 Task: Create new invoice with Date Opened :30-Apr-23, Select Customer: Roadrunner, Terms: Payment Term 2. Make invoice entry for item-1 with Date: 30-Apr-23, Description: Fritos Jalepeno Cheddar Dip_x000D_
, Action: Material, Income Account: Income:Sales, Quantity: 2, Unit Price: 9.8, Discount %: 7. Make entry for item-2 with Date: 30-Apr-23, Description: Ferrero Nutella , Action: Material, Income Account: Income:Sales, Quantity: 3, Unit Price: 8.8, Discount %: 8. Make entry for item-3 with Date: 30-Apr-23, Description: HEATH Milk Chocolate English Toffee Pint_x000D_
, Action: Material, Income Account: Income:Sales, Quantity: 1, Unit Price: 9.8, Discount %: 10. Write Notes: 'Looking forward to serving you again.'. Post Invoice with Post Date: 30-Apr-23, Post to Accounts: Assets:Accounts Receivable. Pay / Process Payment with Transaction Date: 15-May-23, Amount: 51.336, Transfer Account: Checking Account. Print Invoice, display notes by going to Option, then go to Display Tab and check 'Invoice Notes'.
Action: Mouse moved to (146, 27)
Screenshot: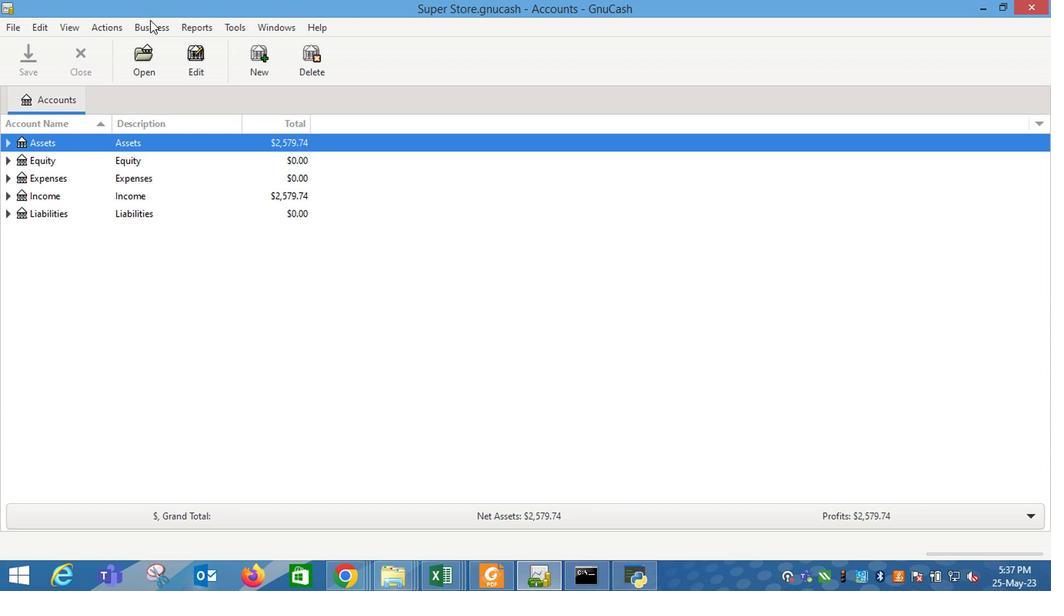 
Action: Mouse pressed left at (146, 27)
Screenshot: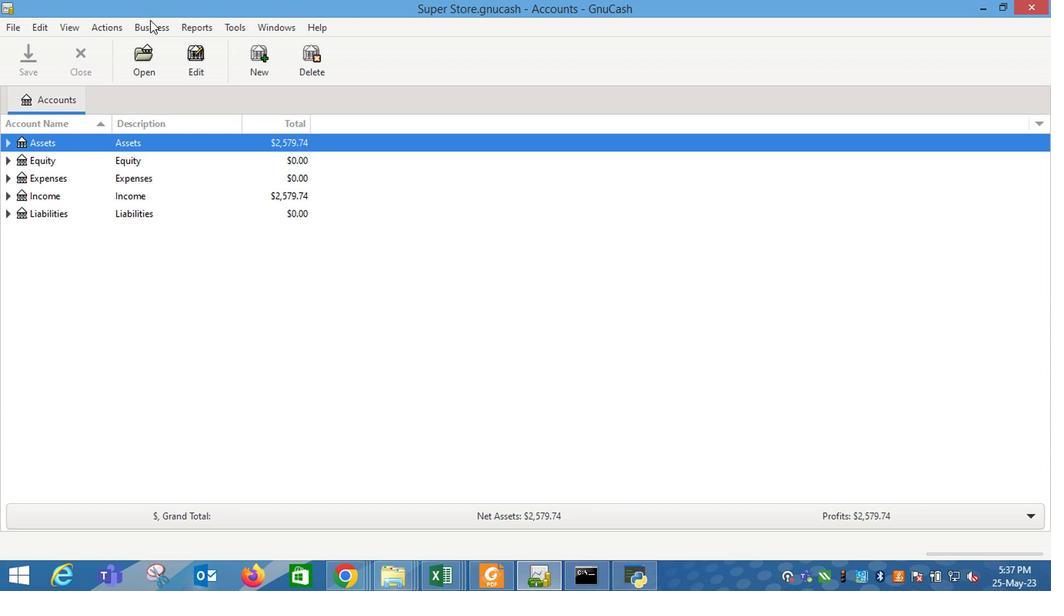 
Action: Mouse moved to (311, 108)
Screenshot: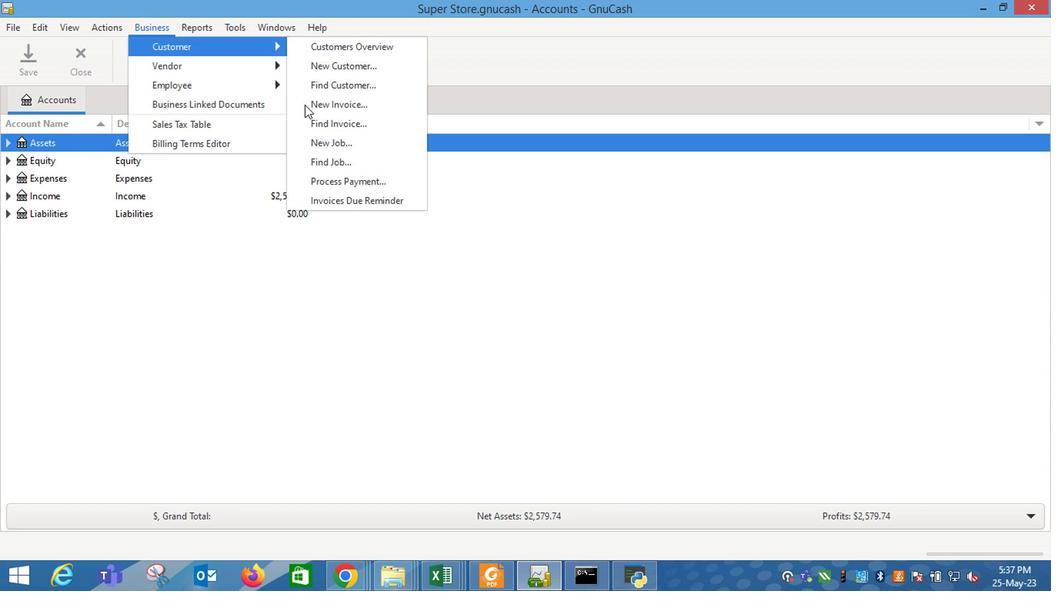 
Action: Mouse pressed left at (311, 108)
Screenshot: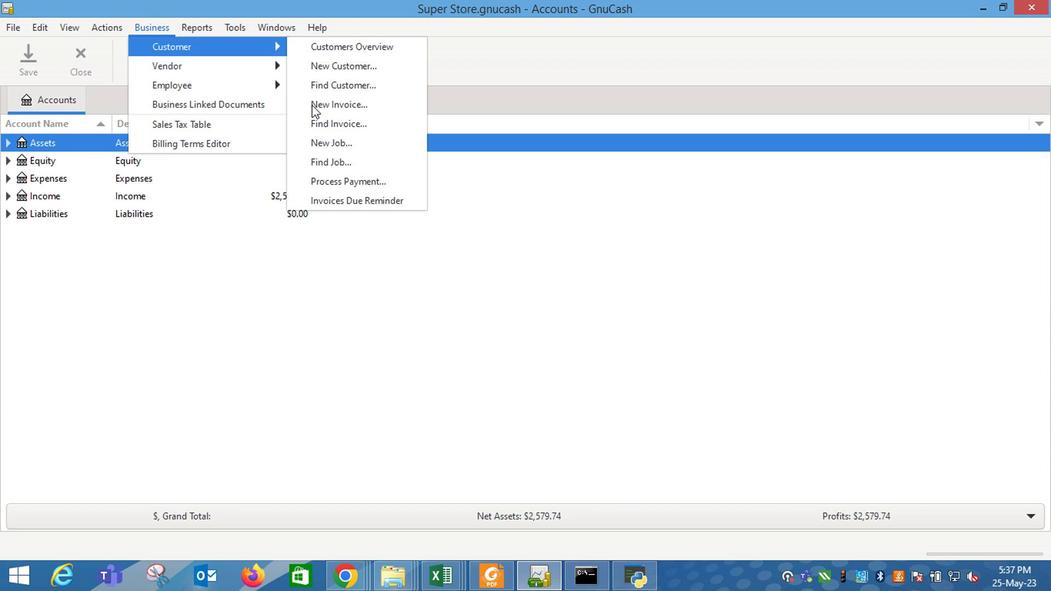 
Action: Mouse moved to (631, 237)
Screenshot: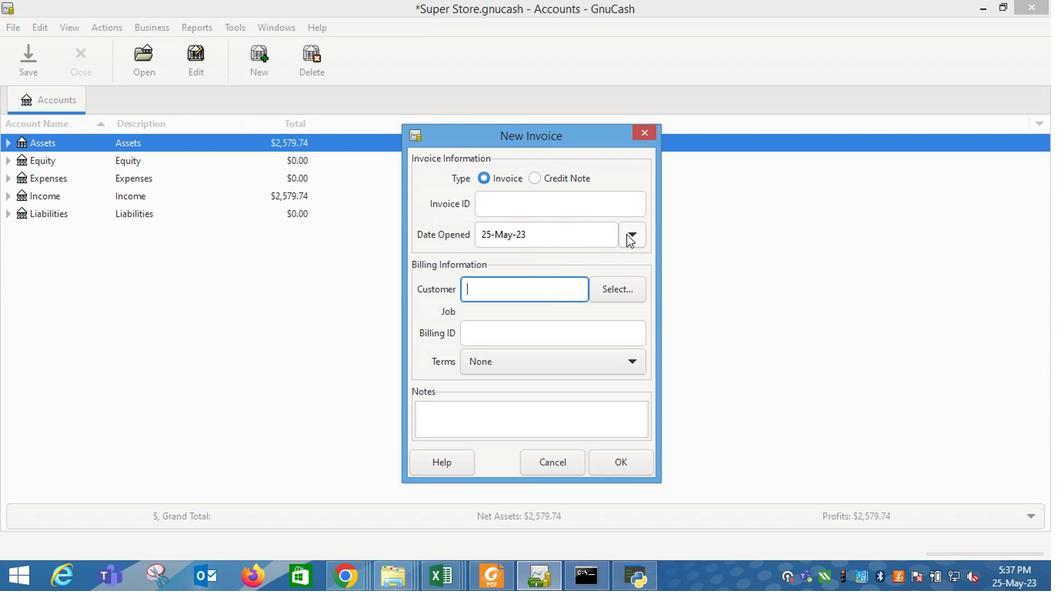 
Action: Mouse pressed left at (631, 237)
Screenshot: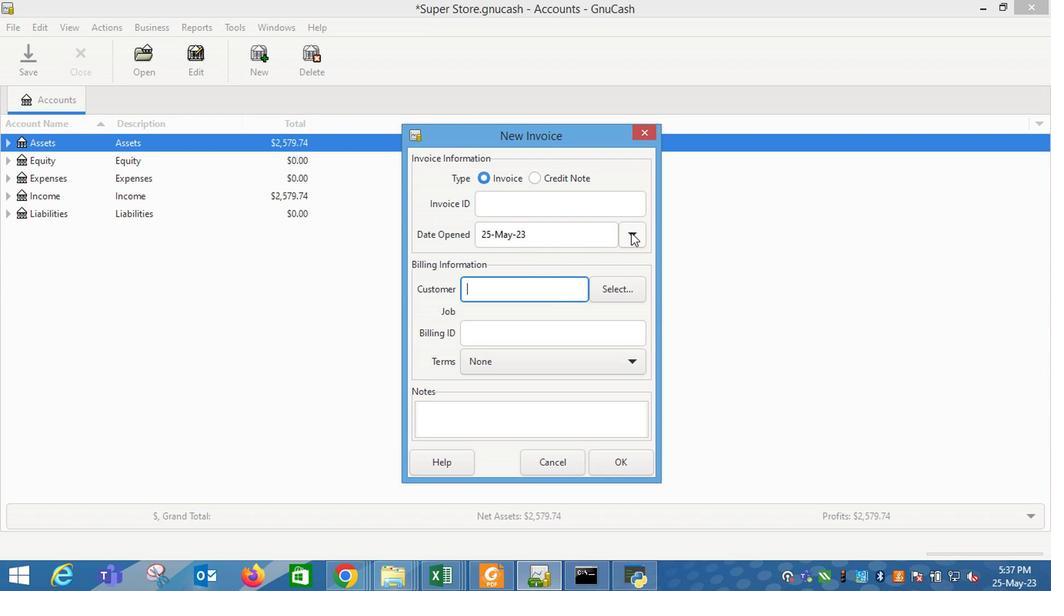 
Action: Mouse moved to (509, 262)
Screenshot: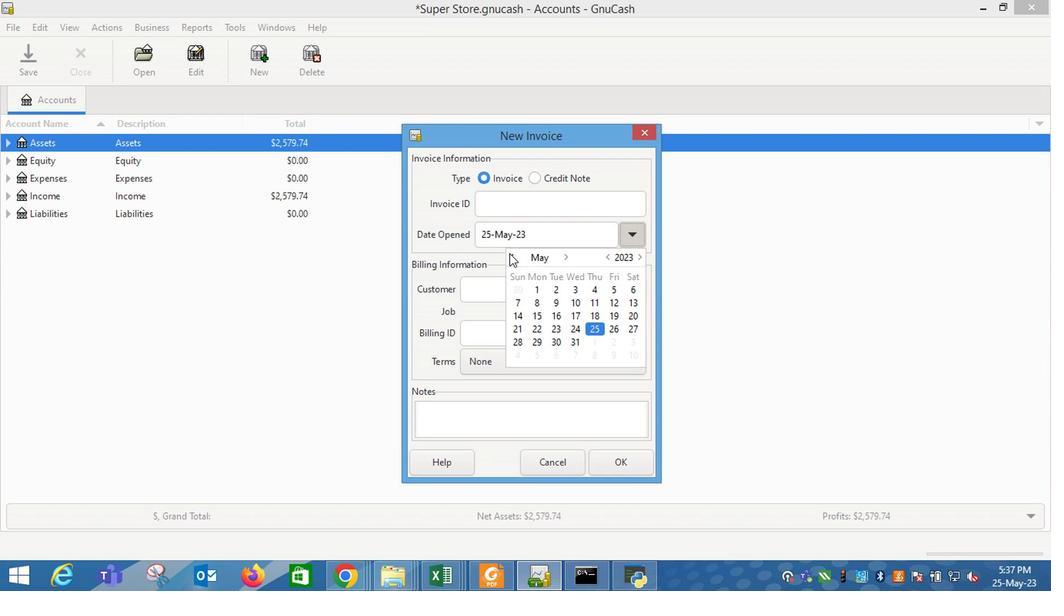 
Action: Mouse pressed left at (509, 262)
Screenshot: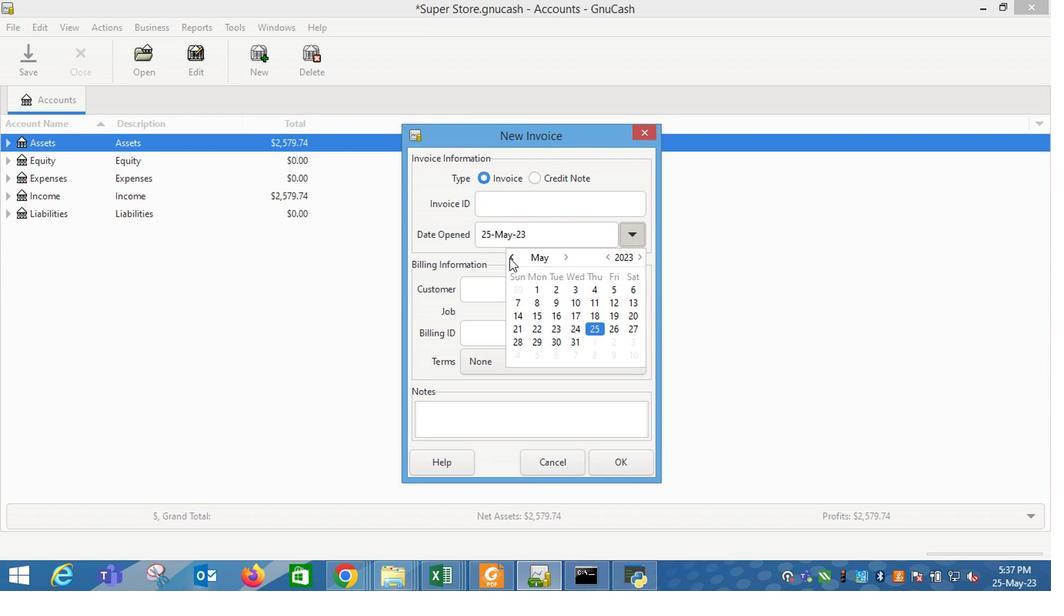 
Action: Mouse moved to (514, 361)
Screenshot: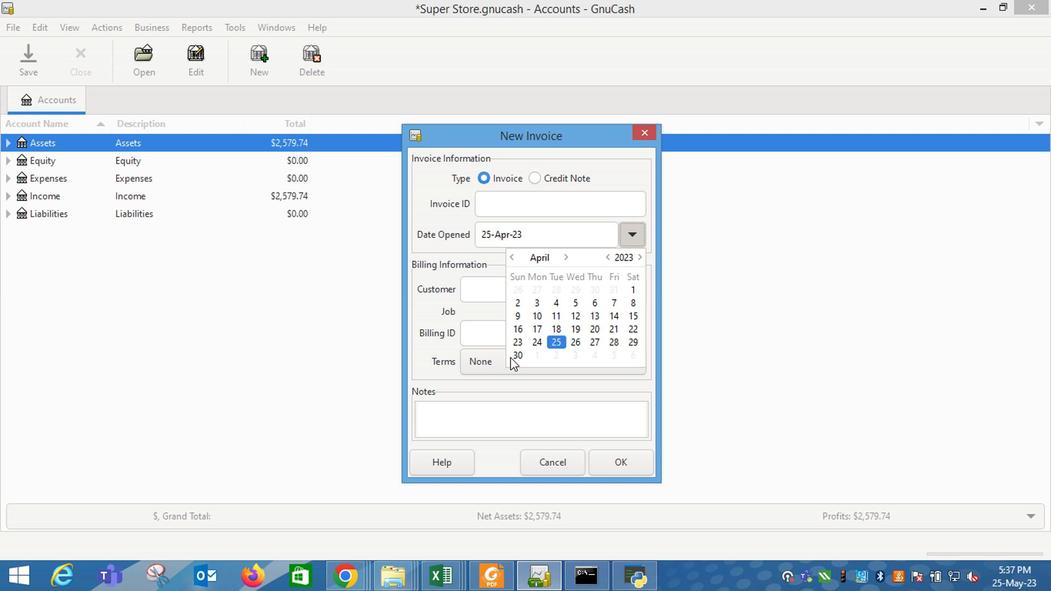 
Action: Mouse pressed left at (514, 361)
Screenshot: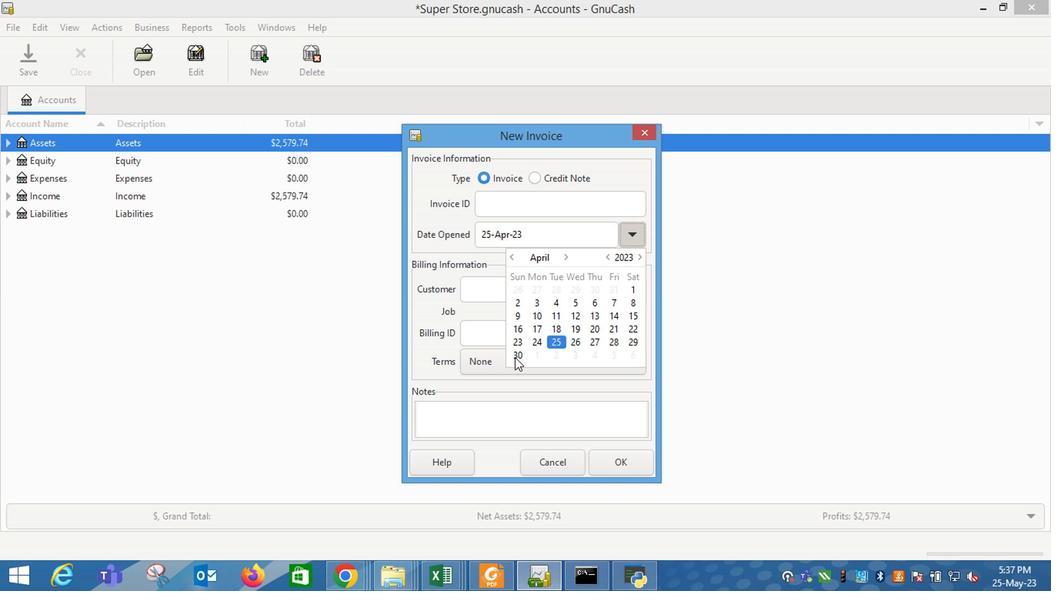 
Action: Mouse moved to (480, 302)
Screenshot: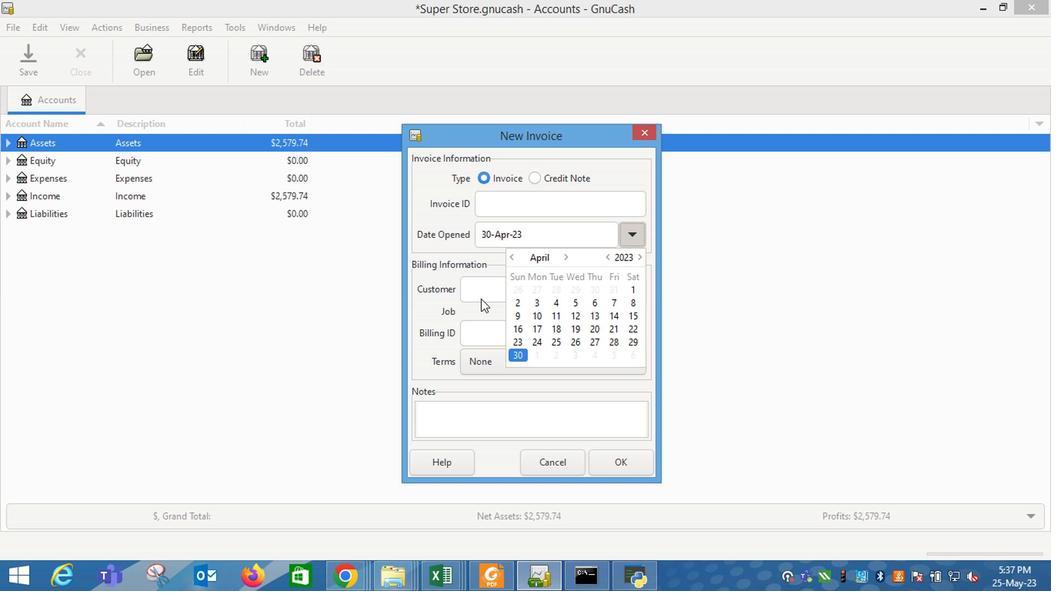 
Action: Mouse pressed left at (480, 302)
Screenshot: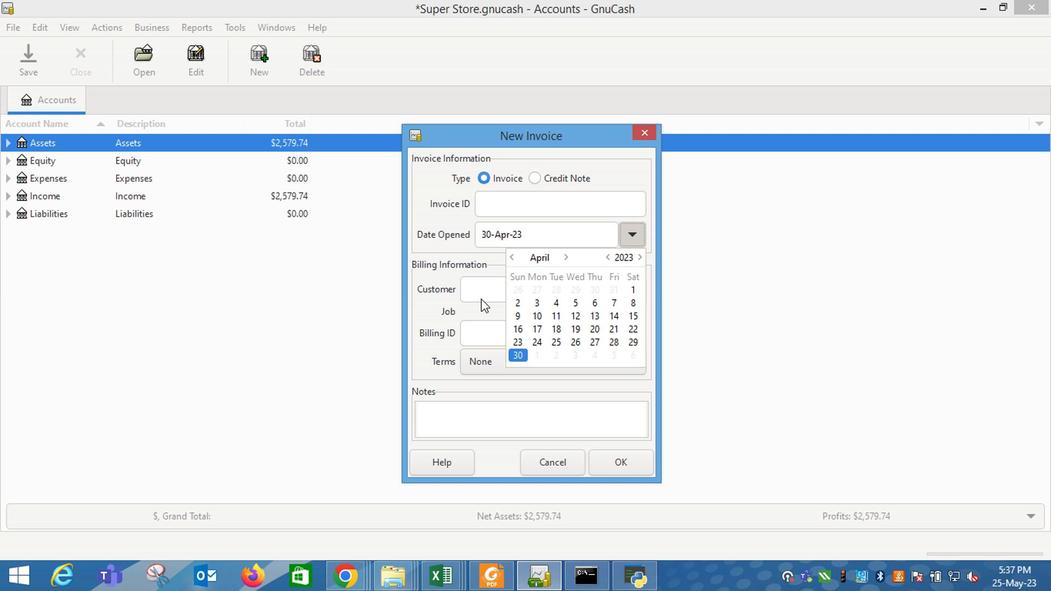 
Action: Mouse moved to (491, 298)
Screenshot: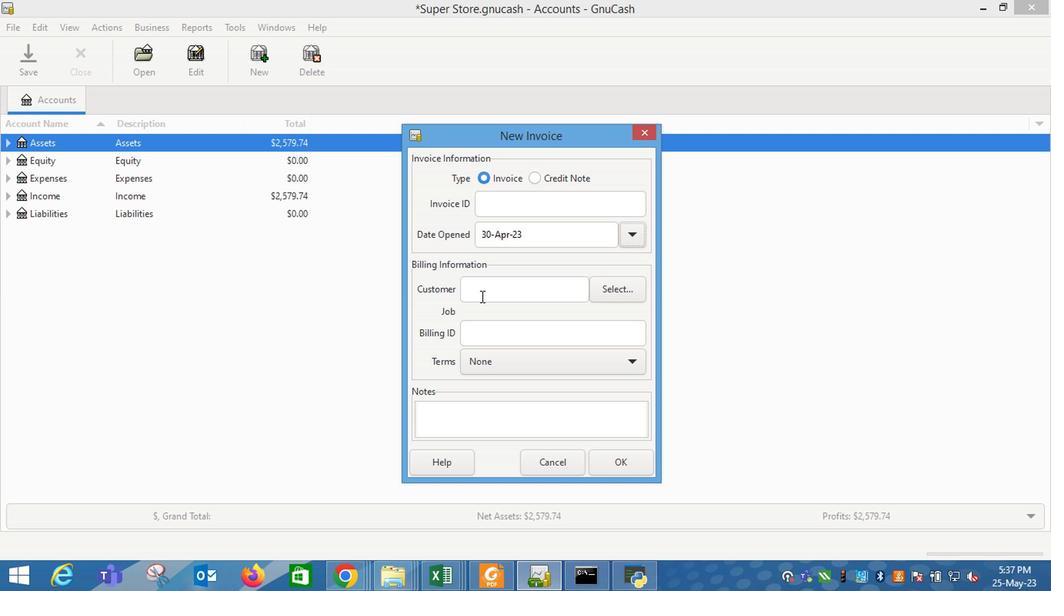
Action: Mouse pressed left at (491, 298)
Screenshot: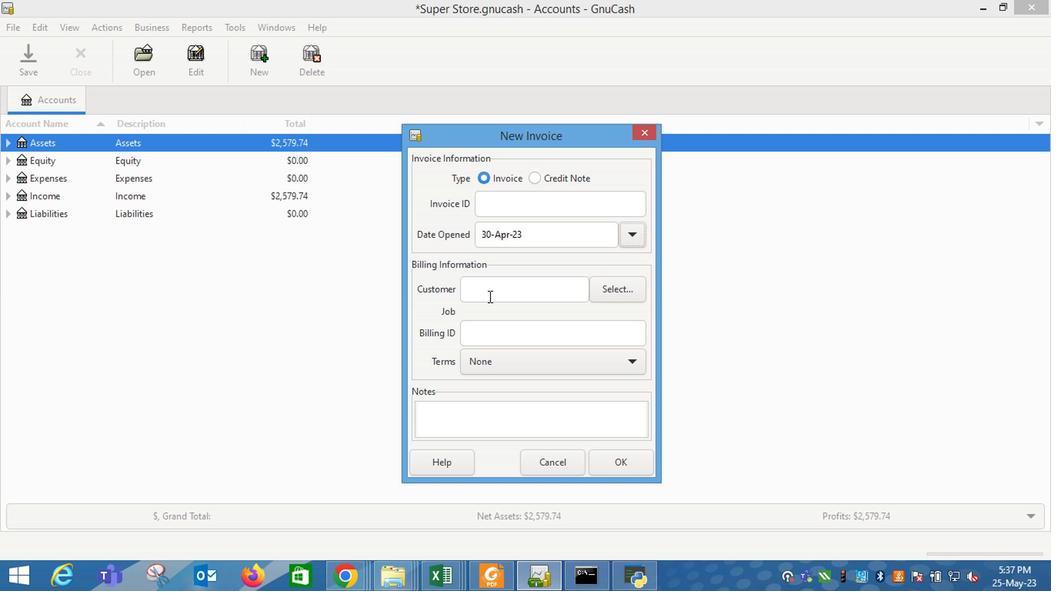 
Action: Key pressed road
Screenshot: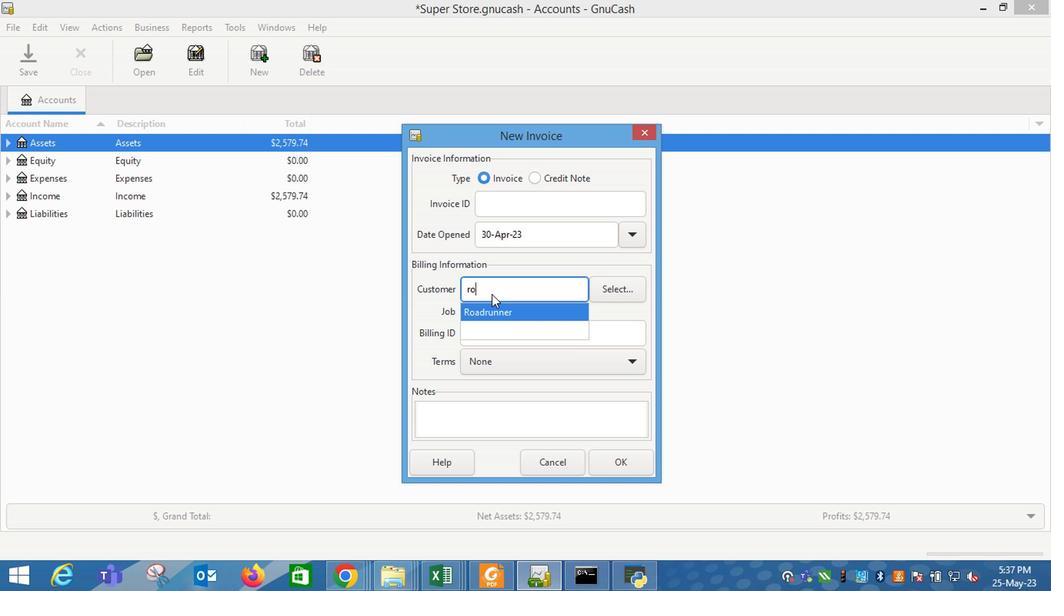 
Action: Mouse moved to (487, 313)
Screenshot: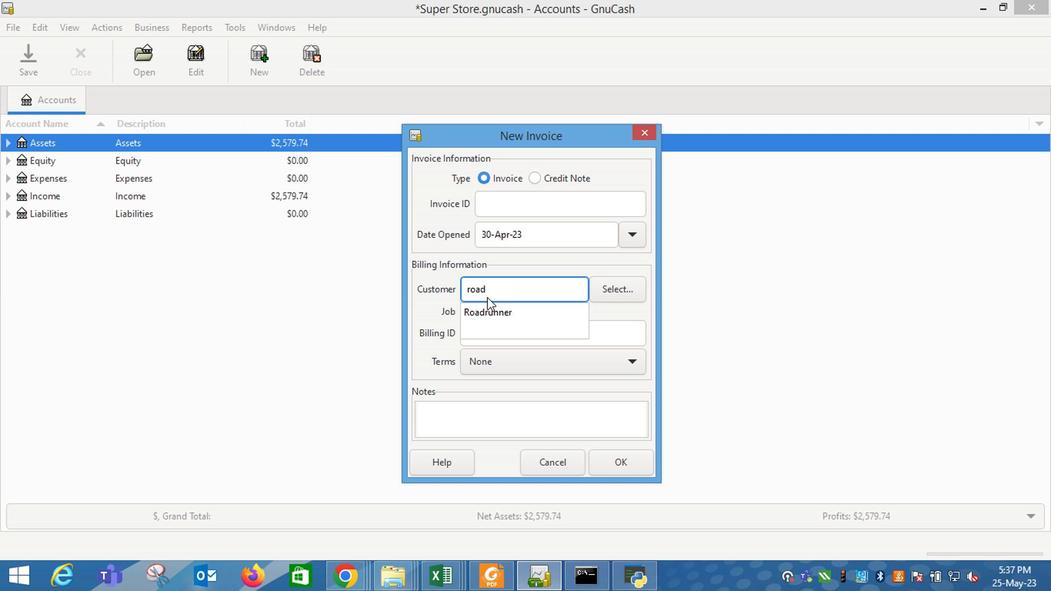 
Action: Mouse pressed left at (487, 313)
Screenshot: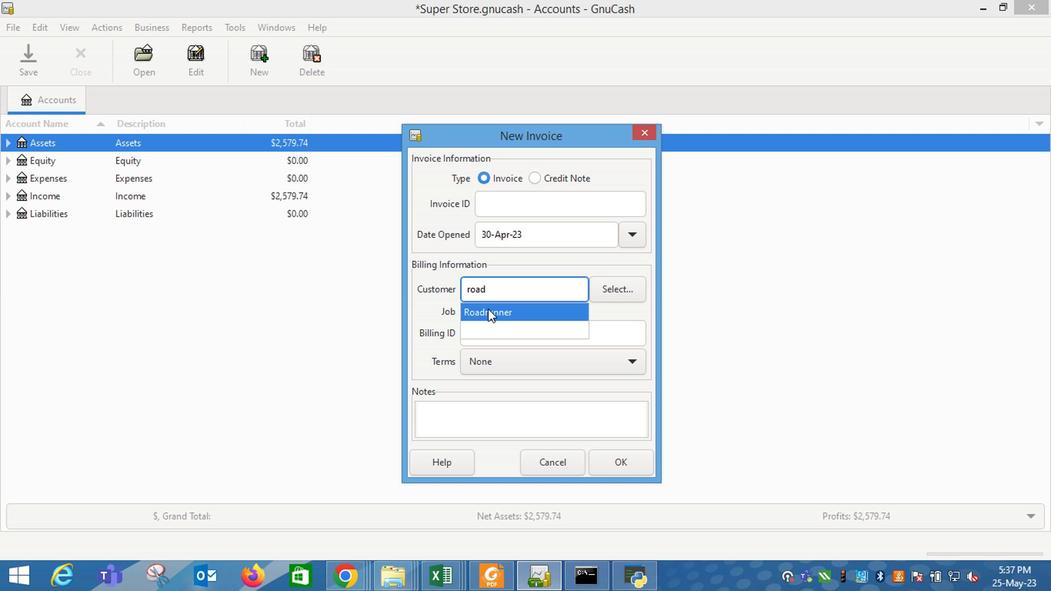 
Action: Mouse moved to (494, 377)
Screenshot: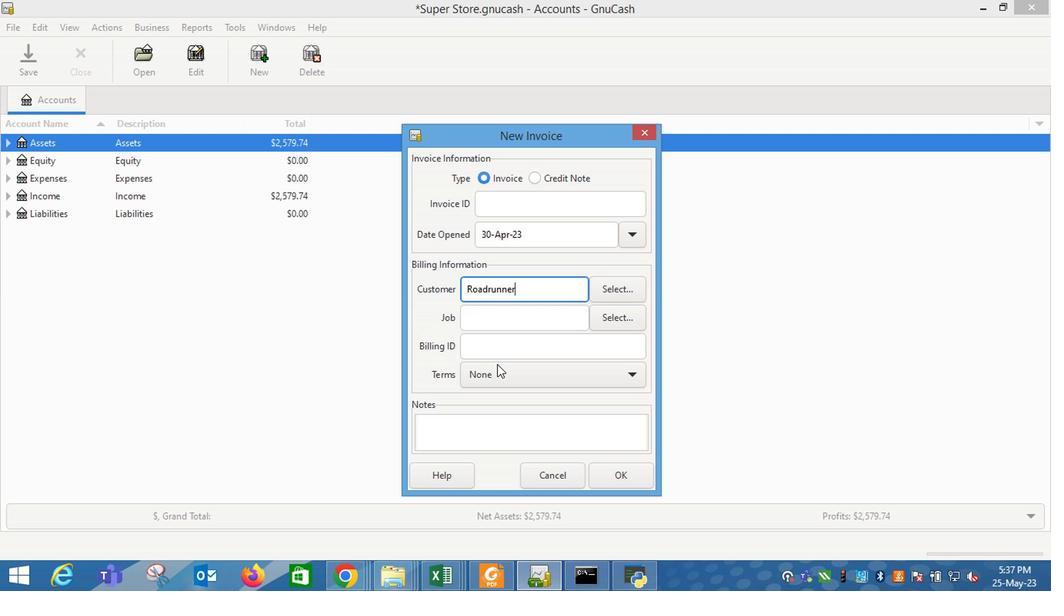 
Action: Mouse pressed left at (494, 377)
Screenshot: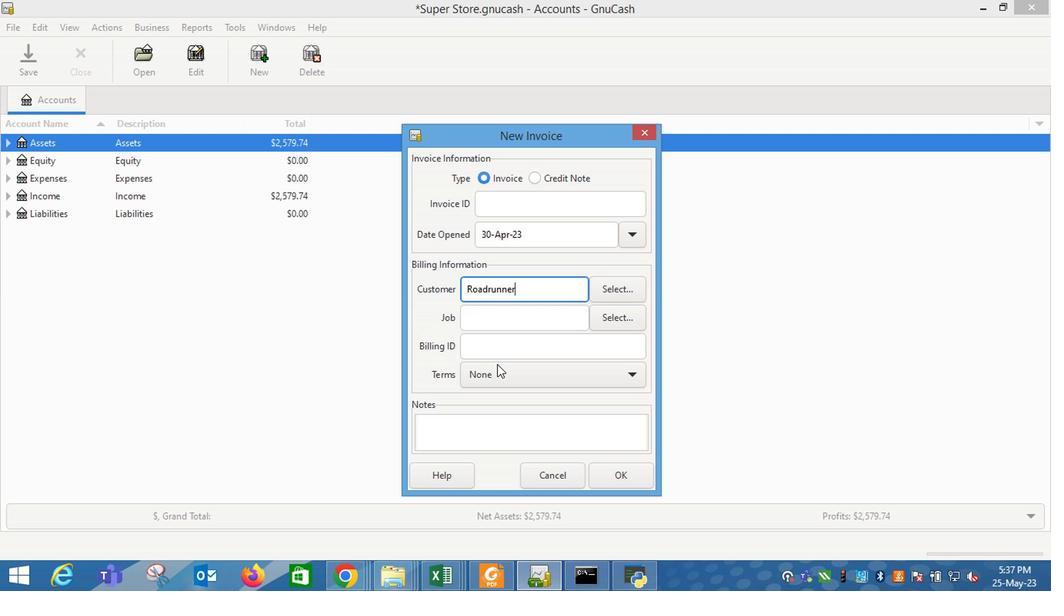 
Action: Mouse moved to (488, 427)
Screenshot: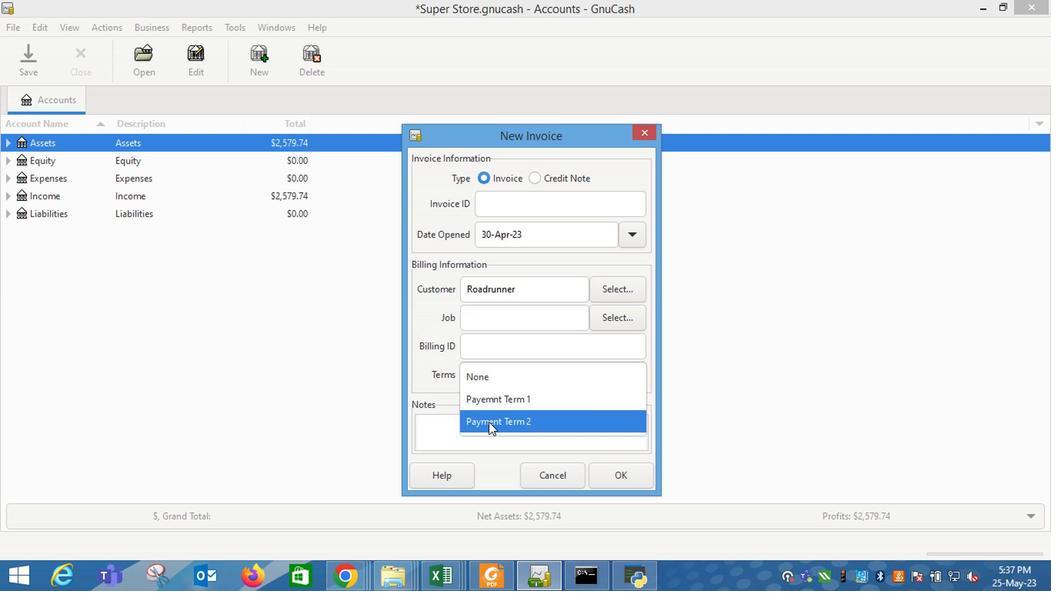 
Action: Mouse pressed left at (488, 427)
Screenshot: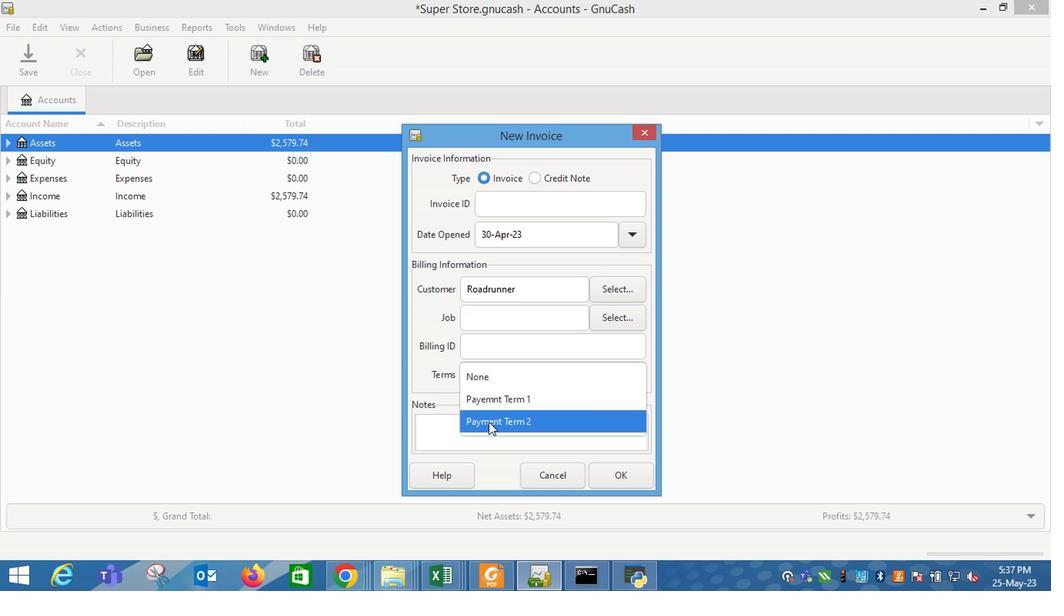 
Action: Mouse moved to (620, 484)
Screenshot: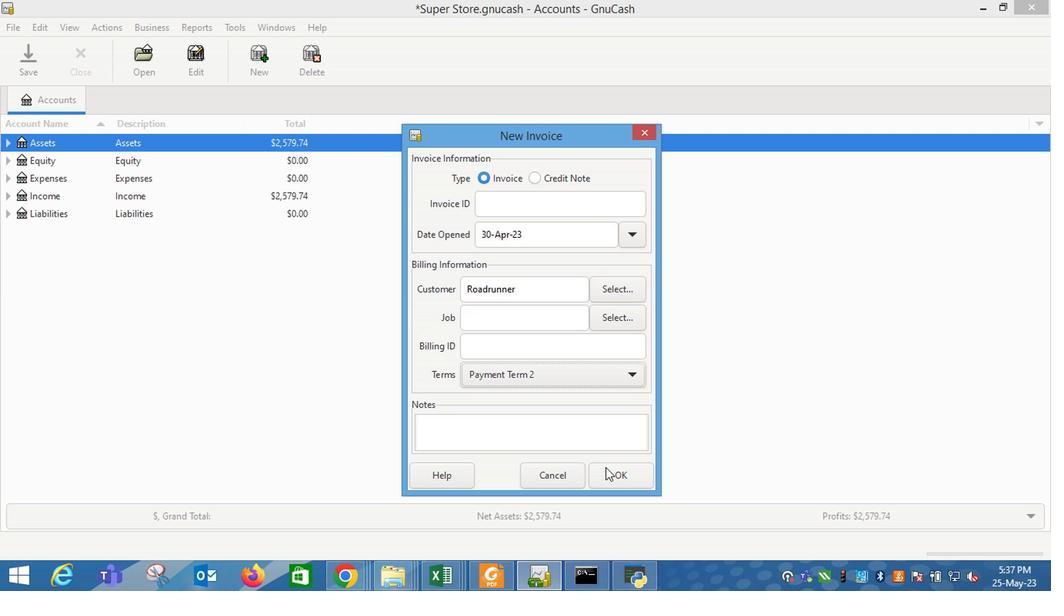 
Action: Mouse pressed left at (620, 484)
Screenshot: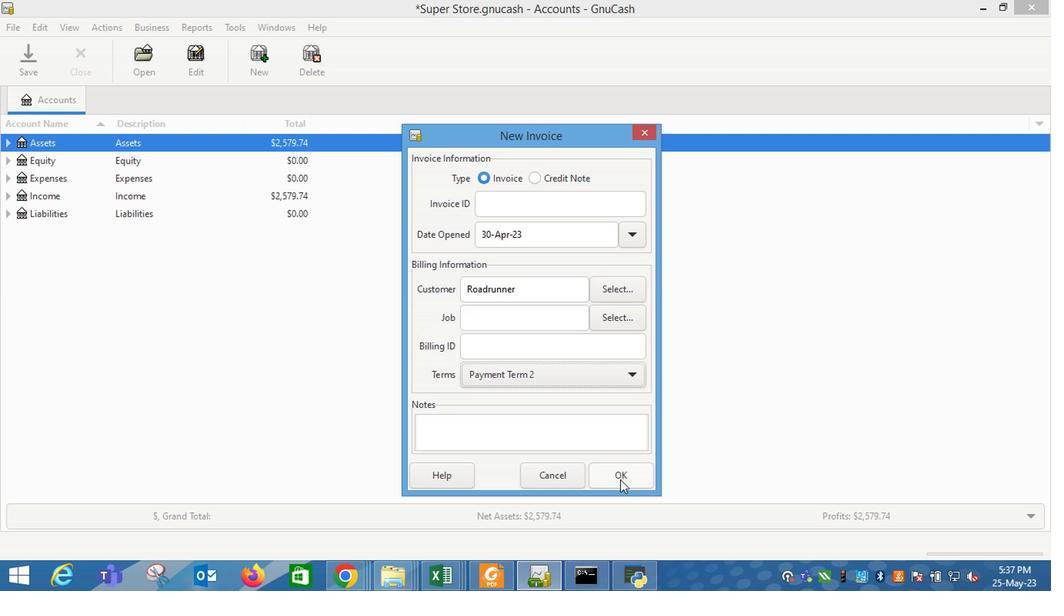 
Action: Mouse moved to (74, 308)
Screenshot: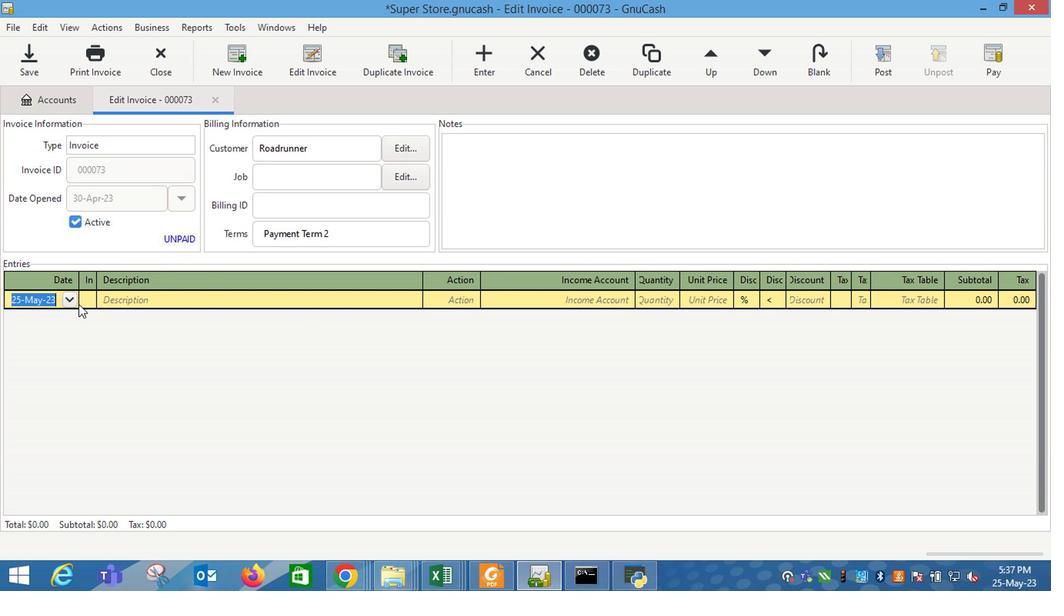 
Action: Mouse pressed left at (74, 308)
Screenshot: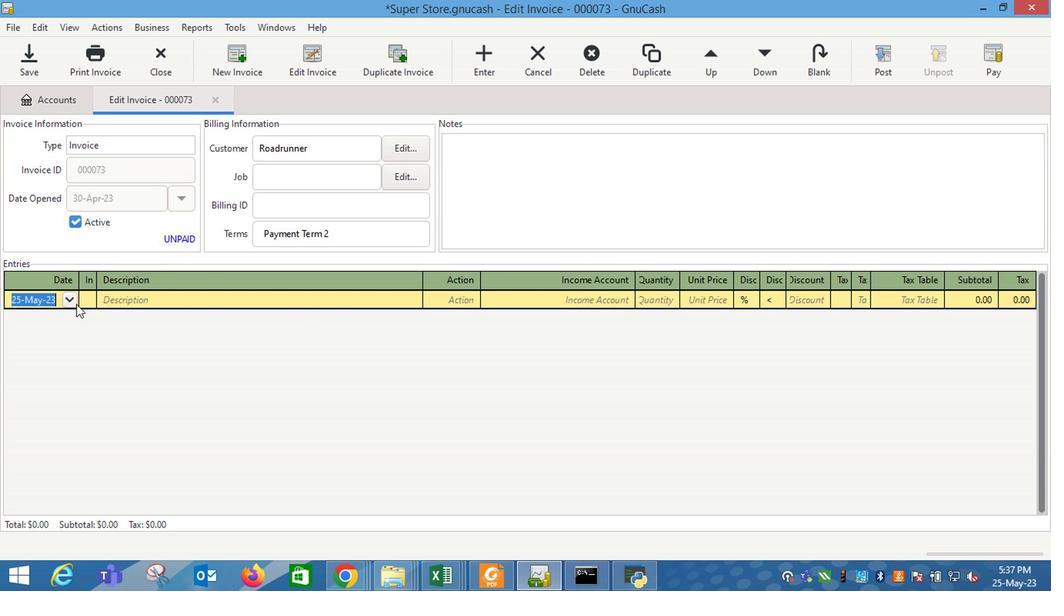 
Action: Mouse moved to (9, 324)
Screenshot: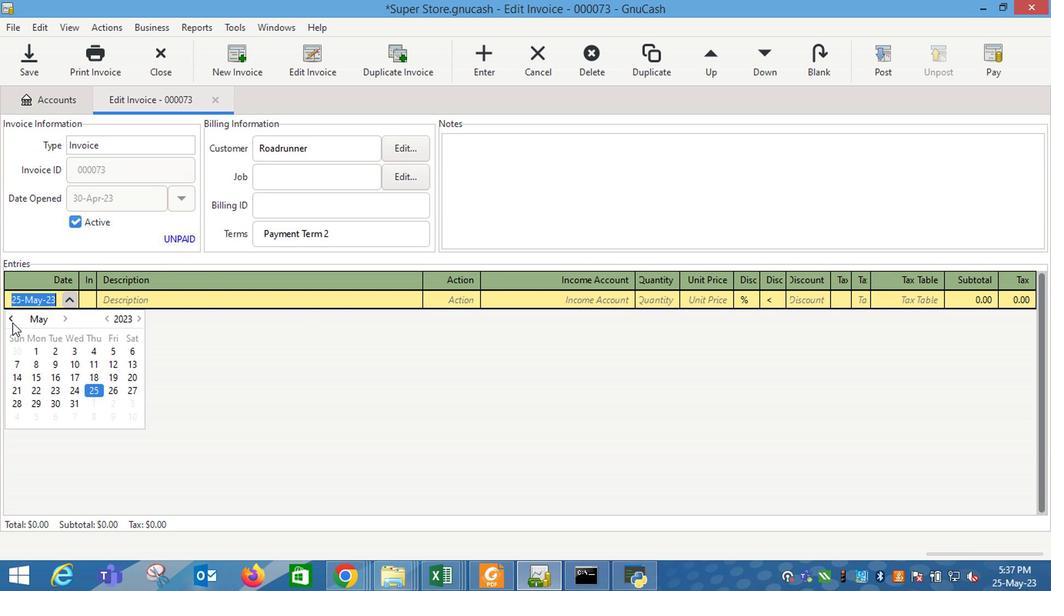 
Action: Mouse pressed left at (9, 324)
Screenshot: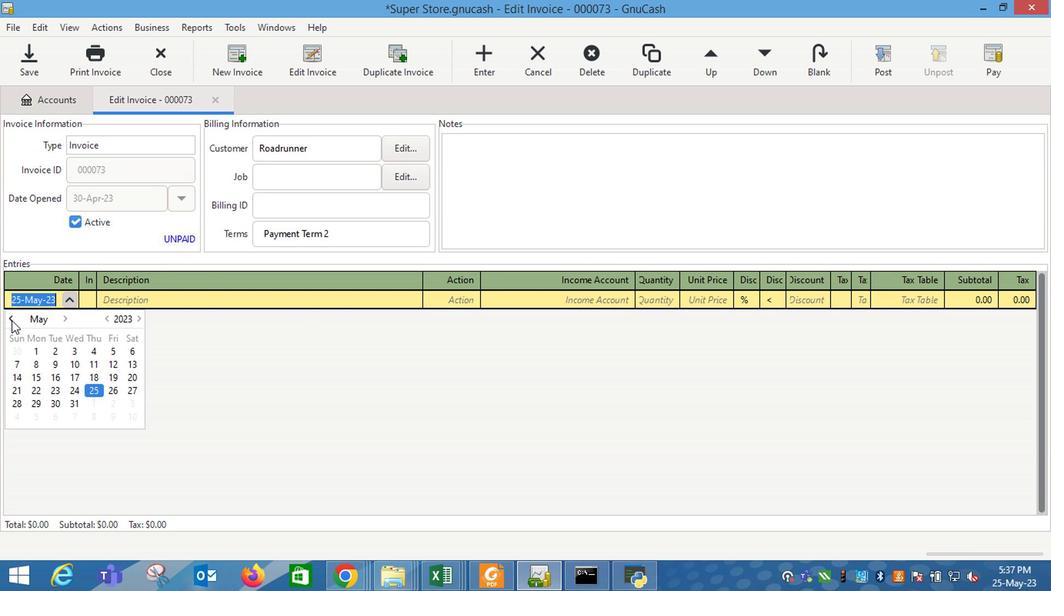 
Action: Mouse moved to (9, 421)
Screenshot: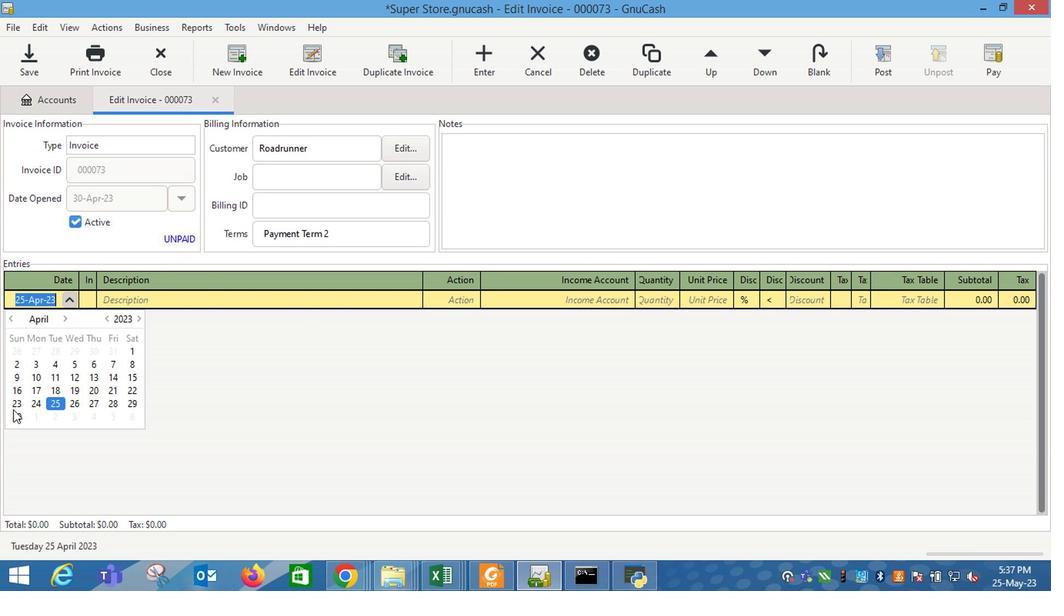 
Action: Mouse pressed left at (9, 421)
Screenshot: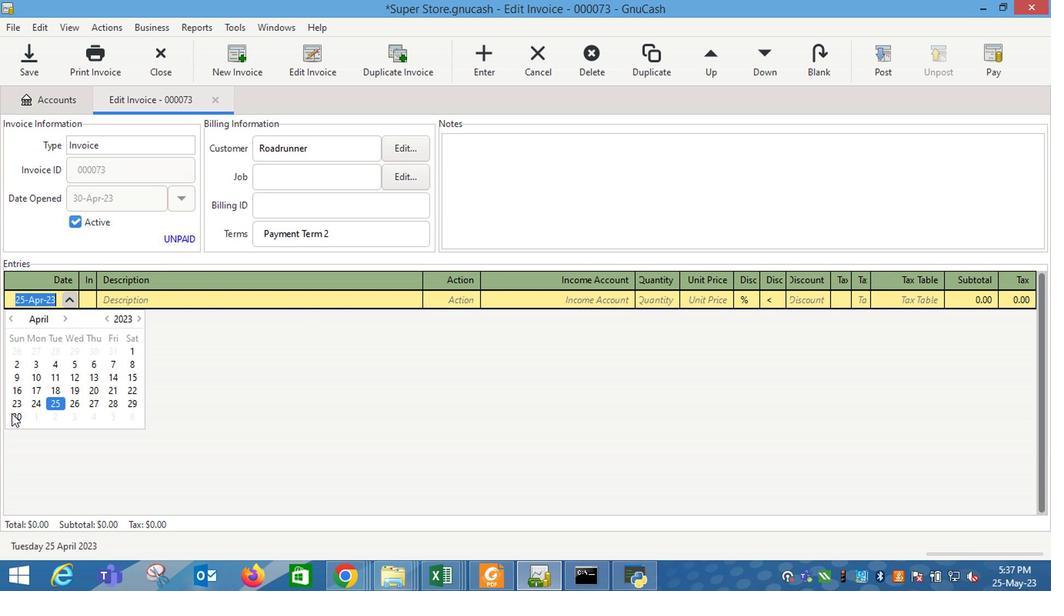 
Action: Key pressed <Key.tab><Key.shift_r>Fritos<Key.space><Key.shift_r>Jalepeno<Key.space><Key.shift_r>Cheddar<Key.space><Key.shift_r>Dip<Key.tab>
Screenshot: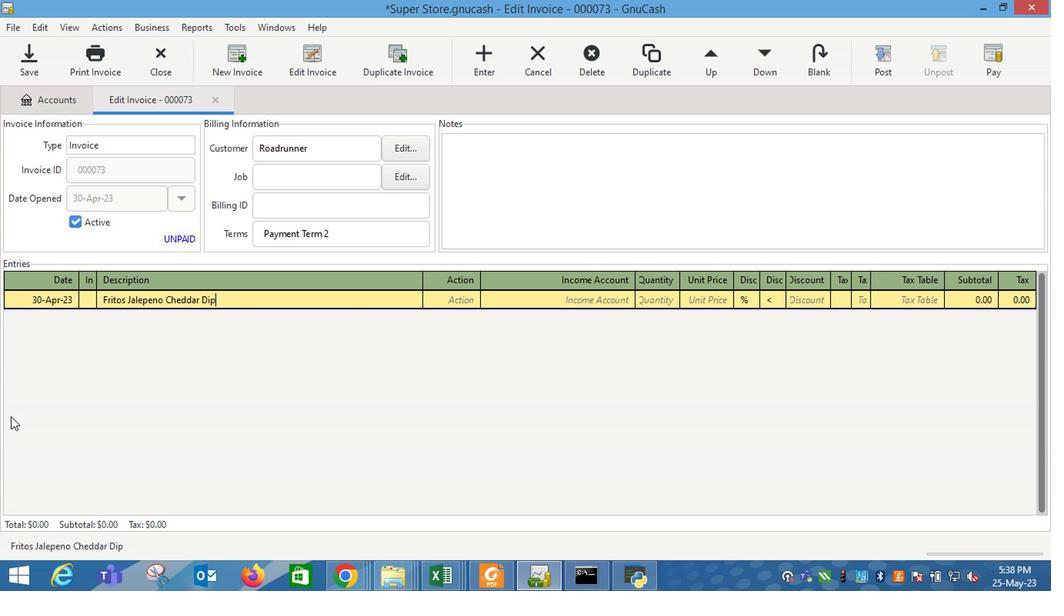 
Action: Mouse moved to (468, 305)
Screenshot: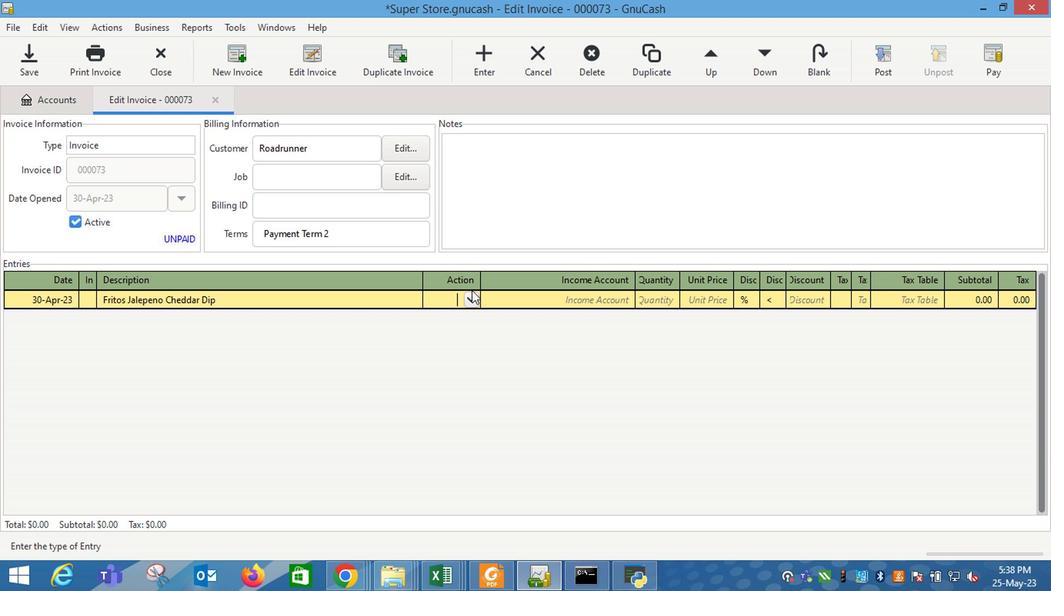 
Action: Mouse pressed left at (468, 305)
Screenshot: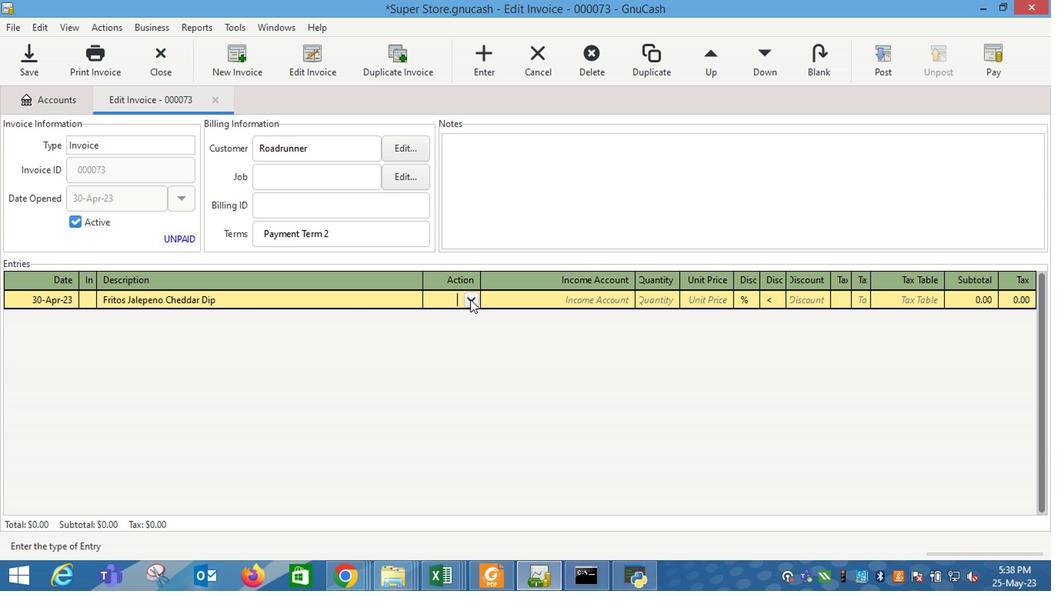 
Action: Mouse moved to (446, 343)
Screenshot: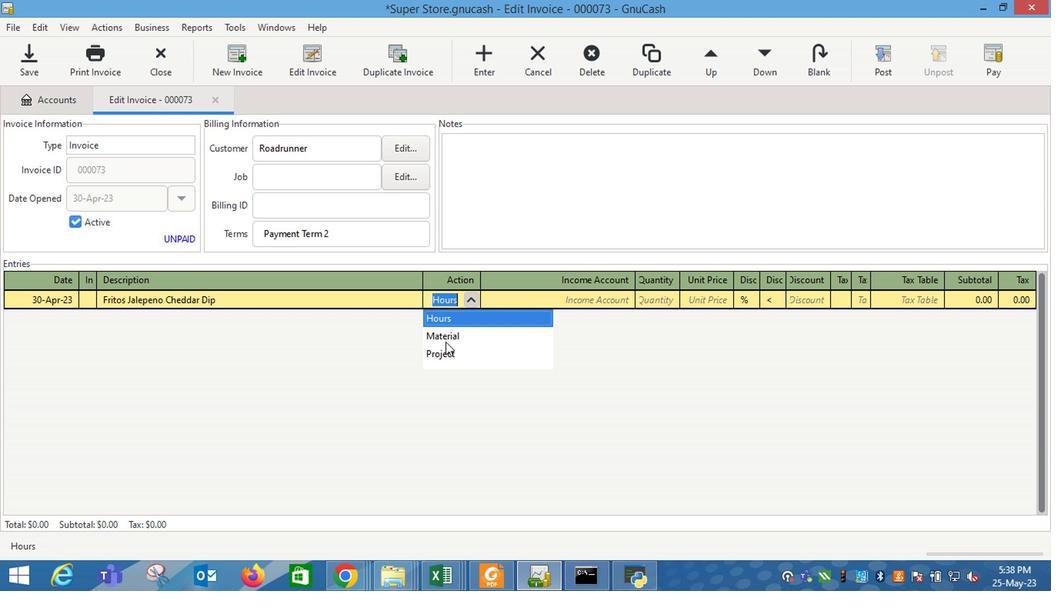 
Action: Mouse pressed left at (446, 343)
Screenshot: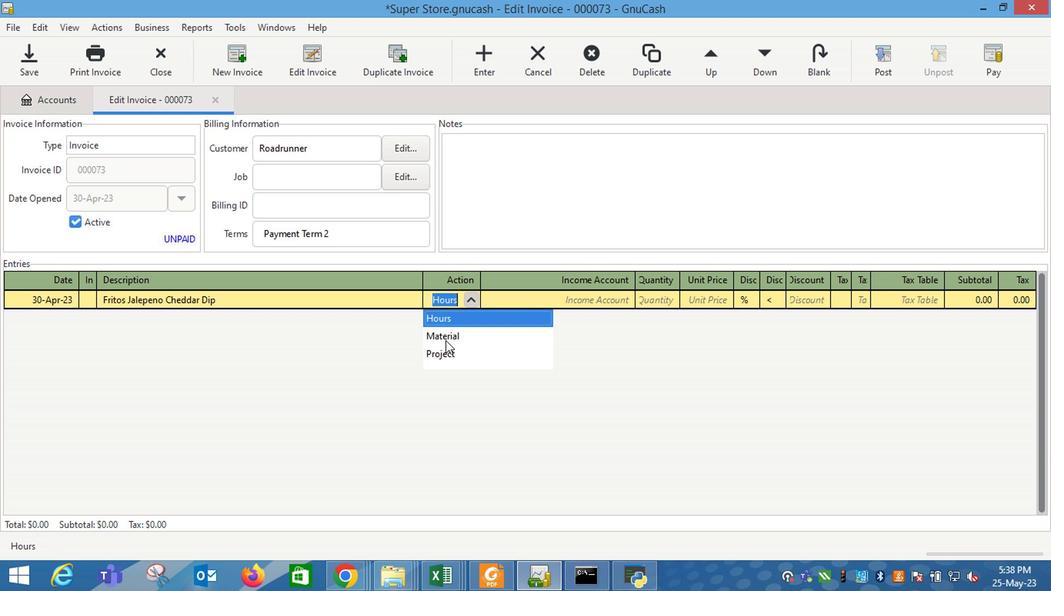 
Action: Mouse moved to (506, 325)
Screenshot: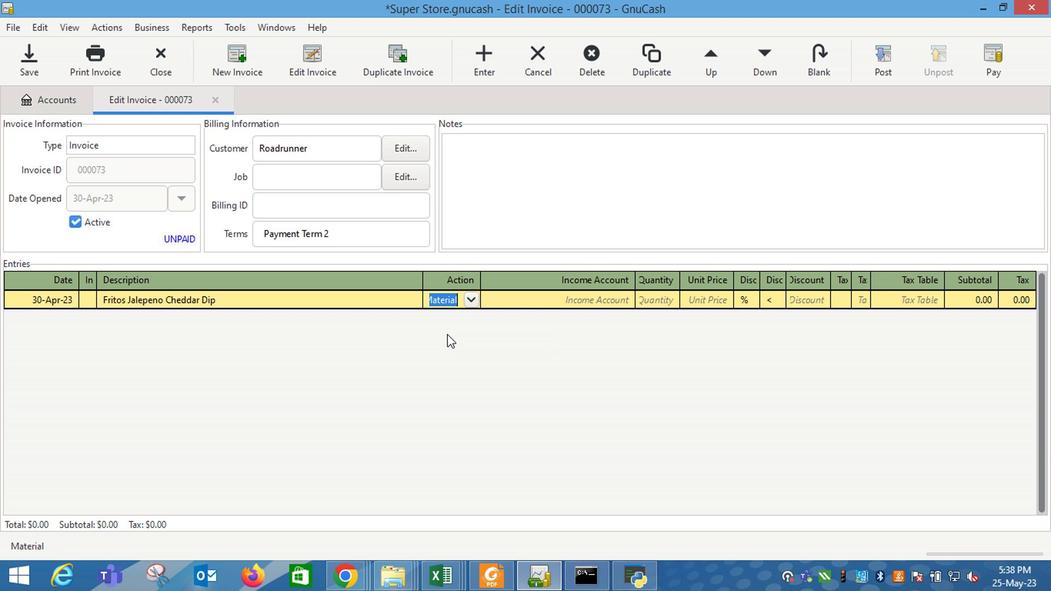 
Action: Key pressed <Key.tab>
Screenshot: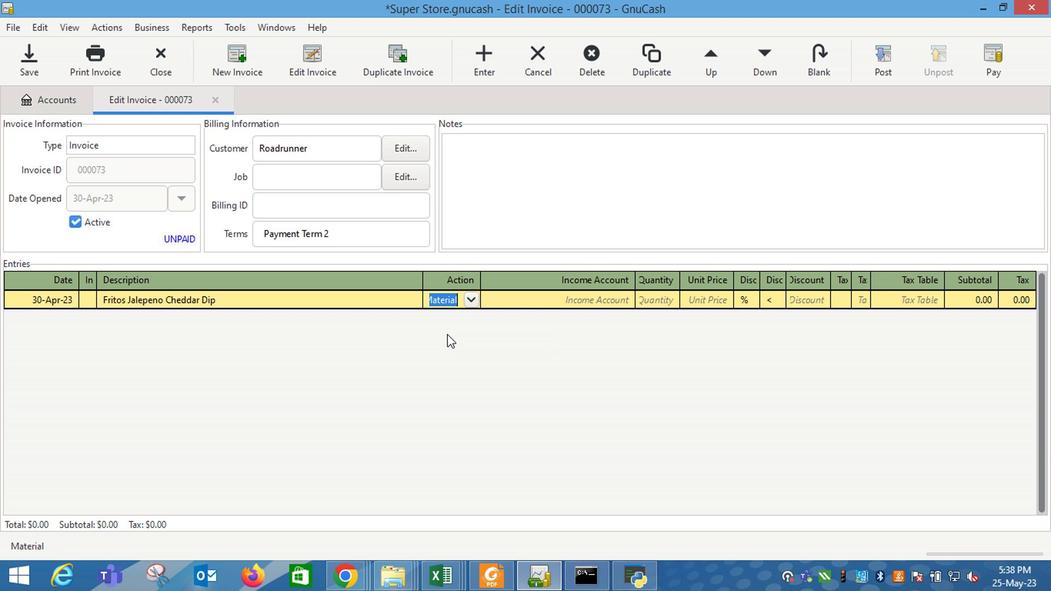 
Action: Mouse moved to (622, 300)
Screenshot: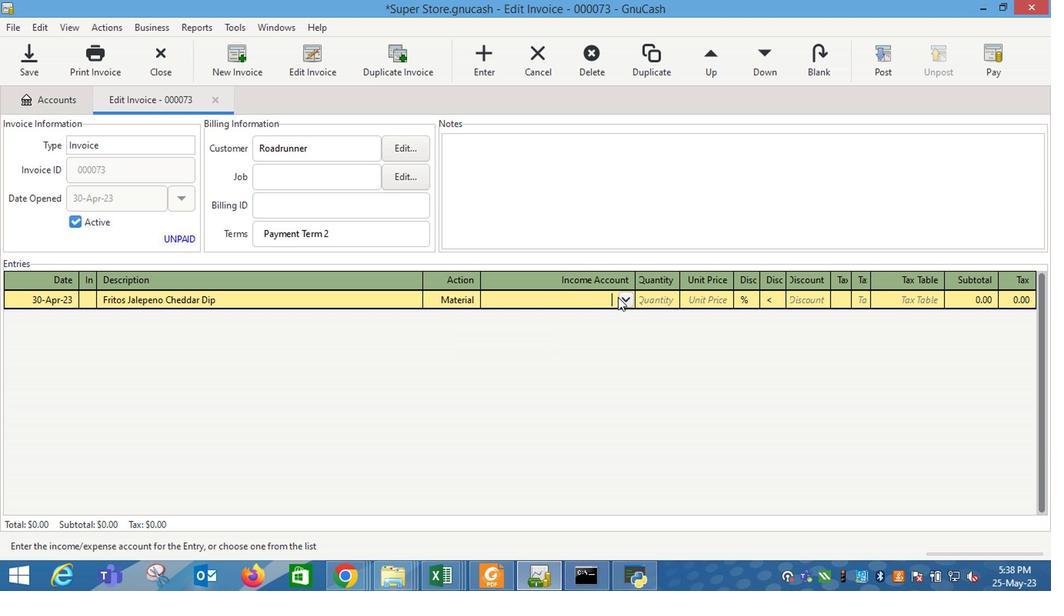 
Action: Mouse pressed left at (622, 300)
Screenshot: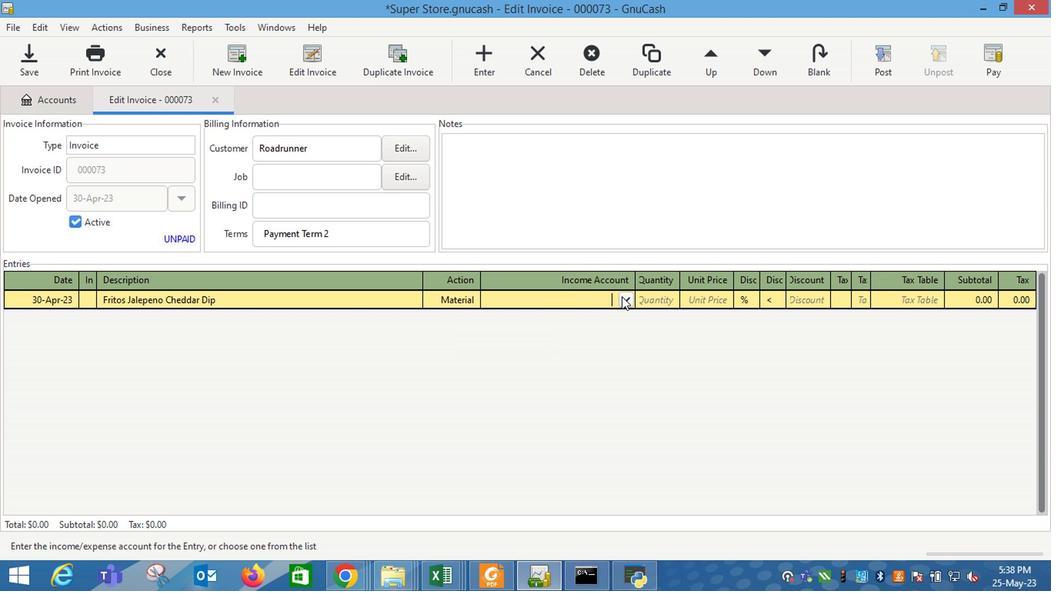 
Action: Mouse moved to (552, 374)
Screenshot: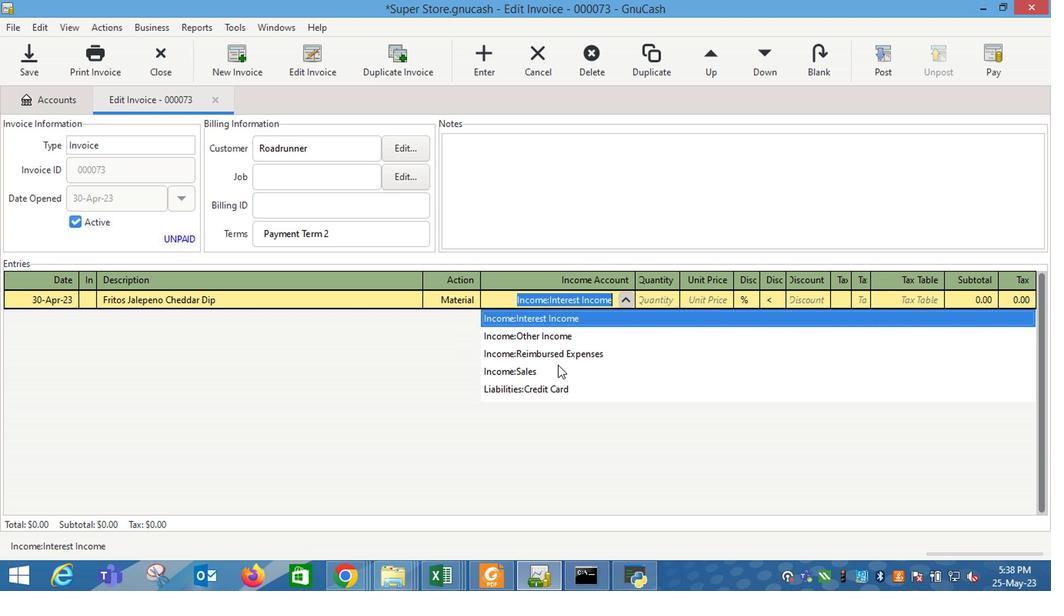 
Action: Mouse pressed left at (552, 374)
Screenshot: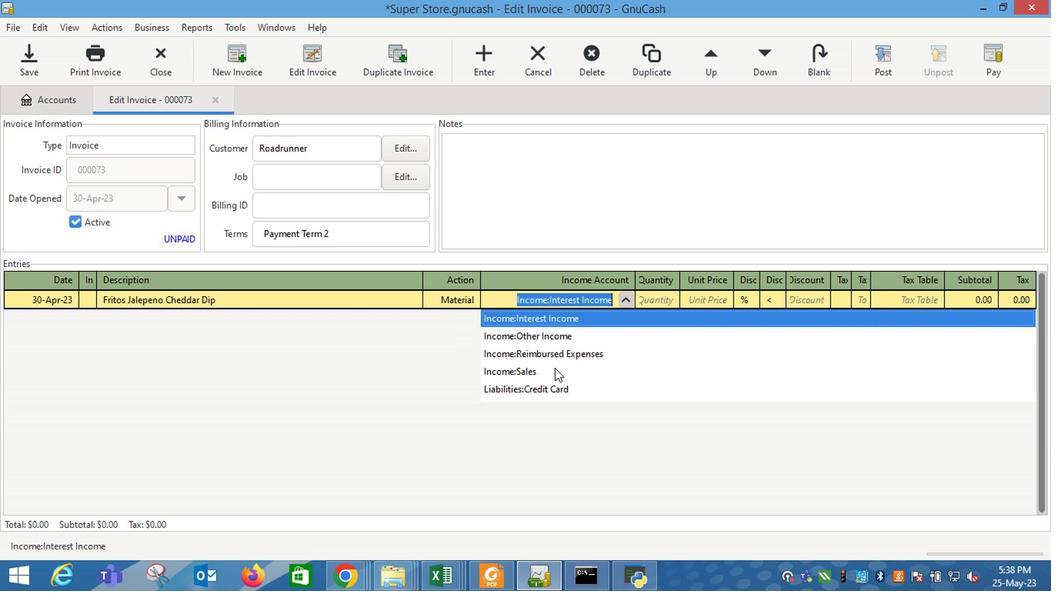 
Action: Key pressed <Key.tab>2<Key.tab>9.8<Key.tab>
Screenshot: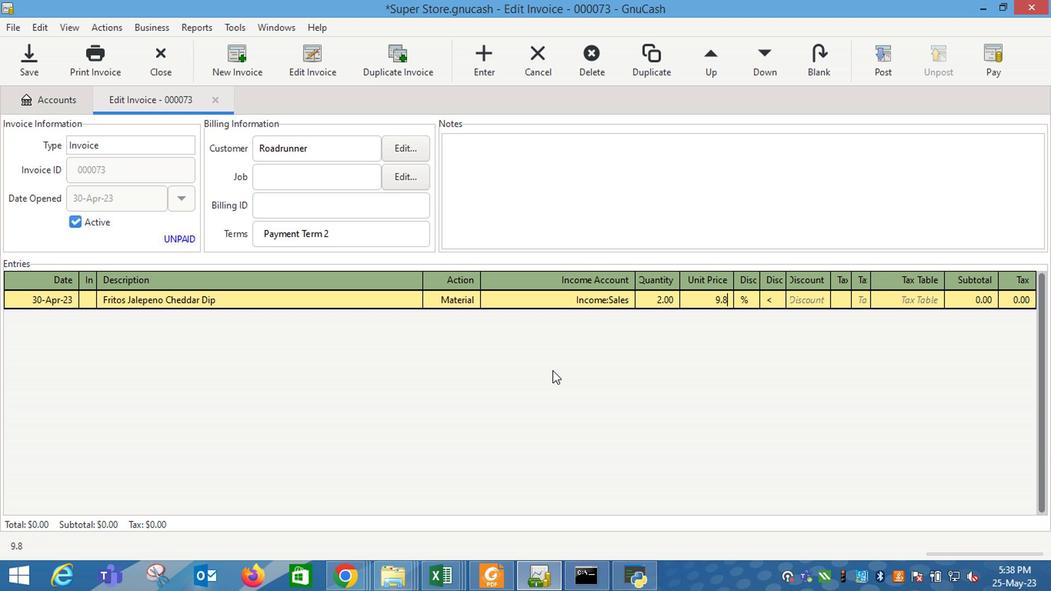 
Action: Mouse moved to (769, 304)
Screenshot: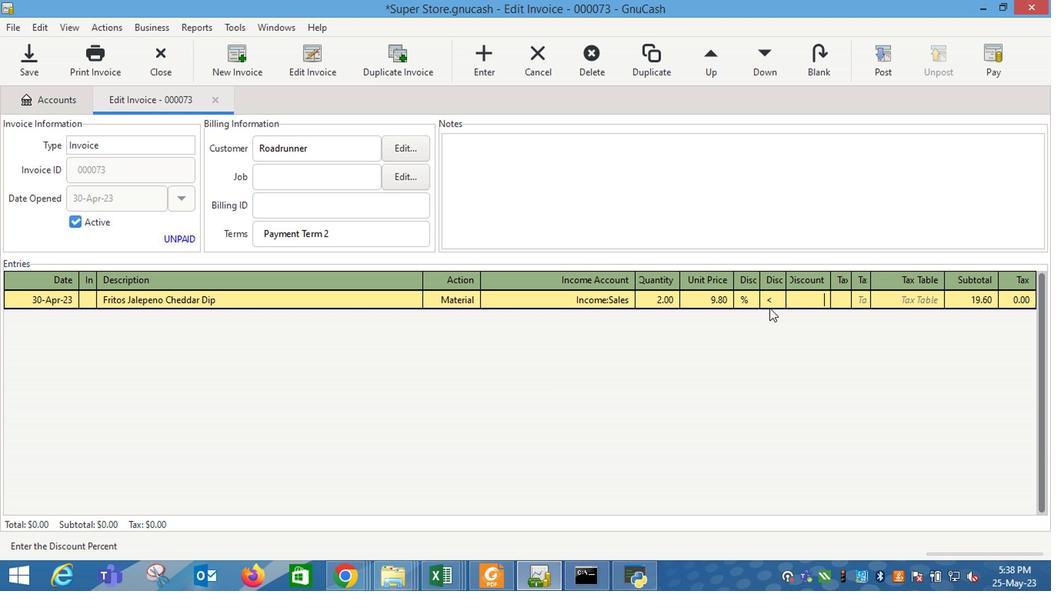 
Action: Mouse pressed left at (769, 304)
Screenshot: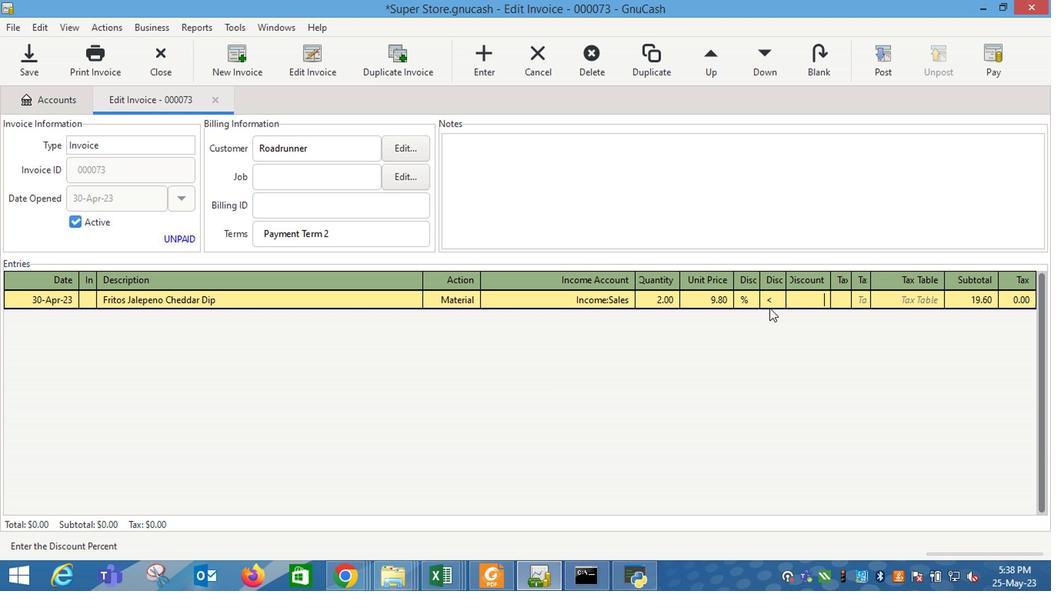
Action: Mouse moved to (797, 307)
Screenshot: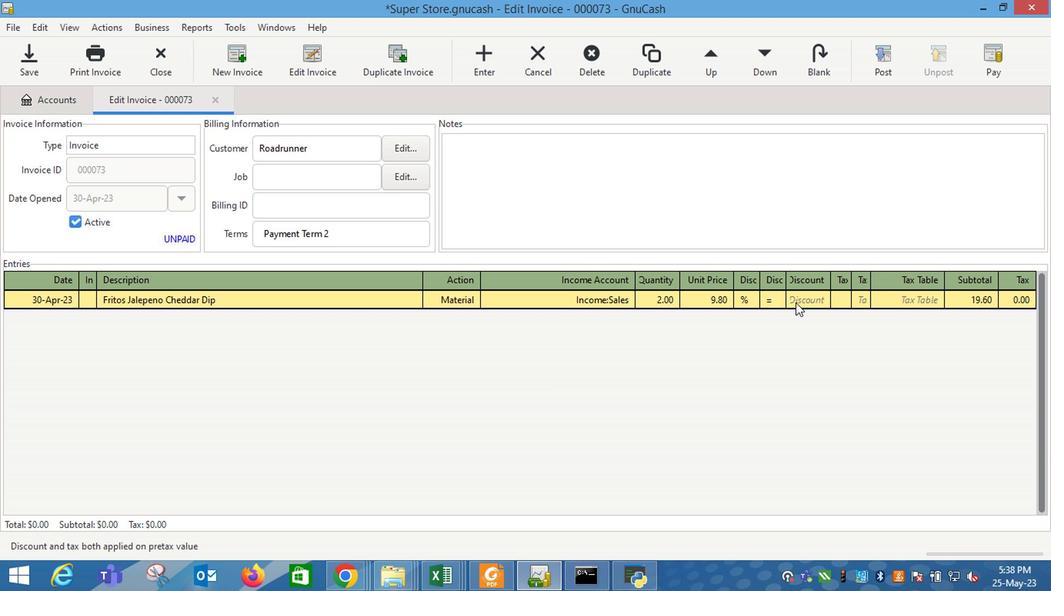
Action: Mouse pressed left at (797, 307)
Screenshot: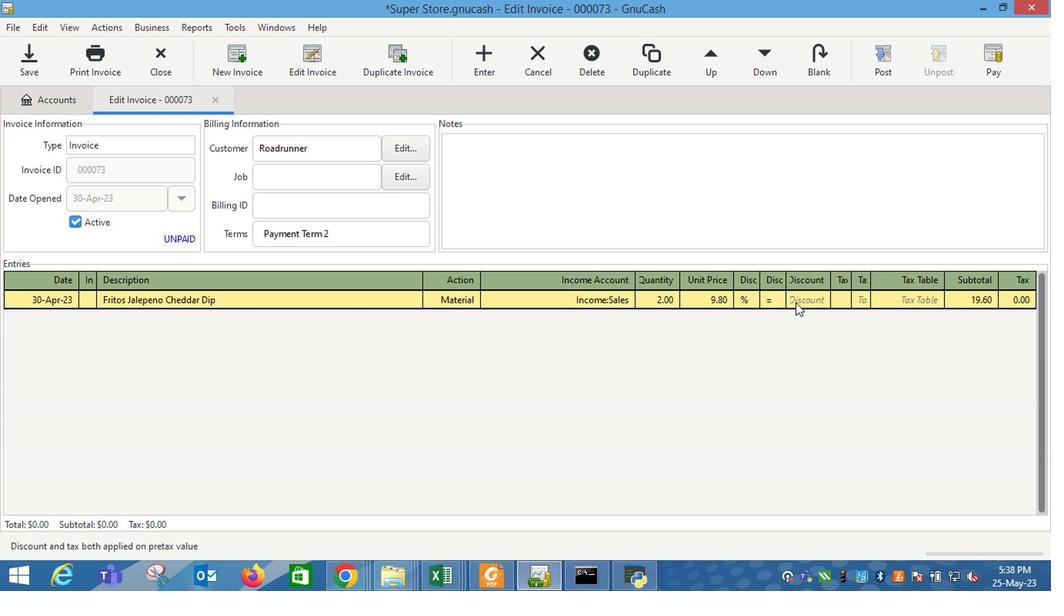 
Action: Key pressed 7<Key.enter>
Screenshot: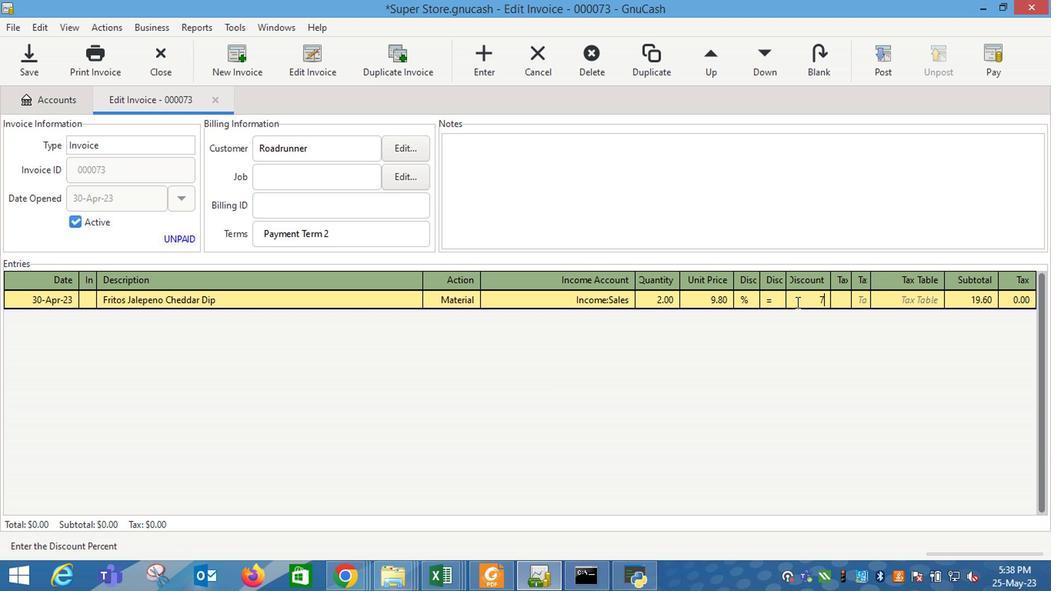 
Action: Mouse moved to (190, 321)
Screenshot: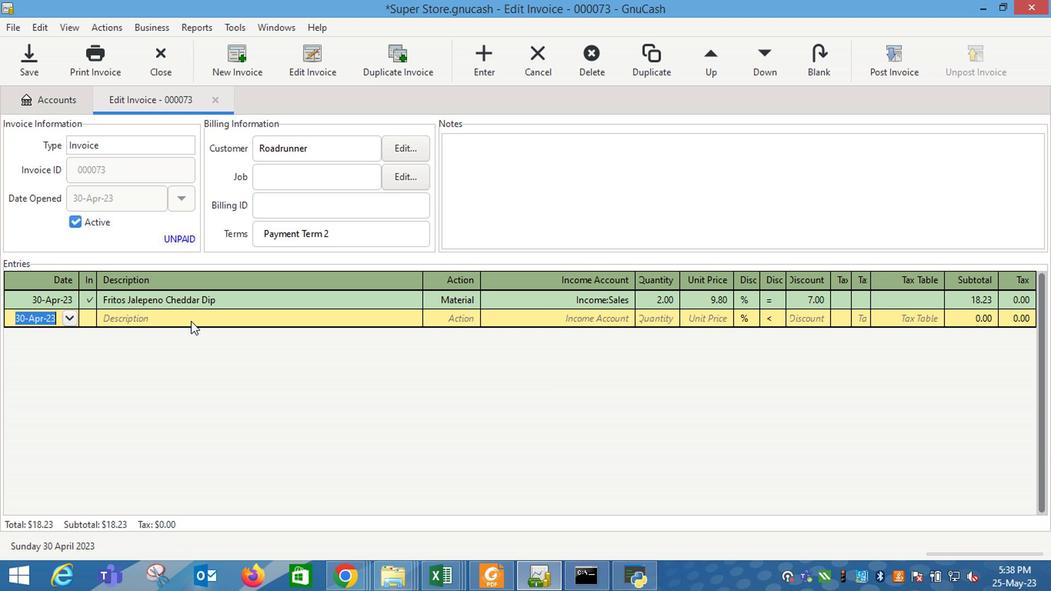 
Action: Mouse pressed left at (190, 321)
Screenshot: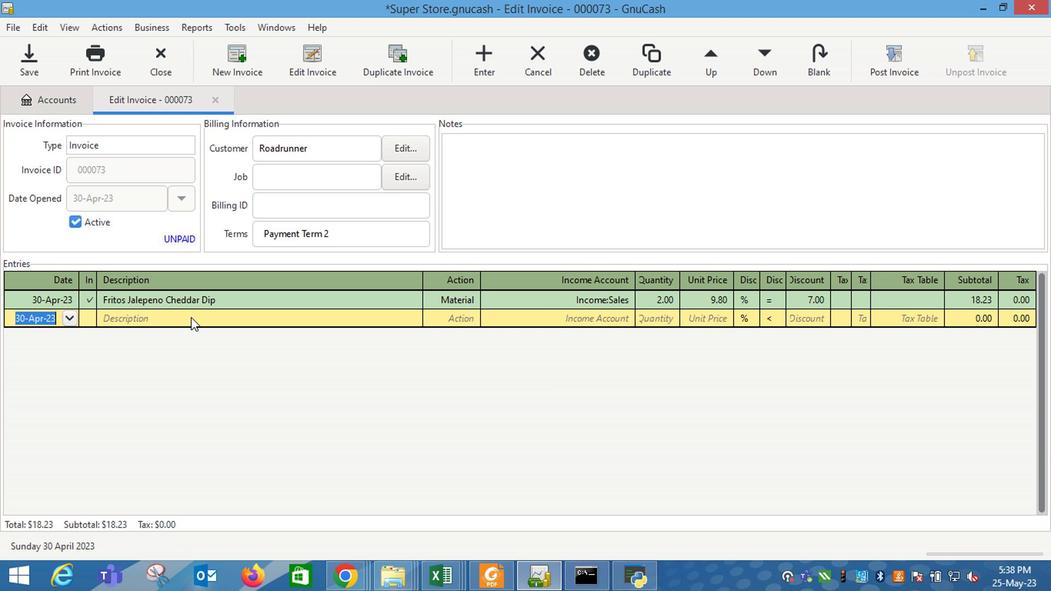 
Action: Mouse moved to (190, 320)
Screenshot: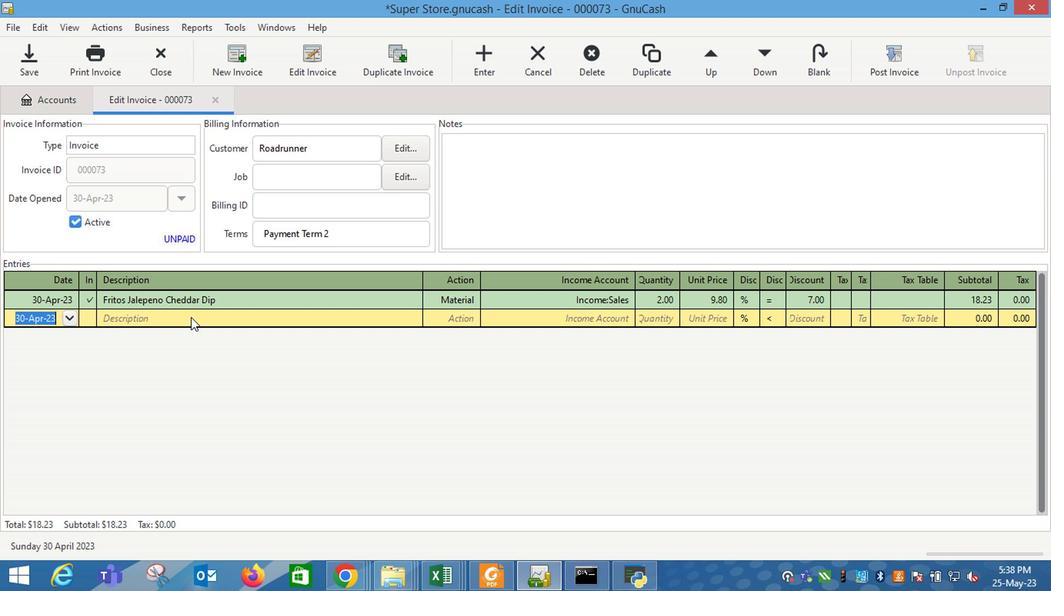 
Action: Key pressed <Key.shift_r>Ferrero<Key.space><Key.shift_r>Nutella<Key.tab>
Screenshot: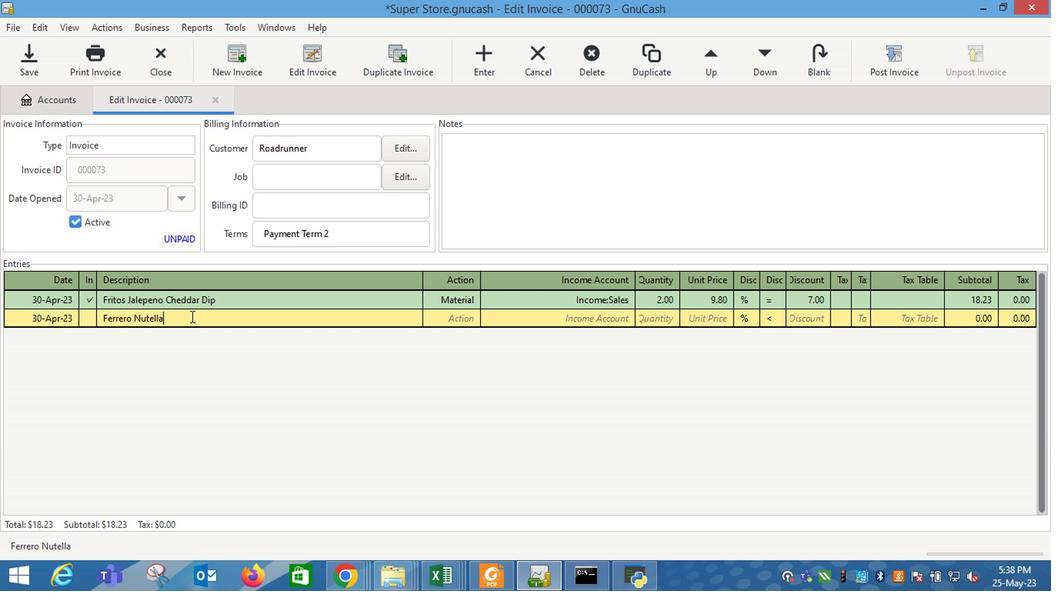
Action: Mouse moved to (467, 321)
Screenshot: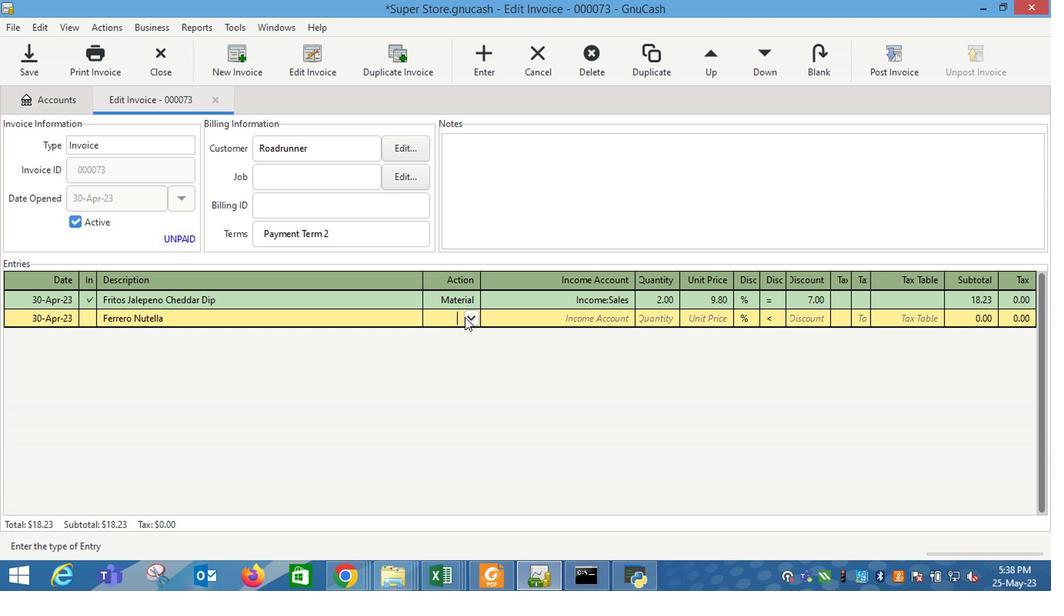 
Action: Mouse pressed left at (467, 321)
Screenshot: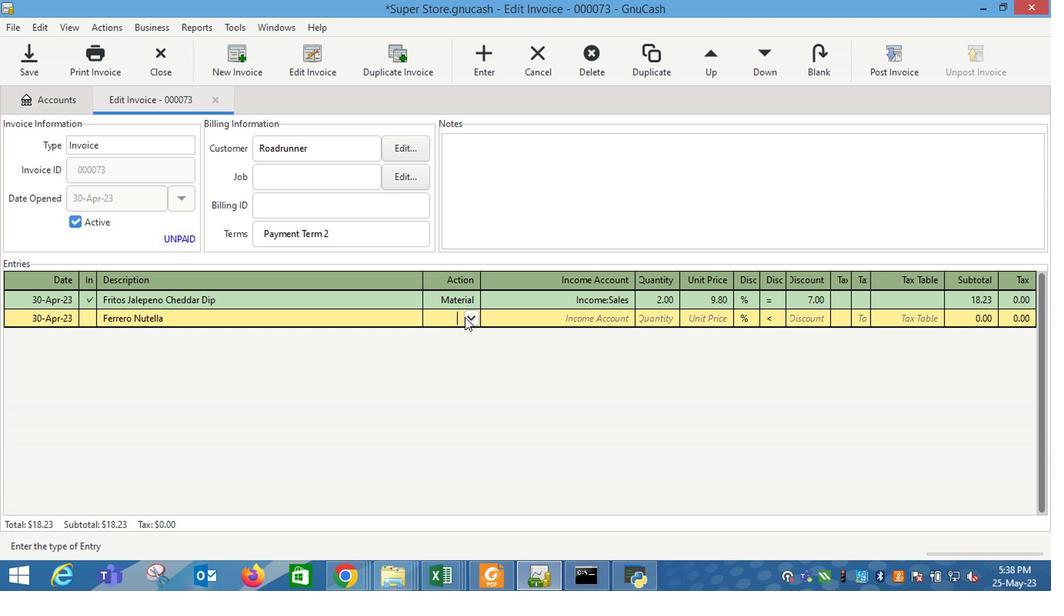 
Action: Mouse moved to (438, 360)
Screenshot: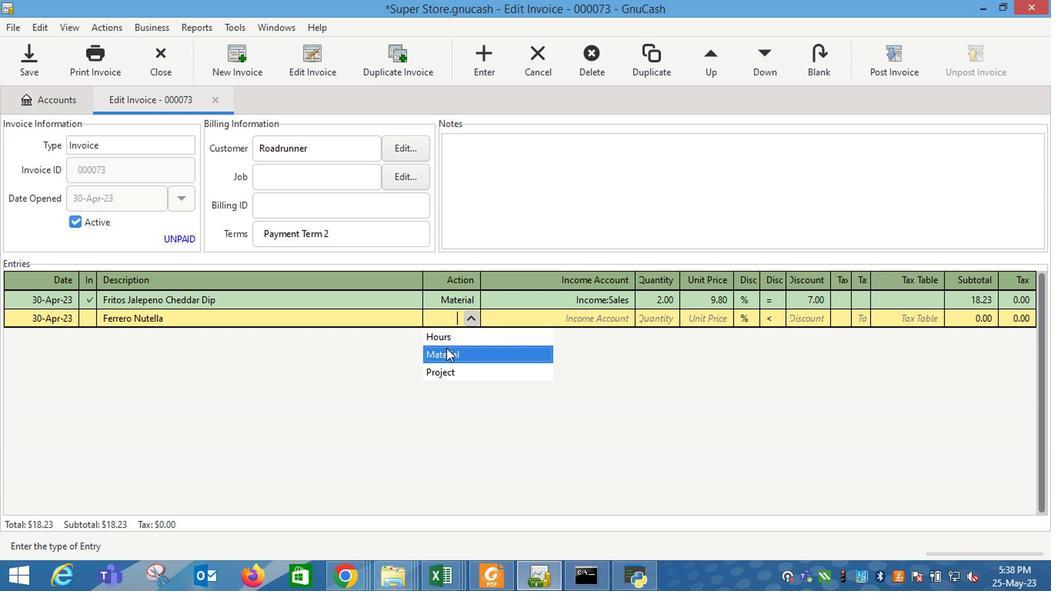 
Action: Mouse pressed left at (438, 360)
Screenshot: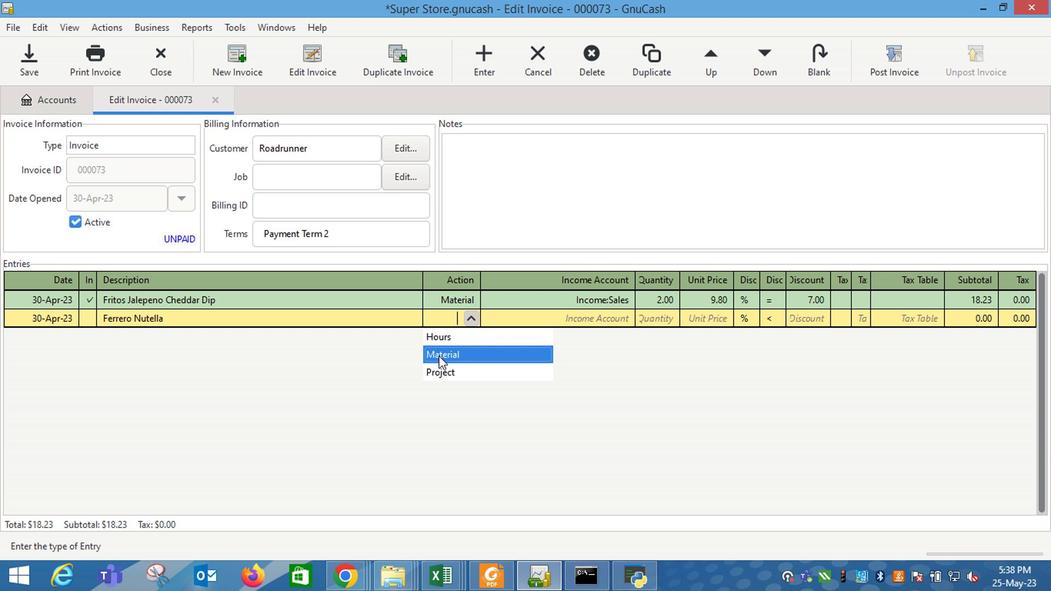 
Action: Mouse moved to (472, 358)
Screenshot: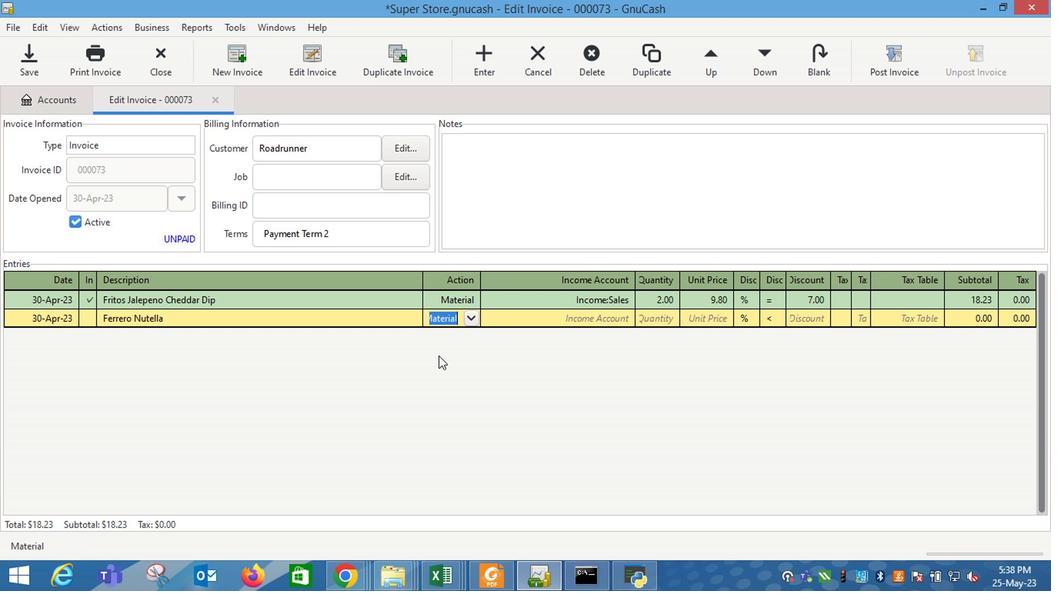 
Action: Key pressed <Key.tab>
Screenshot: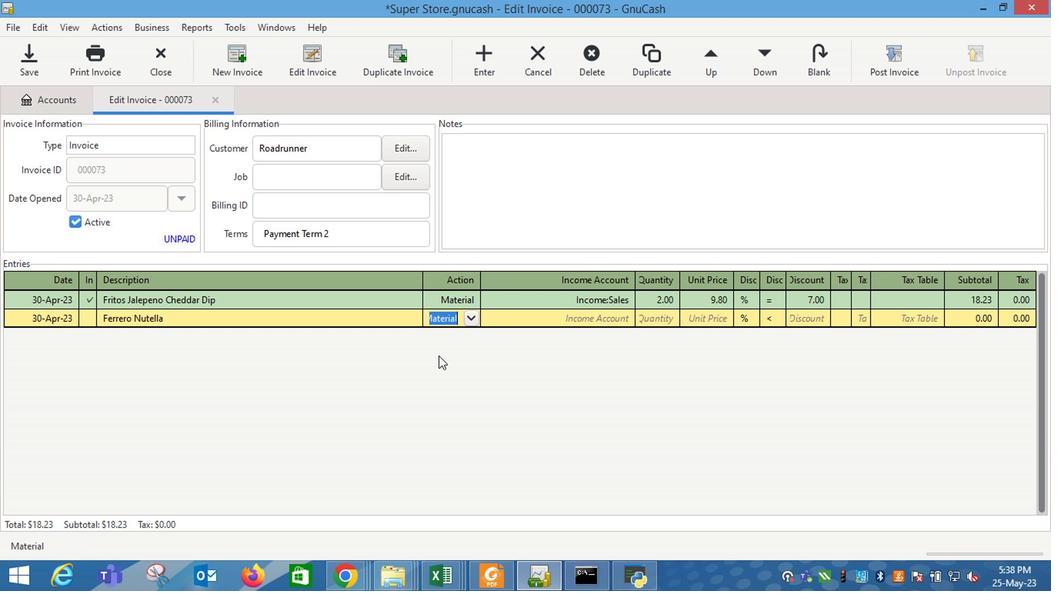 
Action: Mouse moved to (622, 320)
Screenshot: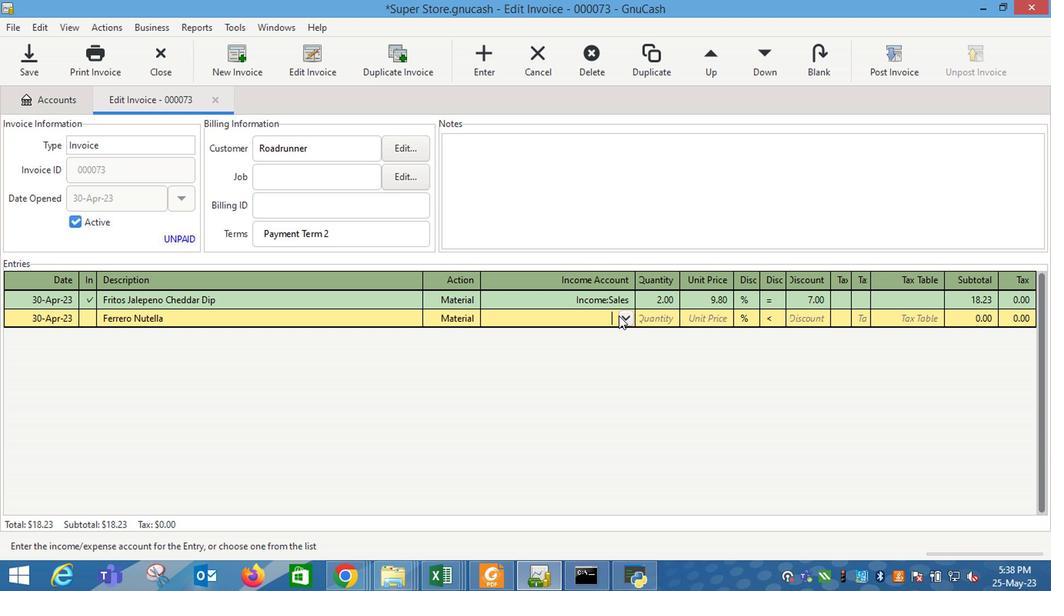 
Action: Mouse pressed left at (622, 320)
Screenshot: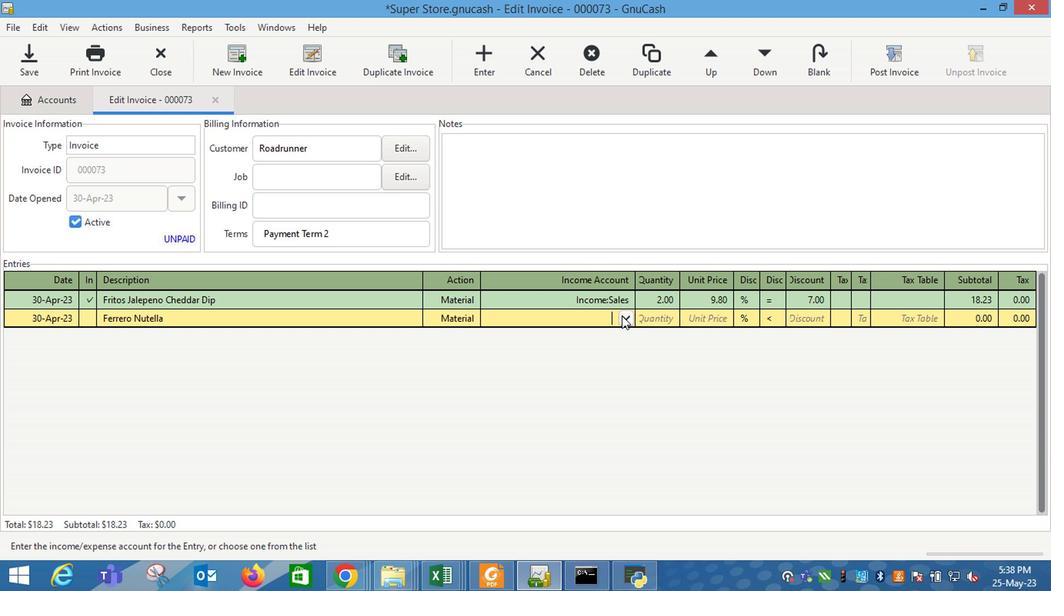 
Action: Mouse moved to (531, 395)
Screenshot: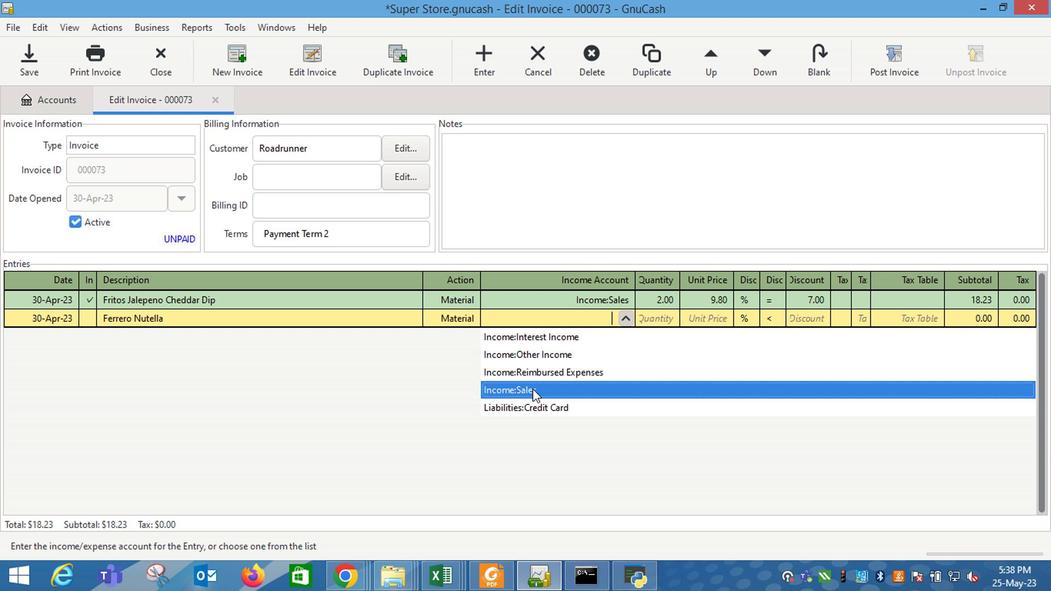 
Action: Mouse pressed left at (531, 395)
Screenshot: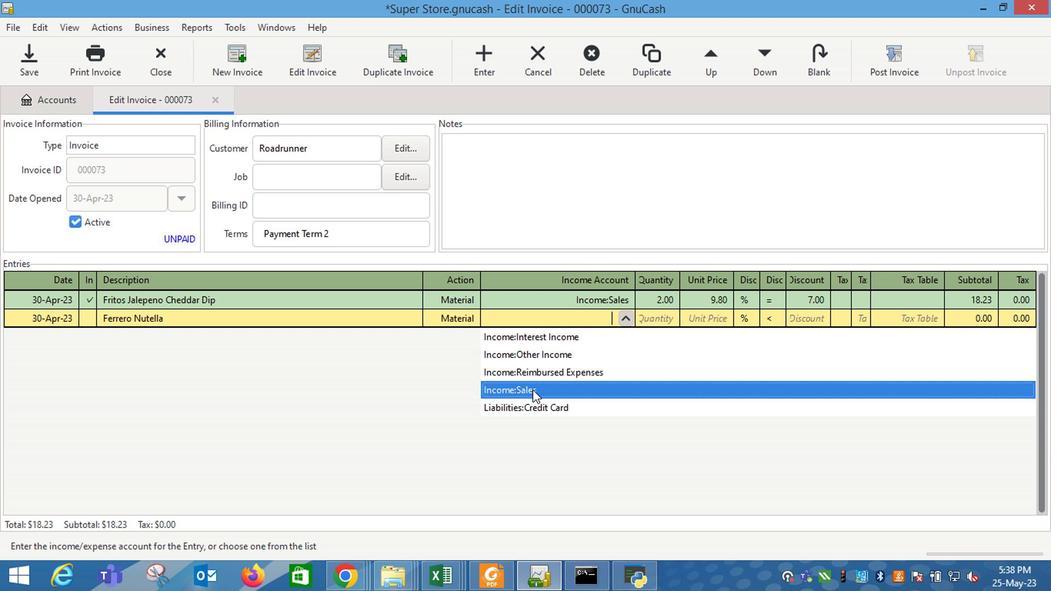 
Action: Mouse moved to (531, 396)
Screenshot: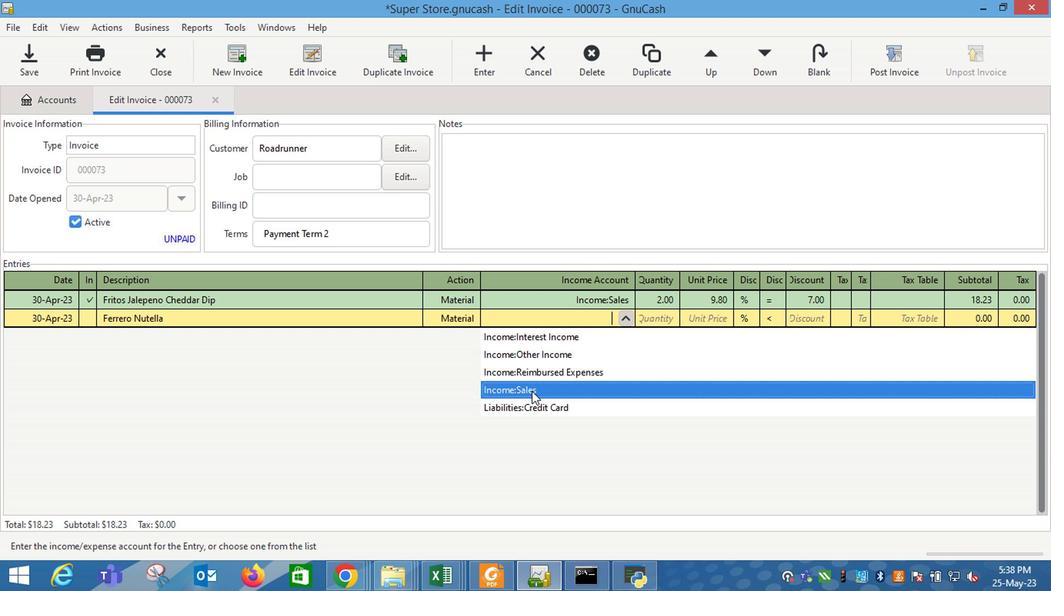
Action: Key pressed <Key.tab>3<Key.tab>8.8<Key.tab>
Screenshot: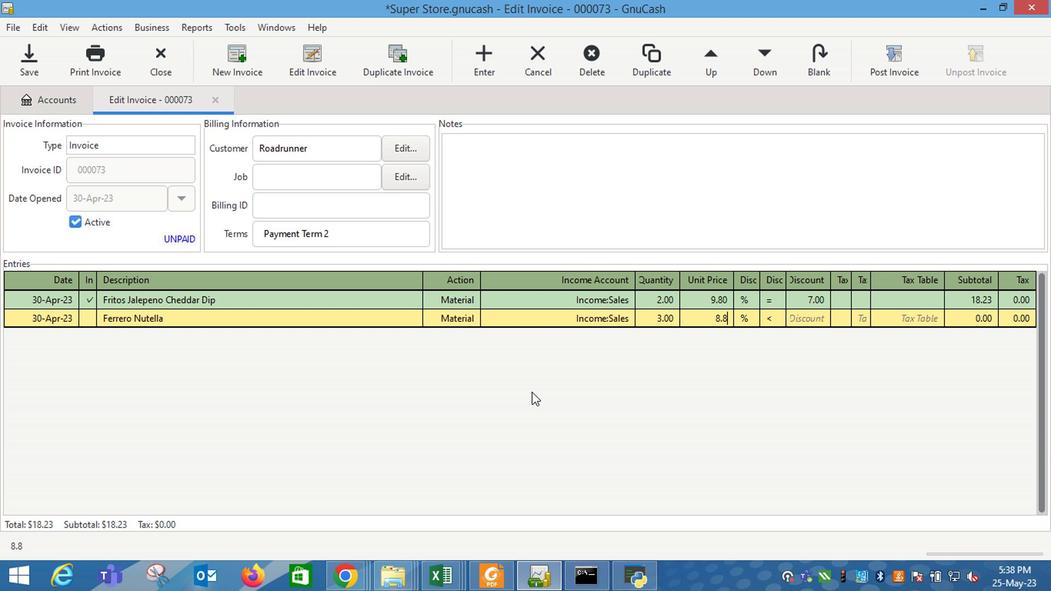 
Action: Mouse moved to (764, 317)
Screenshot: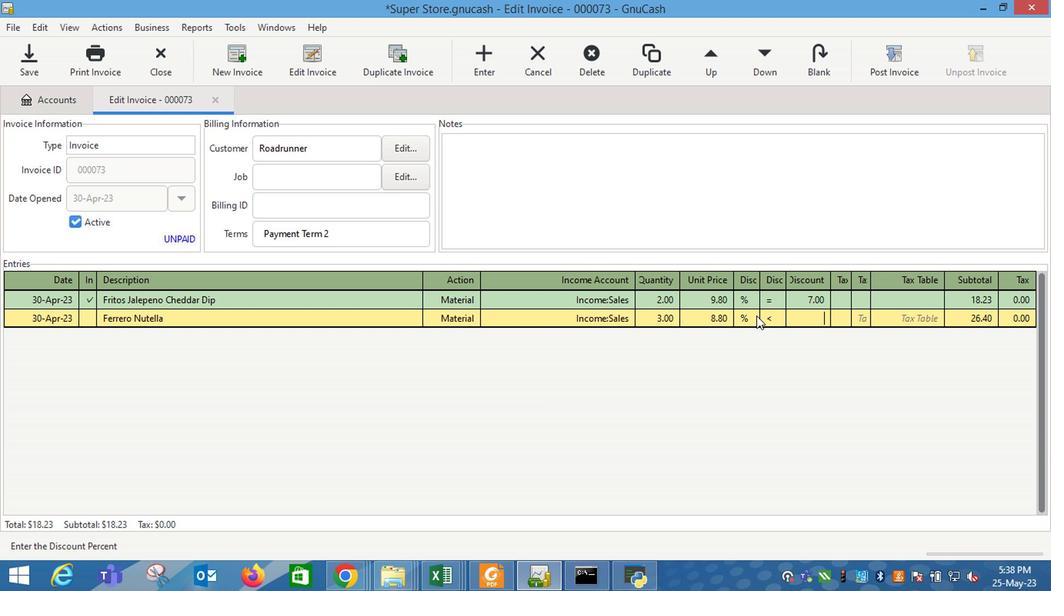 
Action: Mouse pressed left at (764, 317)
Screenshot: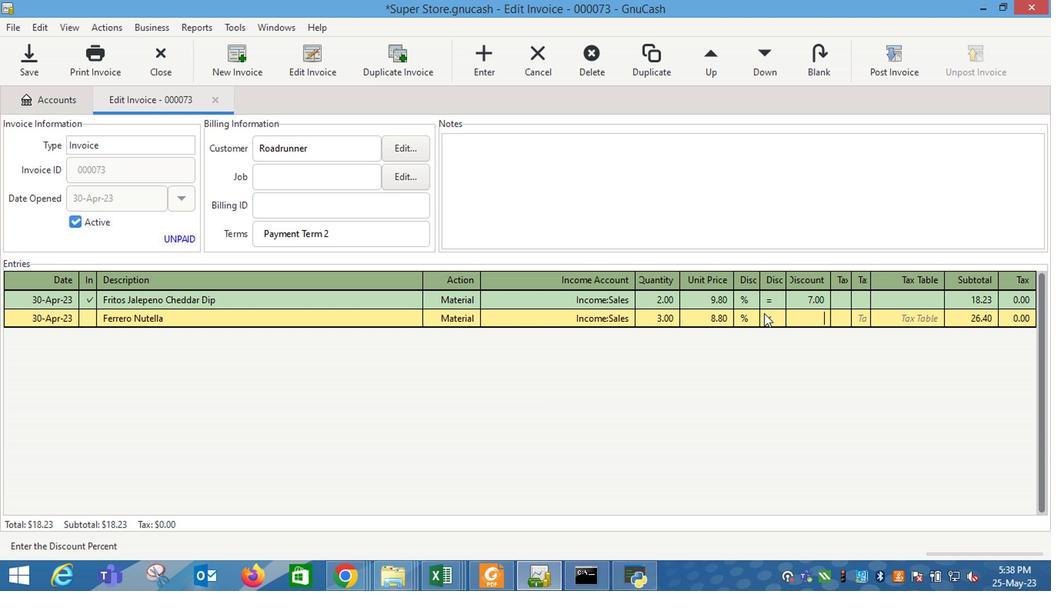 
Action: Mouse moved to (806, 320)
Screenshot: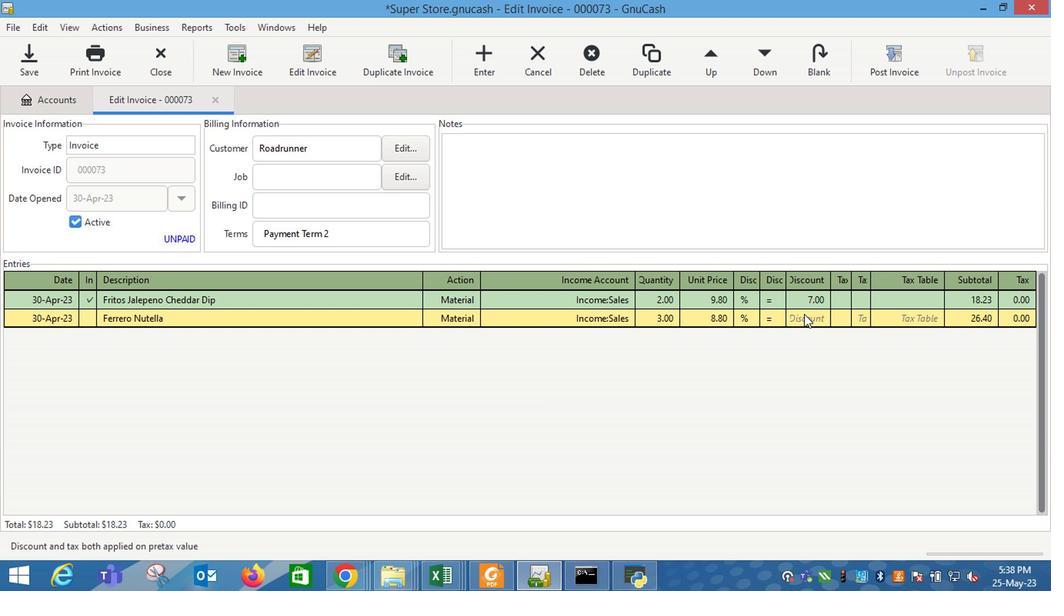 
Action: Mouse pressed left at (806, 320)
Screenshot: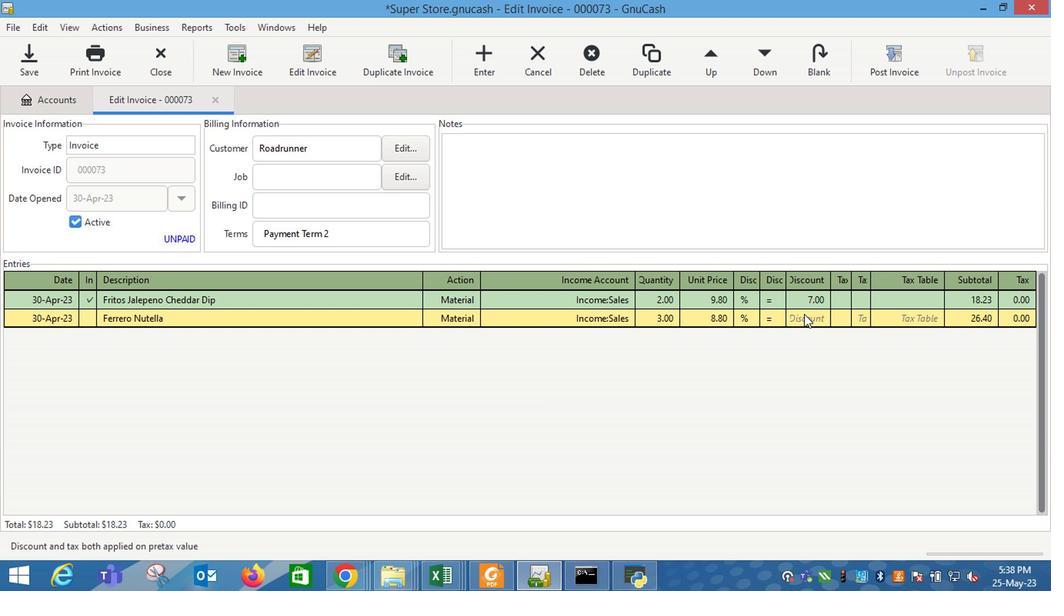 
Action: Key pressed 8<Key.enter><Key.tab><Key.shift_r>
Screenshot: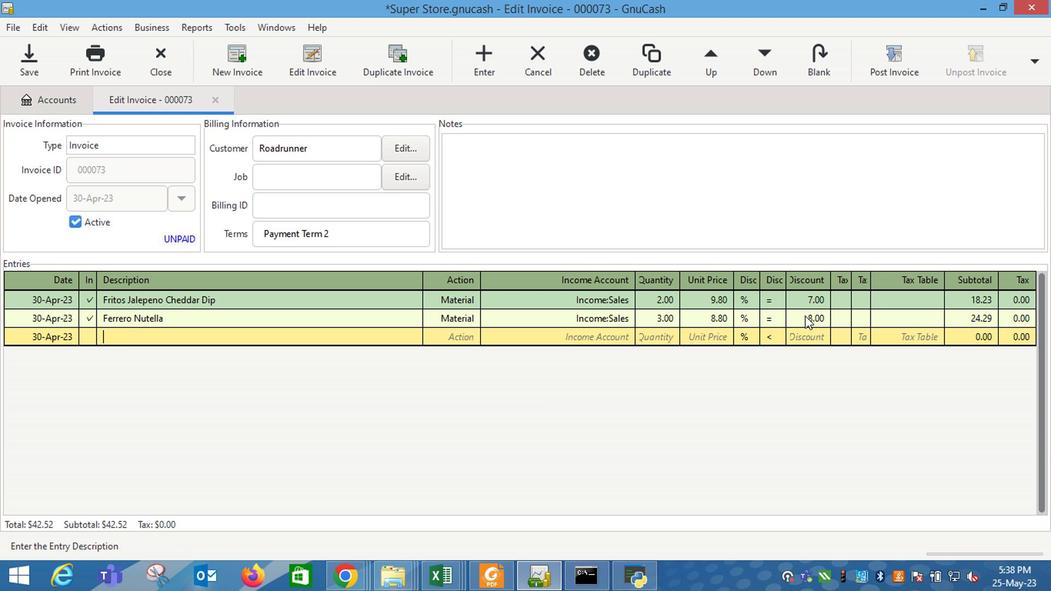 
Action: Mouse pressed left at (806, 320)
Screenshot: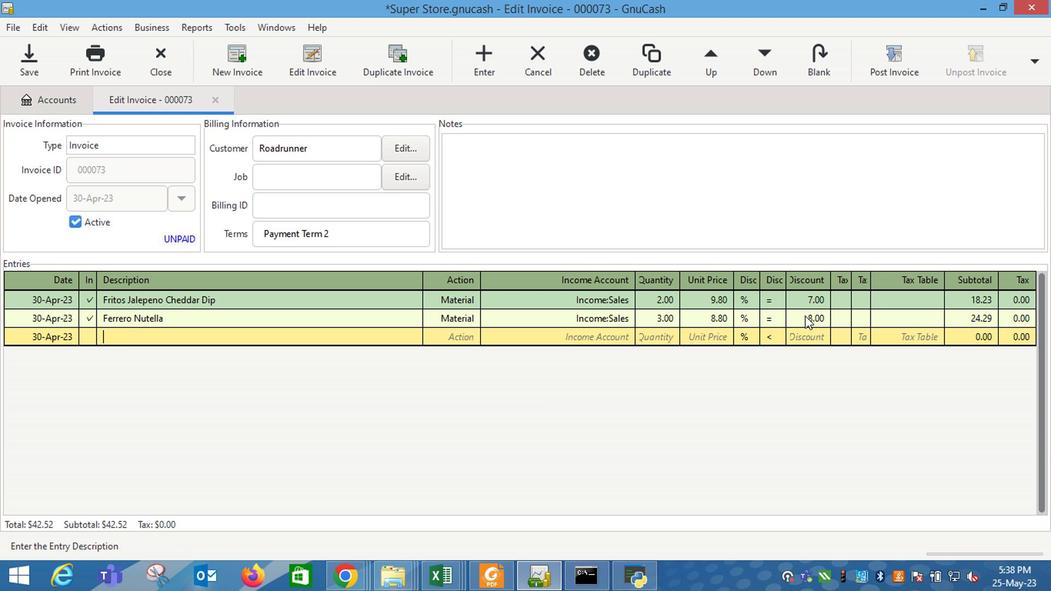 
Action: Key pressed HEA<Key.backspace><Key.backspace><Key.backspace><Key.tab><Key.tab><Key.shift_r><Key.shift_r><Key.shift_r><Key.shift_r>HEALTH<Key.space><Key.shift_r>Milk<Key.space><Key.shift_r>Chocolate<Key.space><Key.shift_r>English<Key.space><Key.shift_r>Toffee<Key.space><Key.shift_r>Pr<Key.backspace>int<Key.tab>
Screenshot: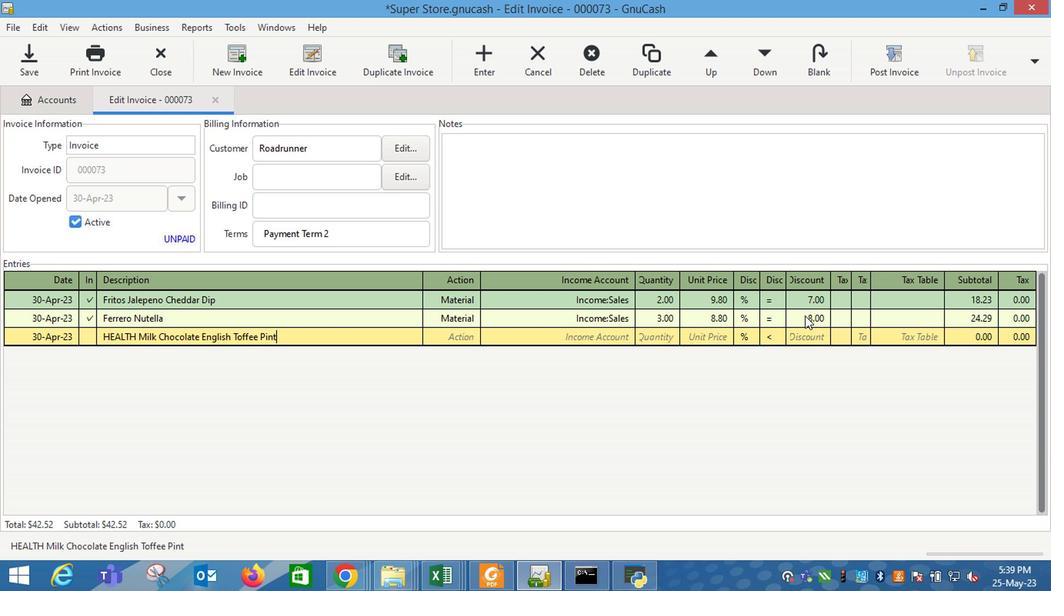 
Action: Mouse moved to (473, 343)
Screenshot: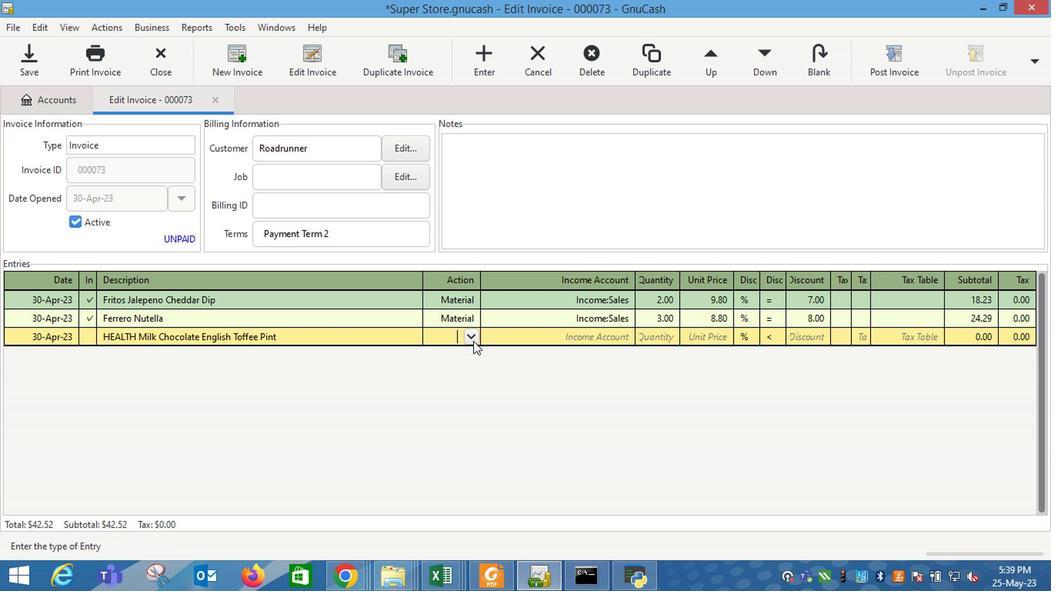
Action: Mouse pressed left at (473, 343)
Screenshot: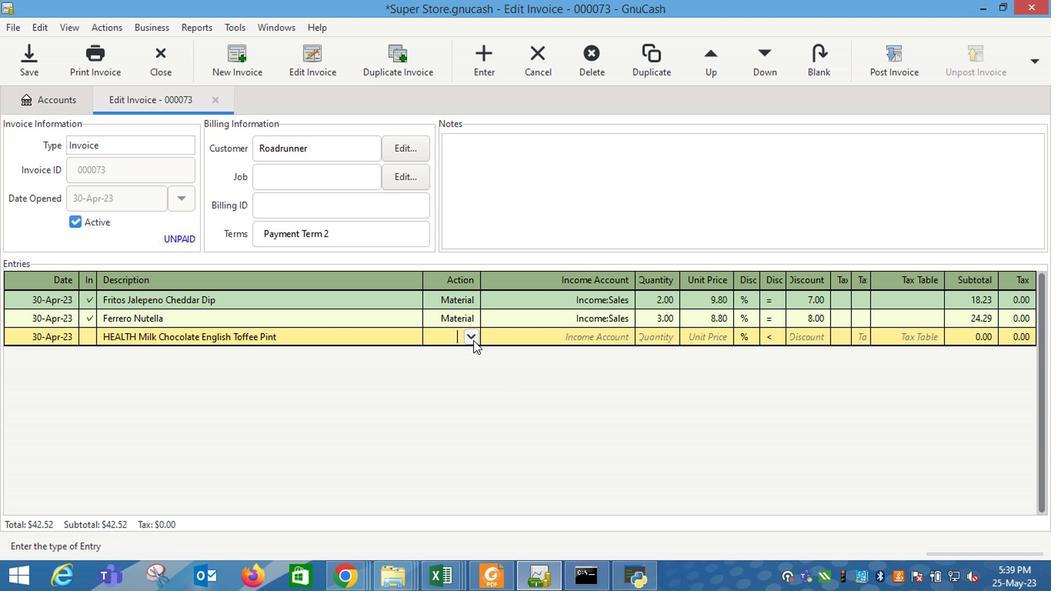 
Action: Mouse moved to (443, 377)
Screenshot: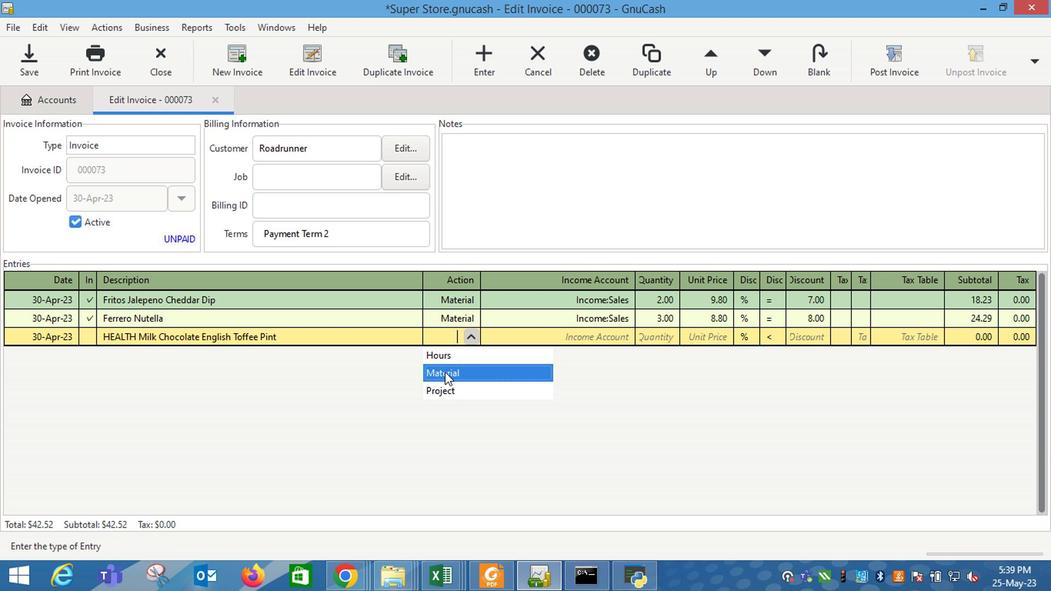 
Action: Mouse pressed left at (443, 377)
Screenshot: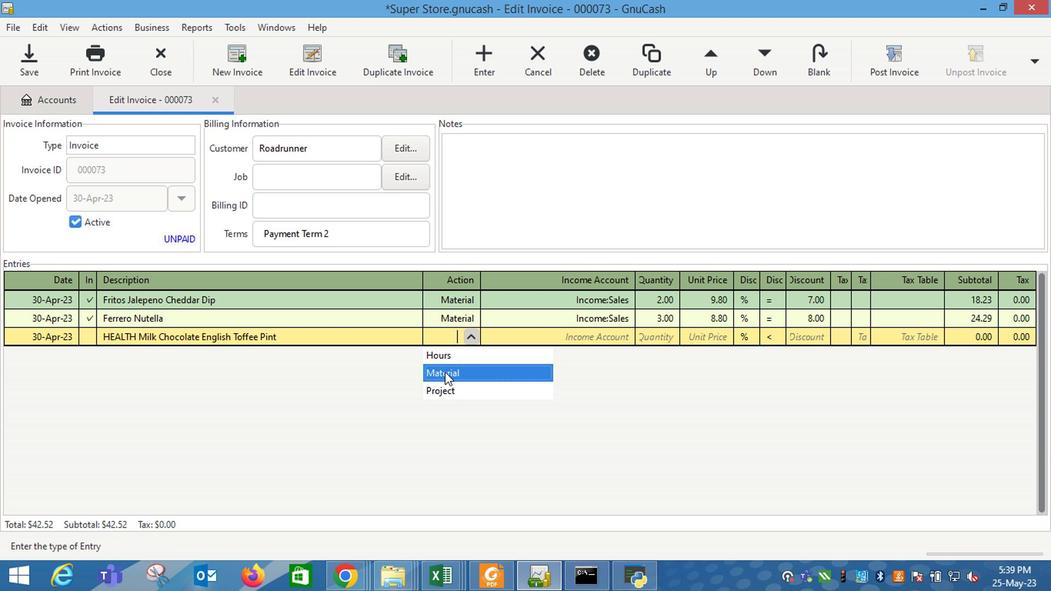 
Action: Mouse moved to (455, 378)
Screenshot: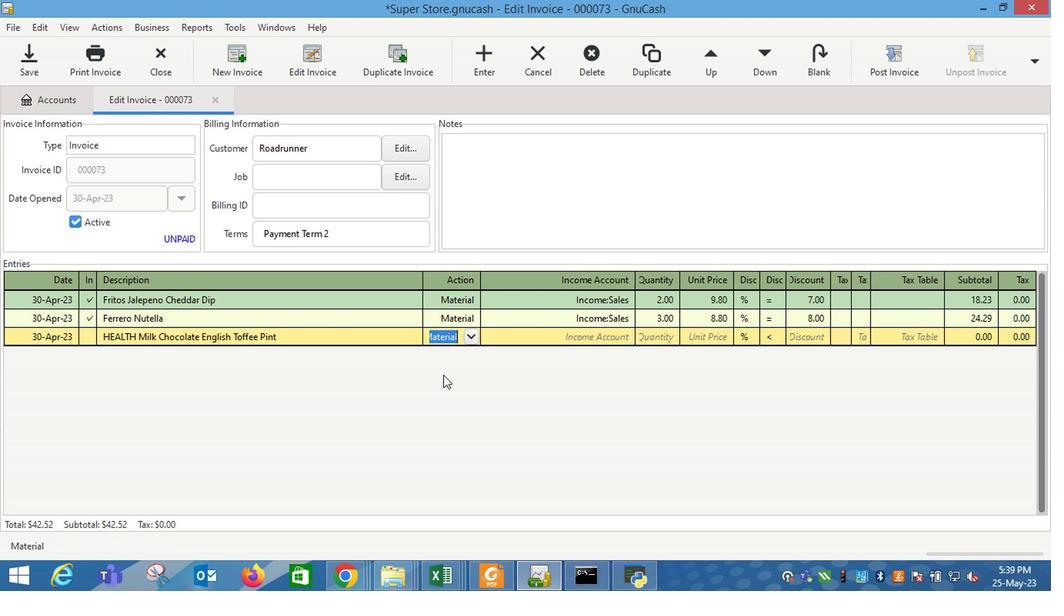 
Action: Key pressed <Key.tab>
Screenshot: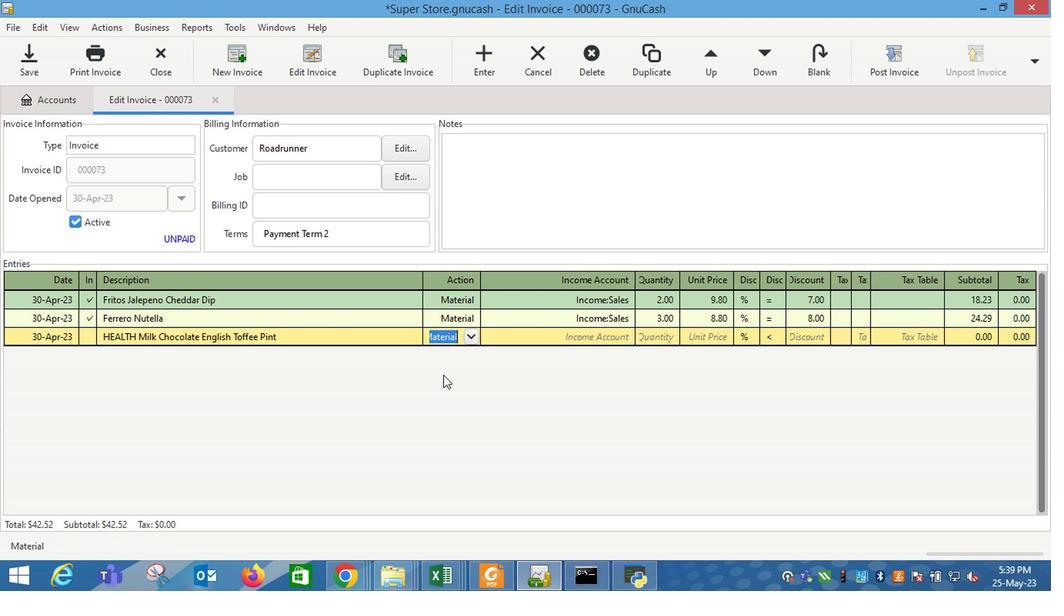 
Action: Mouse moved to (626, 341)
Screenshot: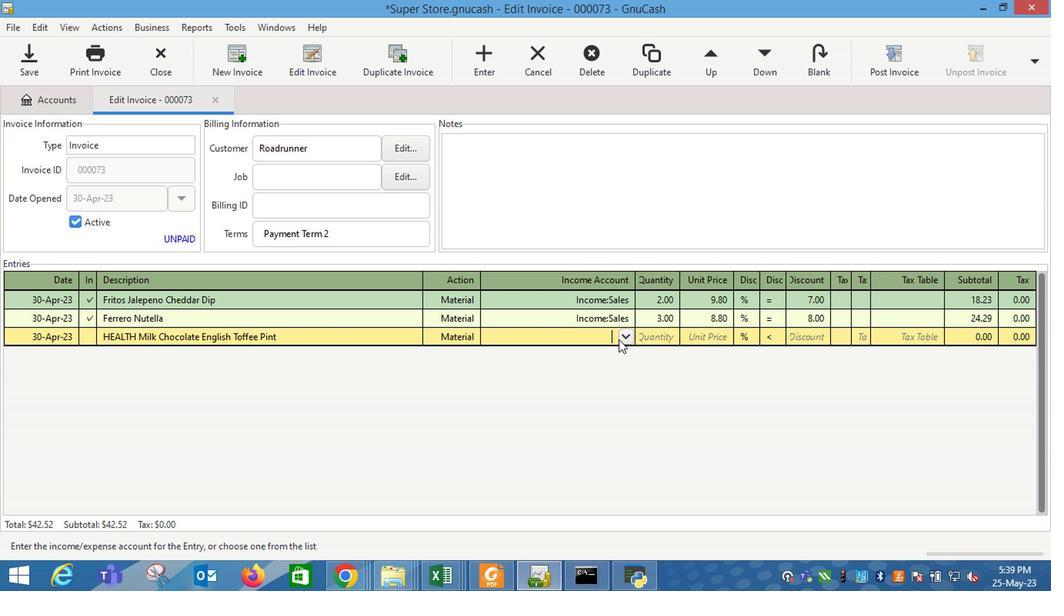 
Action: Mouse pressed left at (626, 341)
Screenshot: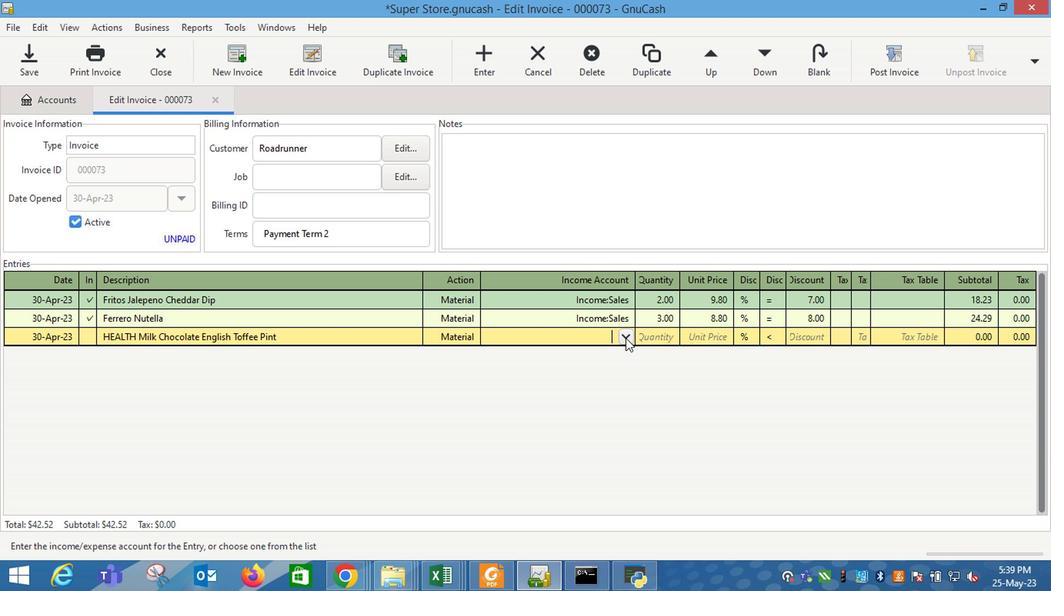 
Action: Mouse moved to (531, 413)
Screenshot: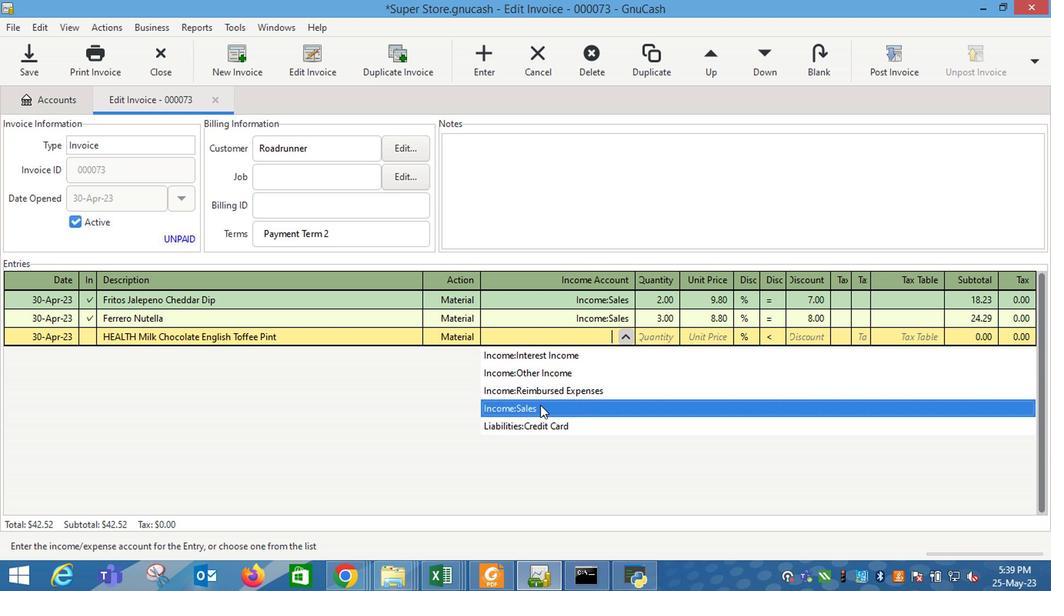 
Action: Mouse pressed left at (531, 413)
Screenshot: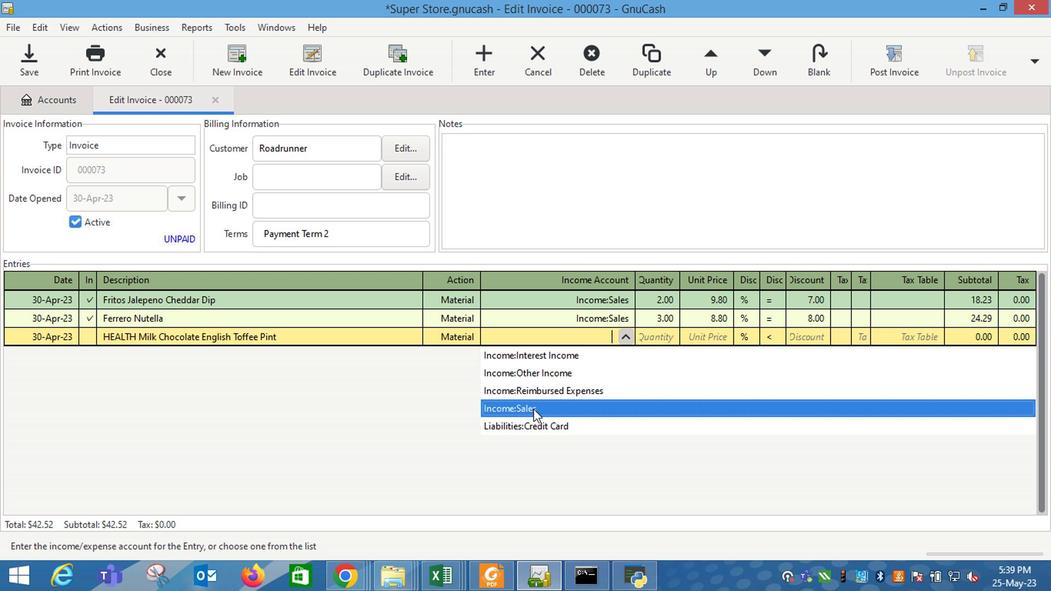 
Action: Key pressed <Key.tab>1<Key.tab>9.8<Key.tab>
Screenshot: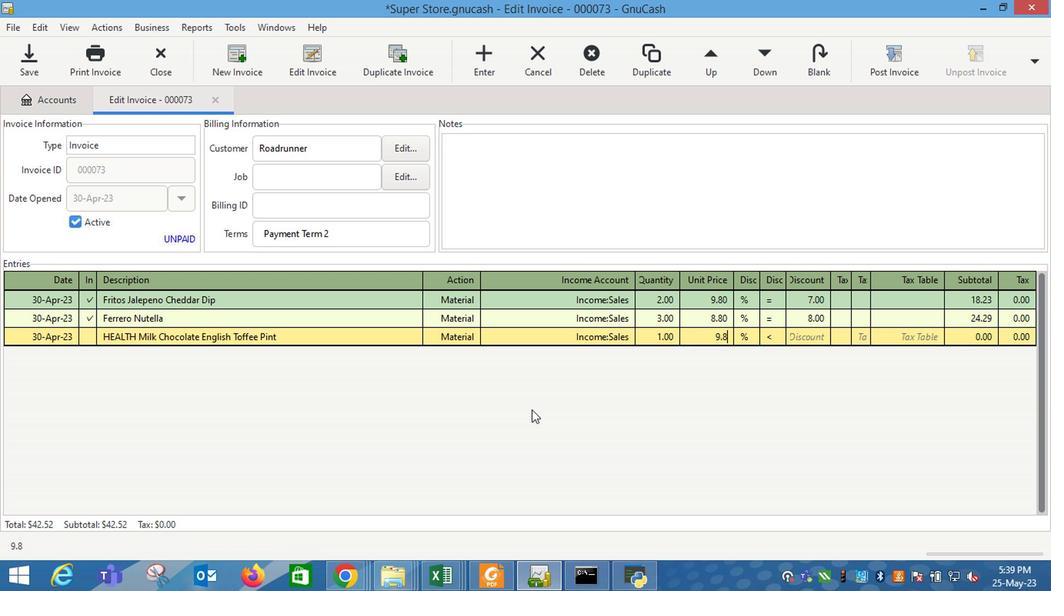 
Action: Mouse moved to (777, 345)
Screenshot: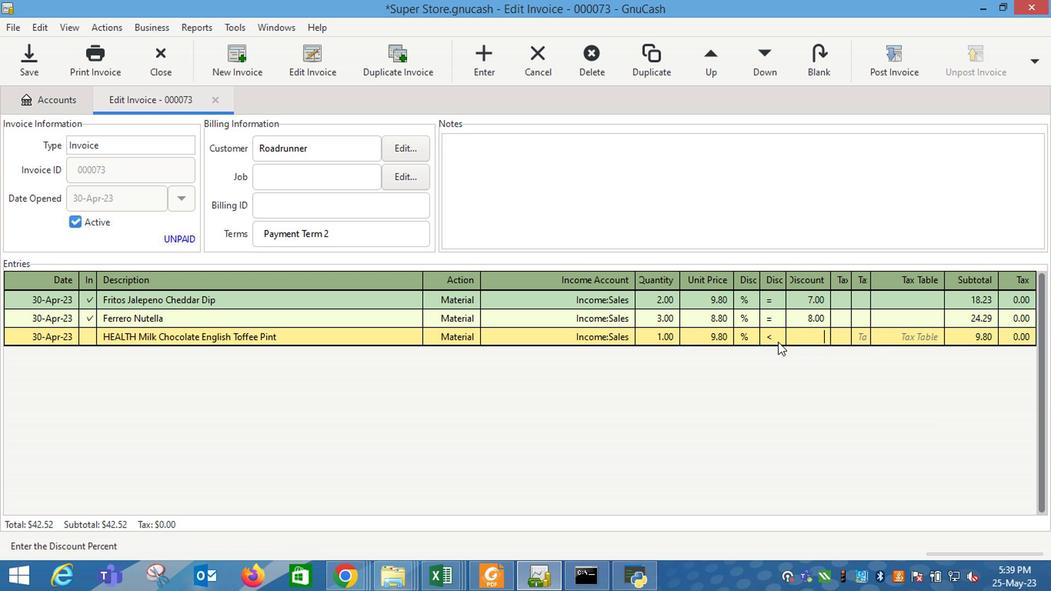 
Action: Mouse pressed left at (777, 345)
Screenshot: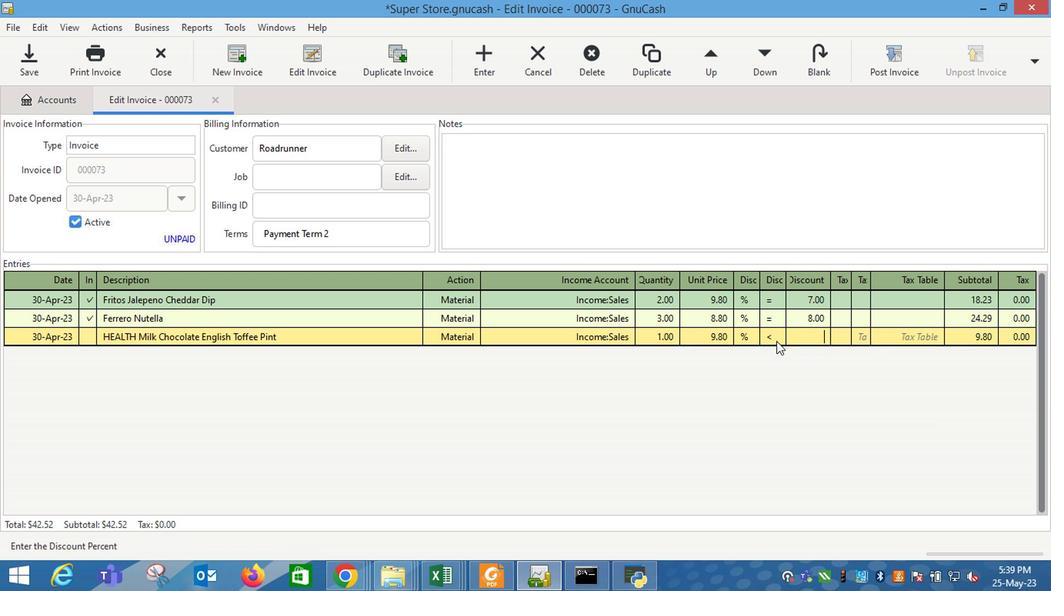 
Action: Mouse moved to (802, 337)
Screenshot: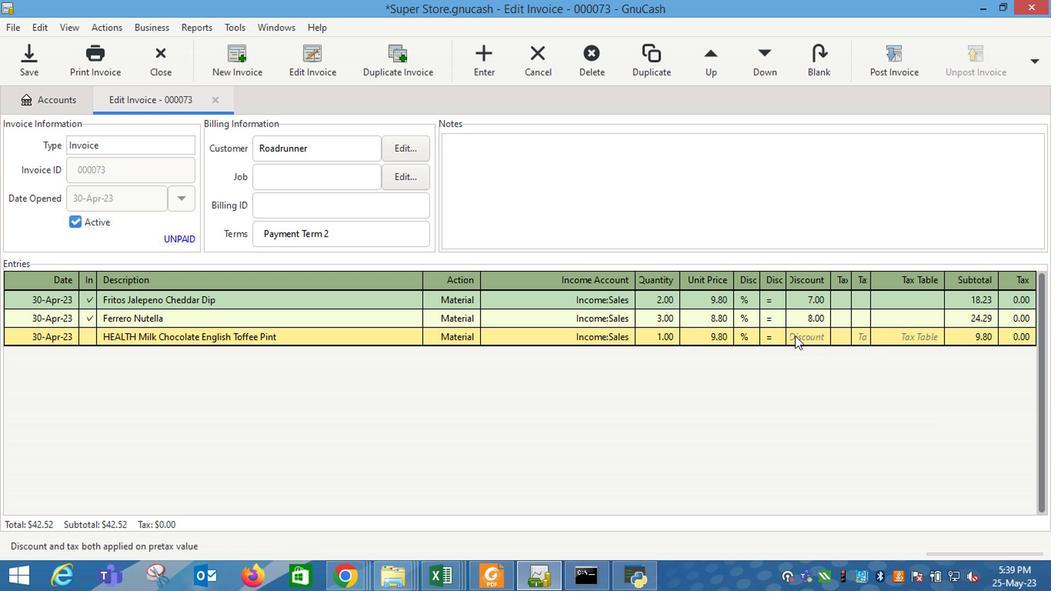 
Action: Mouse pressed left at (802, 337)
Screenshot: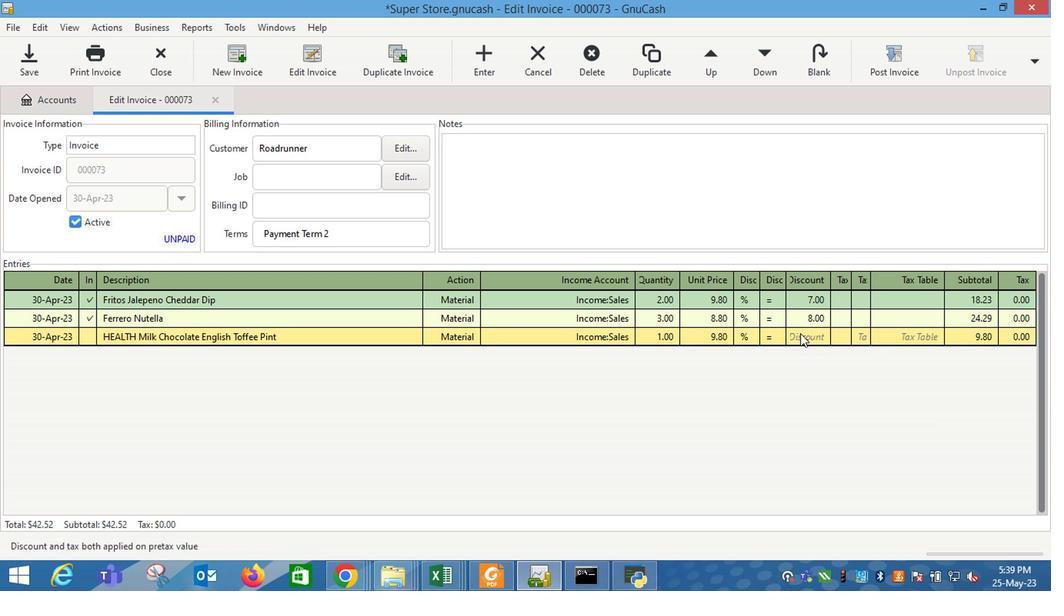 
Action: Mouse moved to (806, 337)
Screenshot: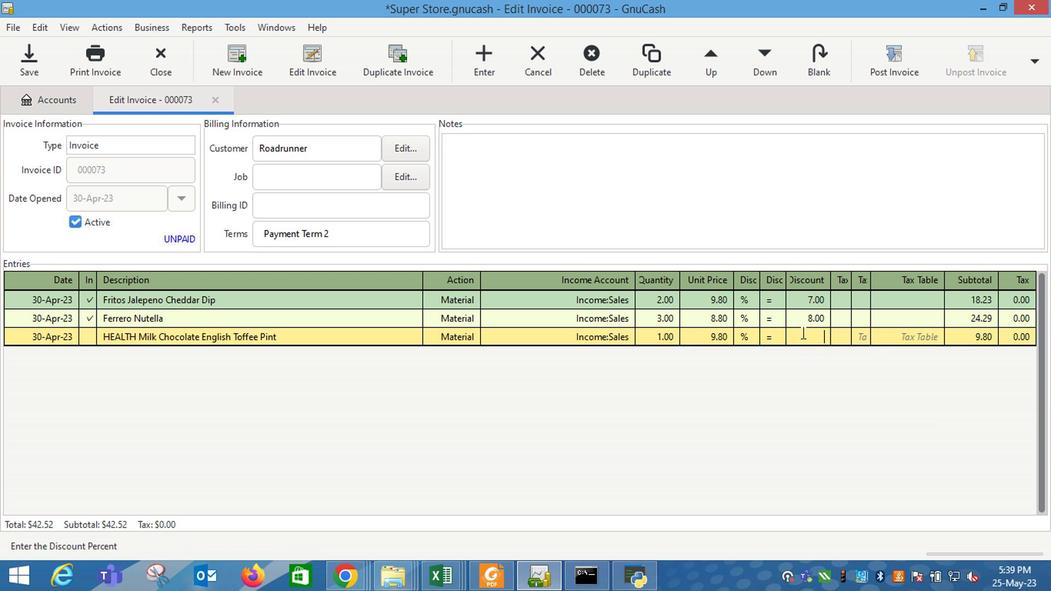 
Action: Key pressed 10<Key.enter>
Screenshot: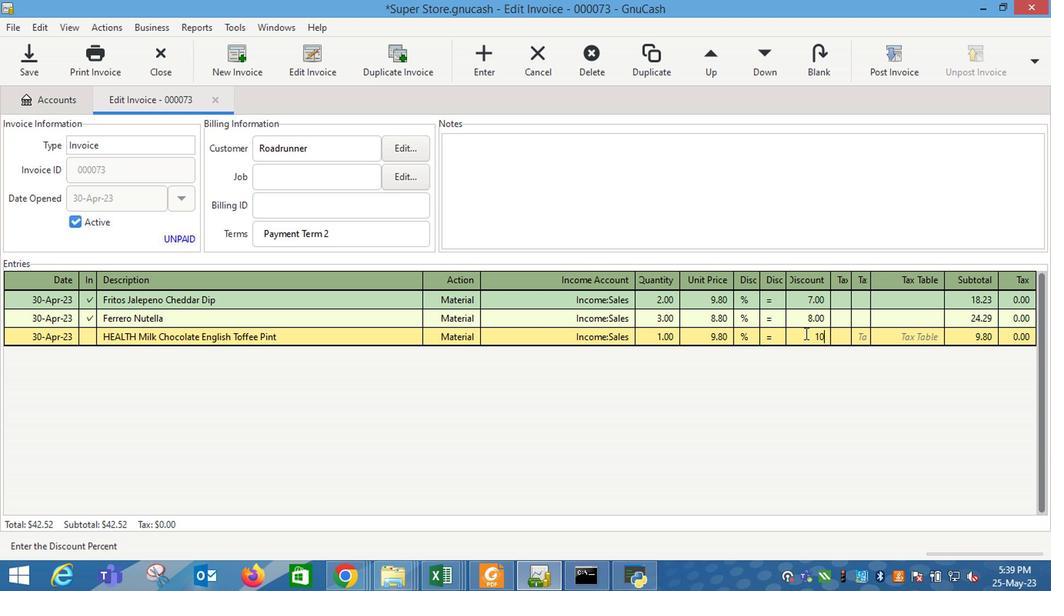
Action: Mouse moved to (653, 212)
Screenshot: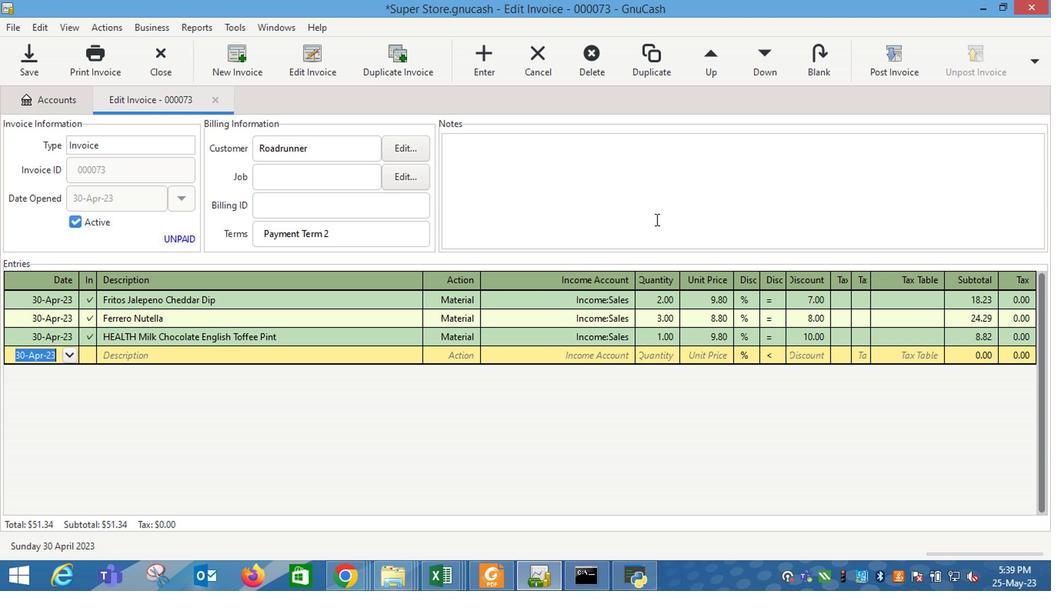 
Action: Mouse pressed left at (653, 212)
Screenshot: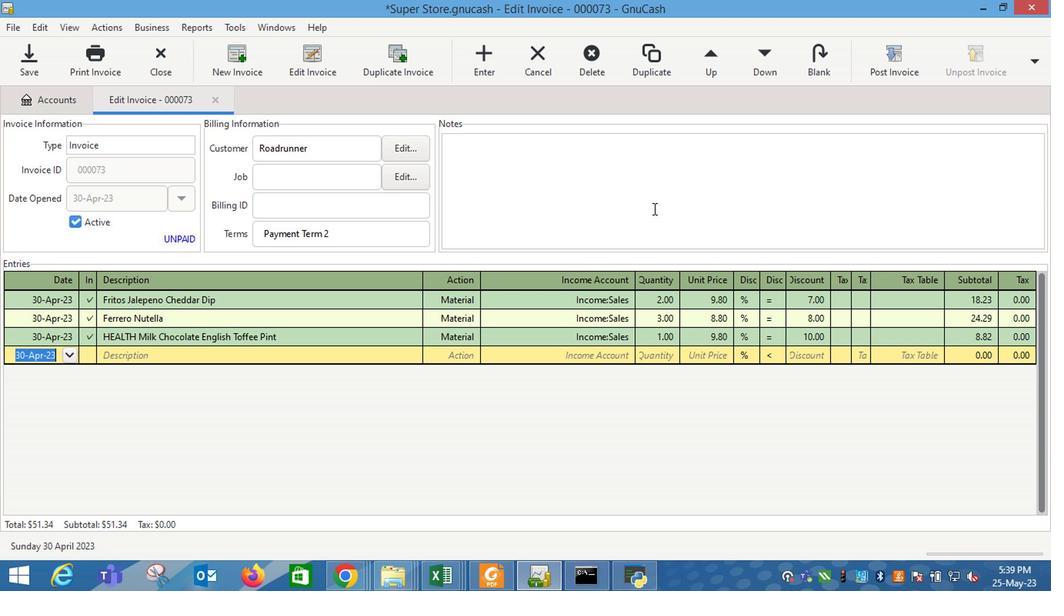 
Action: Mouse moved to (651, 210)
Screenshot: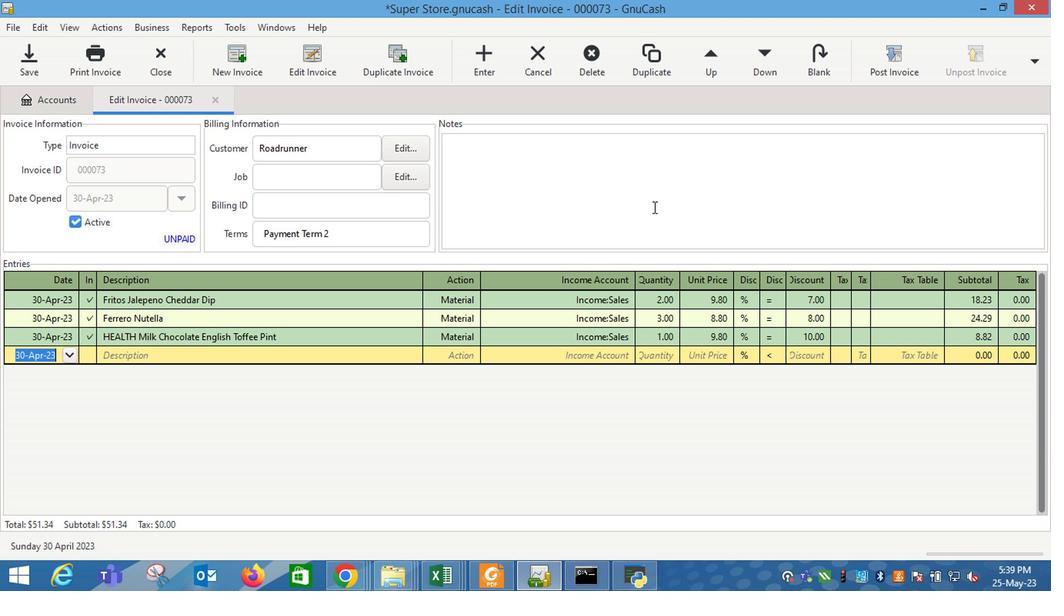 
Action: Key pressed <Key.shift_r><Key.shift_r>Looking<Key.space>forward<Key.space>to<Key.space>serving<Key.space>you<Key.space>agi<Key.backspace>aon<Key.backspace><Key.backspace>in.
Screenshot: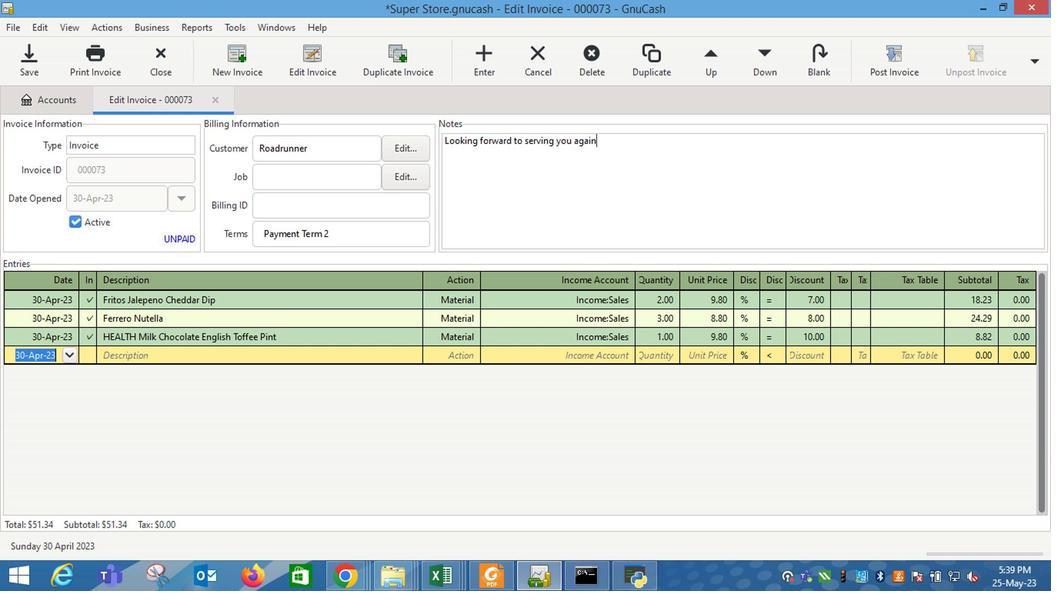 
Action: Mouse moved to (887, 65)
Screenshot: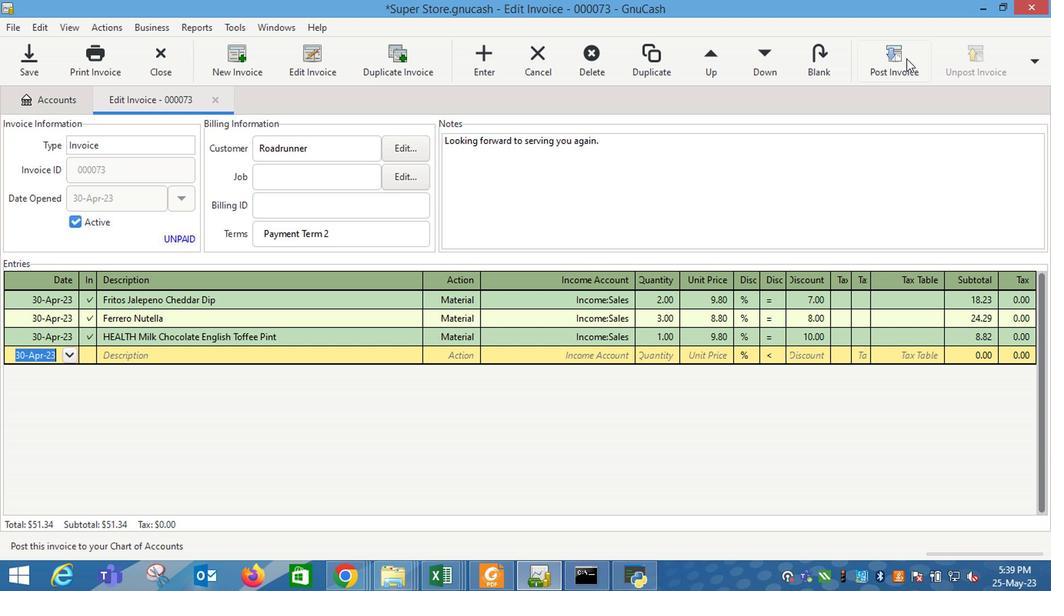 
Action: Mouse pressed left at (887, 65)
Screenshot: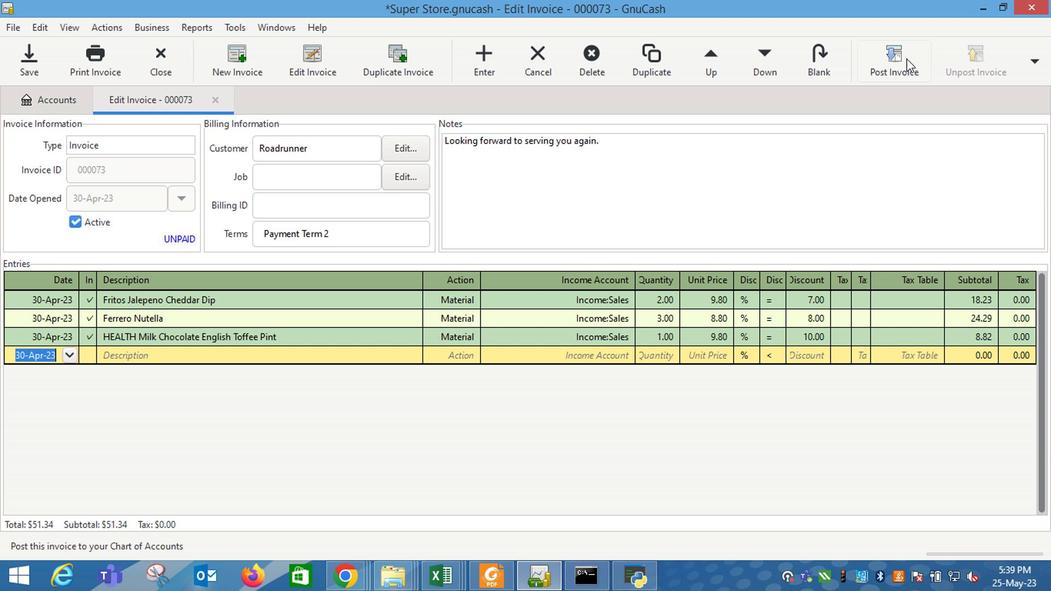 
Action: Mouse moved to (648, 259)
Screenshot: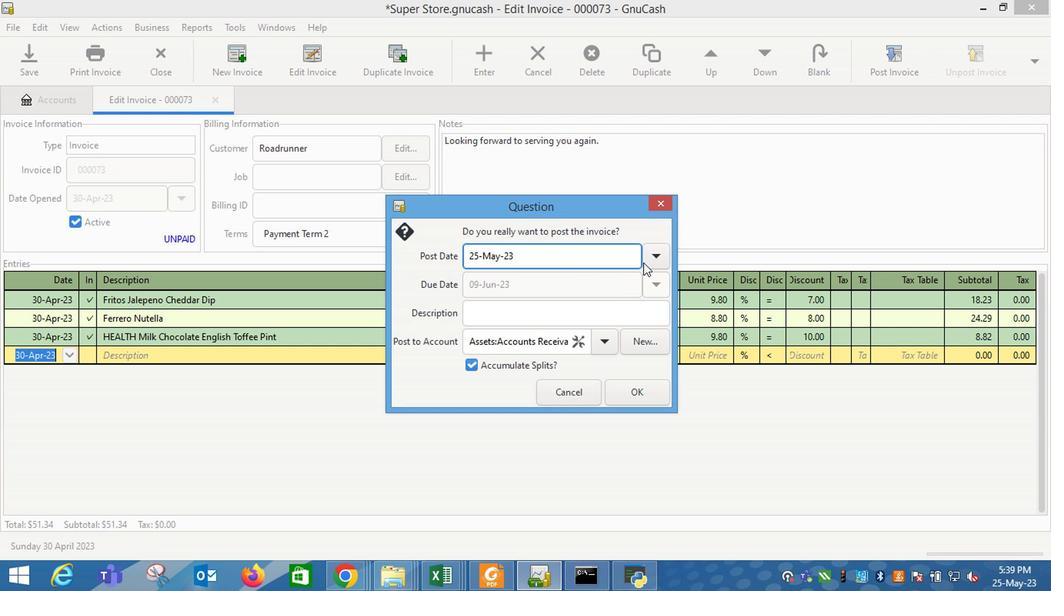 
Action: Mouse pressed left at (648, 259)
Screenshot: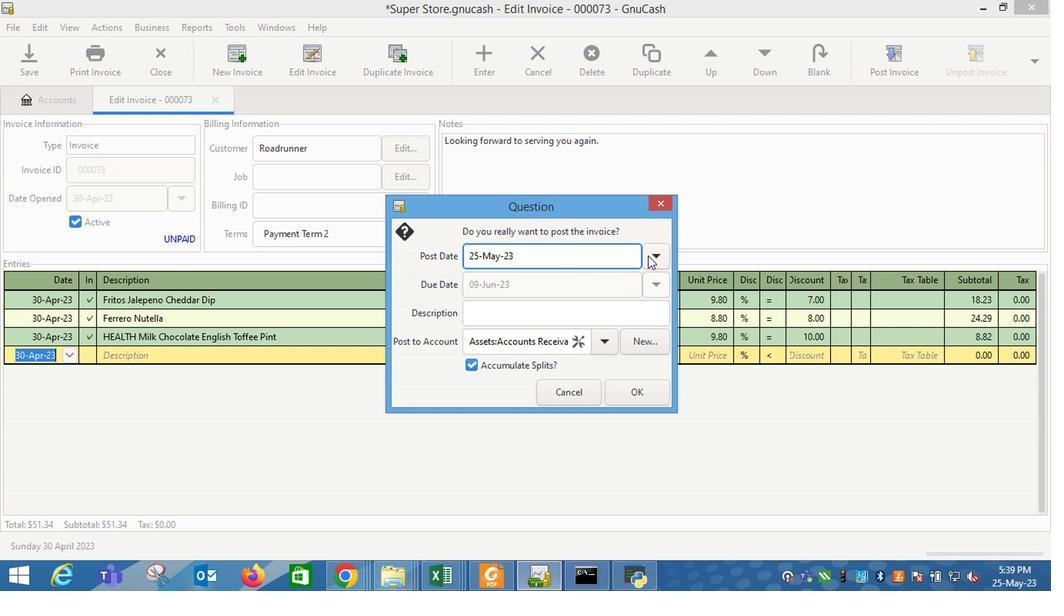 
Action: Mouse moved to (535, 279)
Screenshot: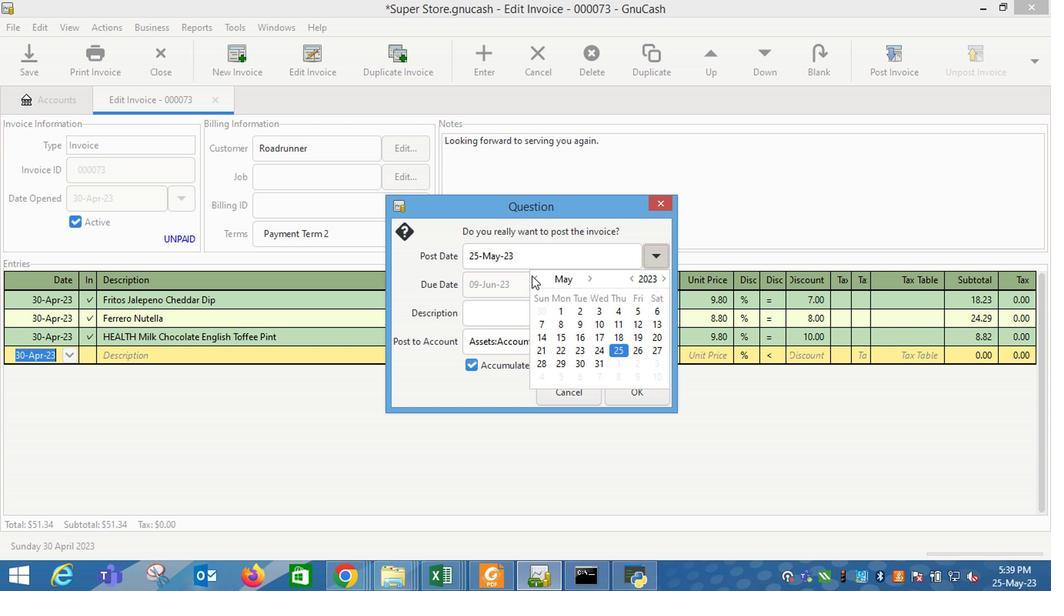 
Action: Mouse pressed left at (535, 279)
Screenshot: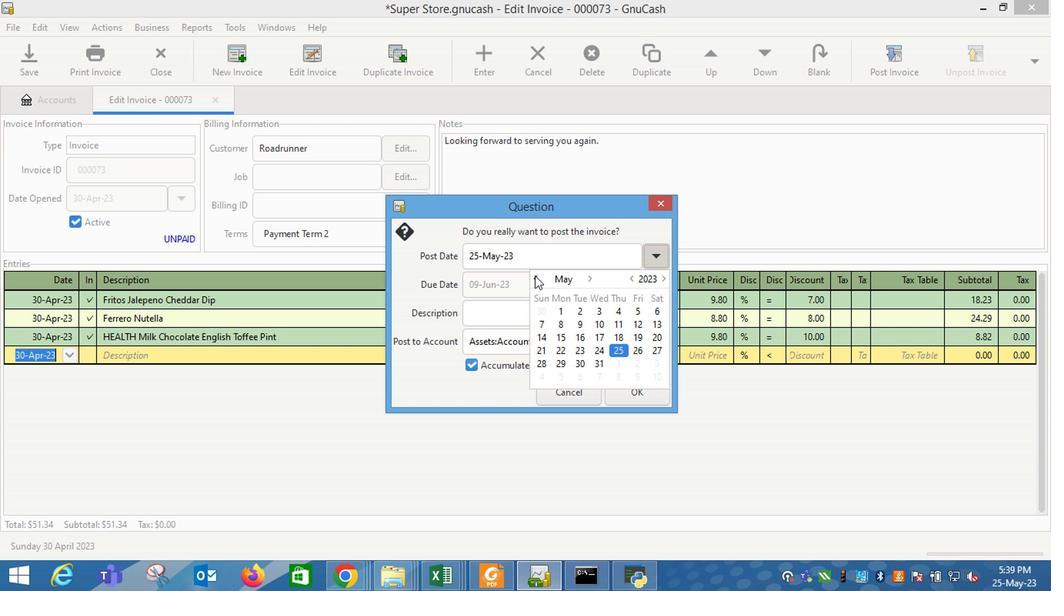 
Action: Mouse moved to (539, 381)
Screenshot: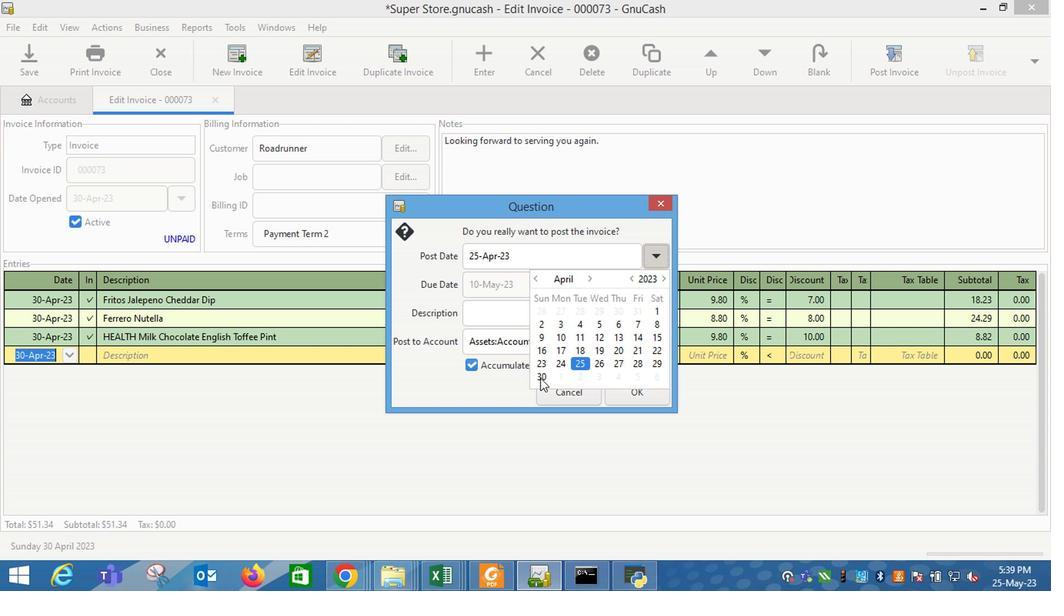 
Action: Mouse pressed left at (539, 381)
Screenshot: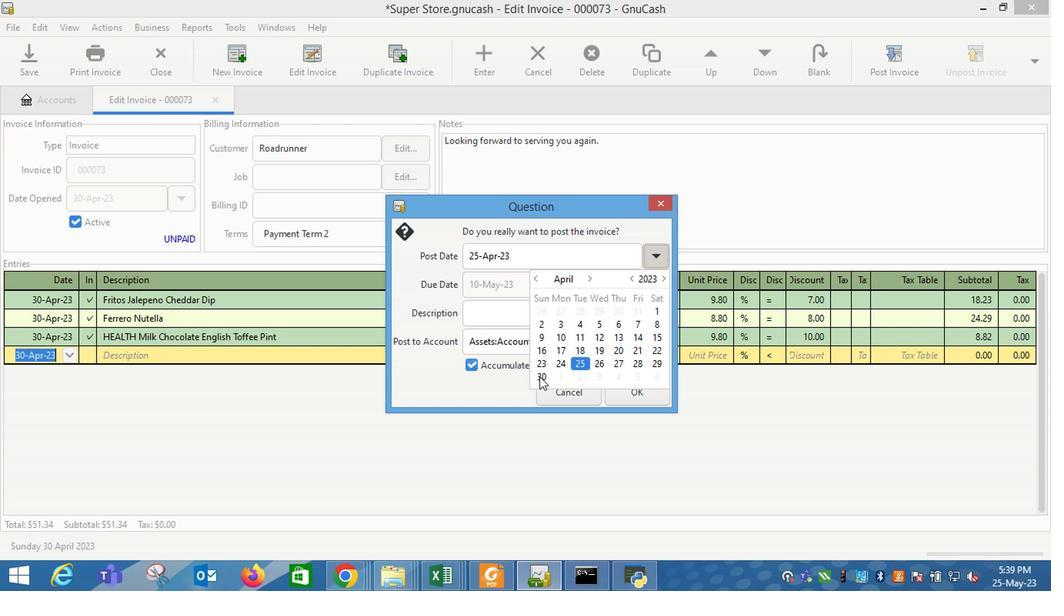 
Action: Mouse moved to (499, 349)
Screenshot: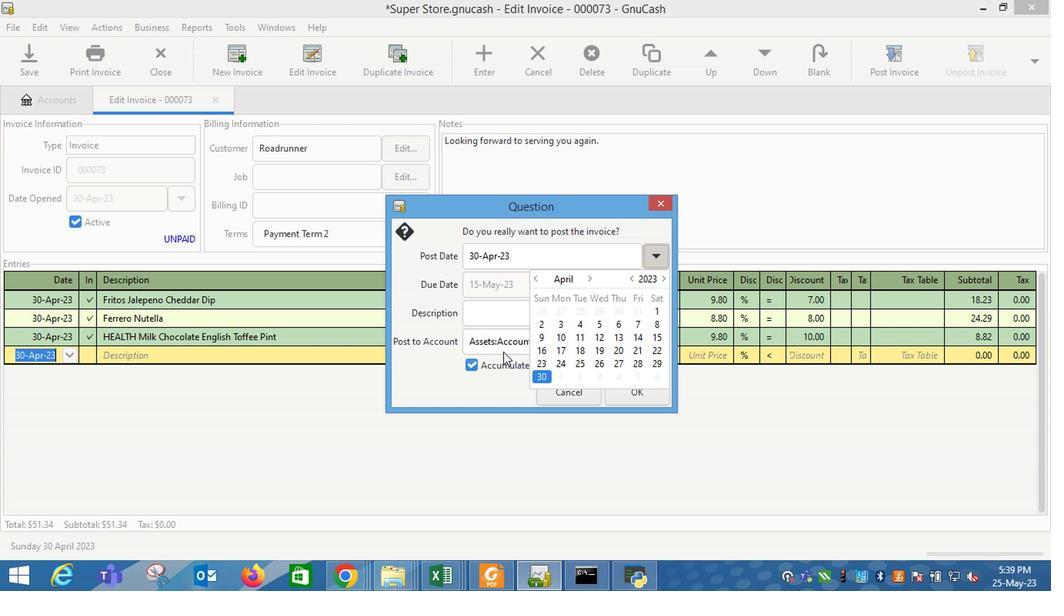 
Action: Mouse pressed left at (499, 349)
Screenshot: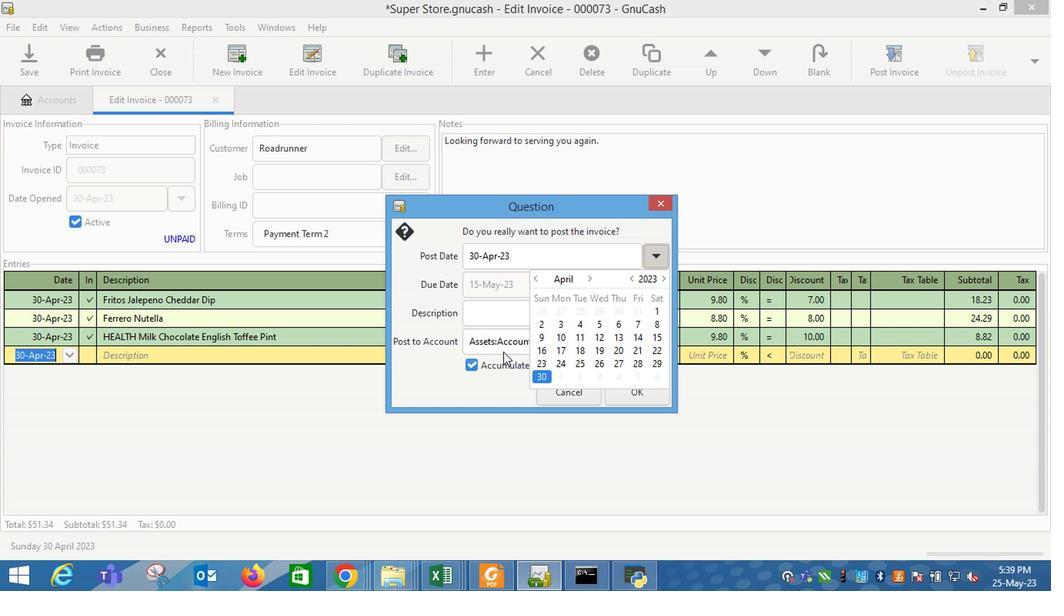 
Action: Mouse moved to (629, 393)
Screenshot: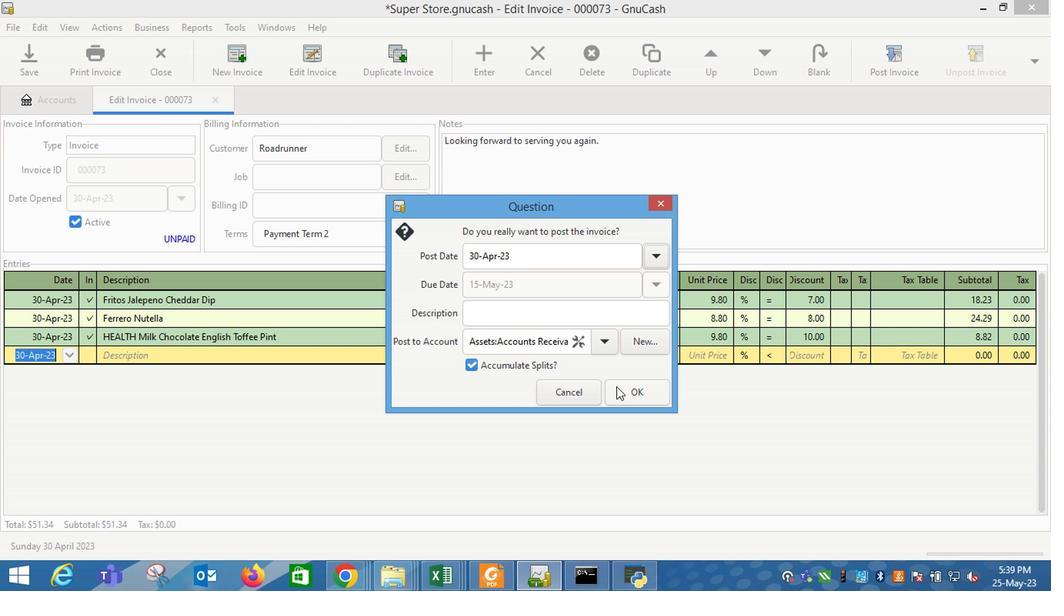 
Action: Mouse pressed left at (629, 393)
Screenshot: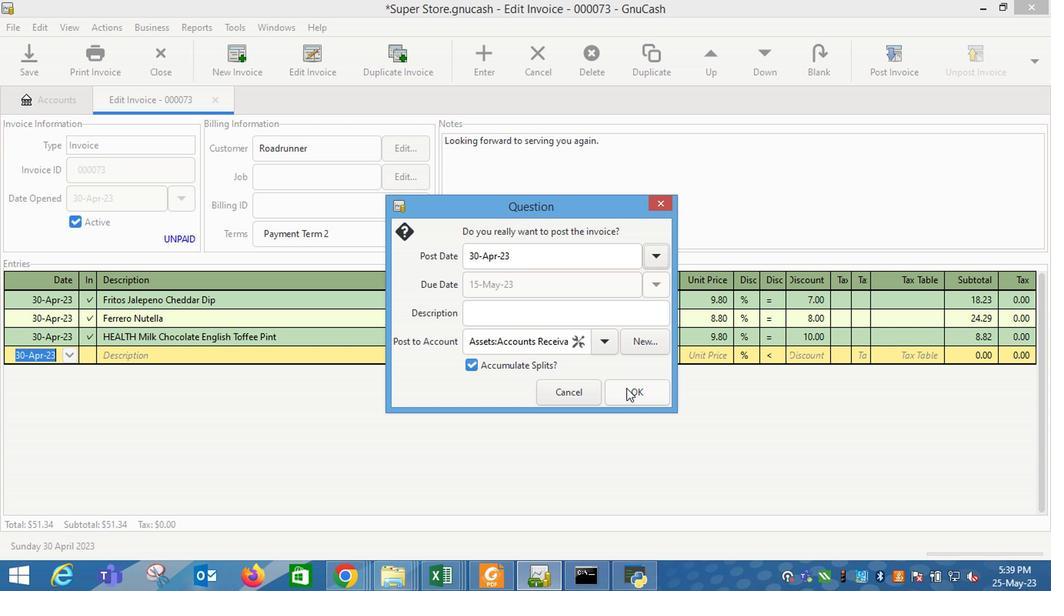 
Action: Mouse moved to (1003, 62)
Screenshot: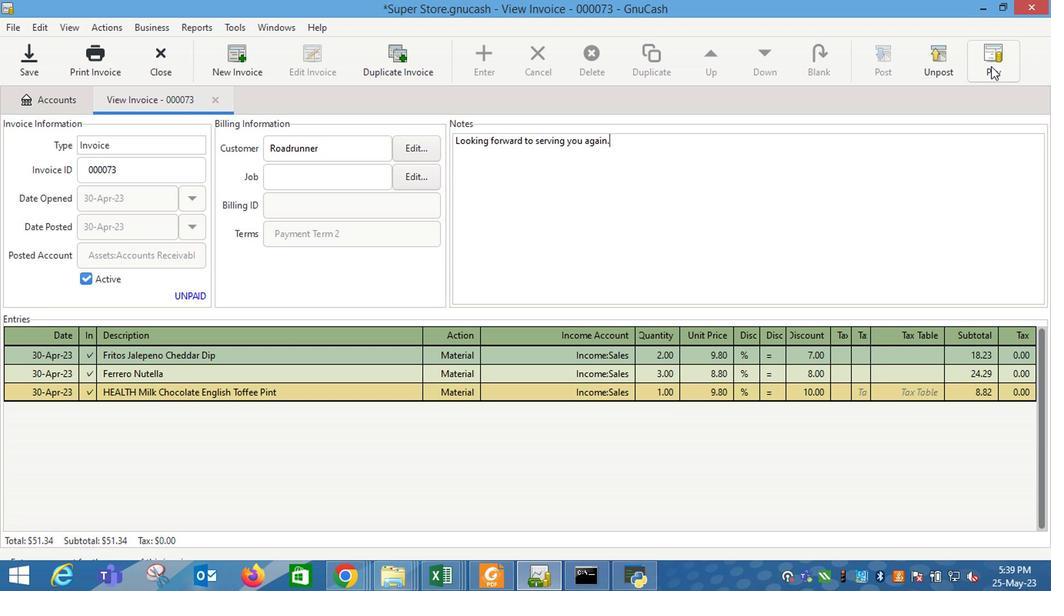 
Action: Mouse pressed left at (1003, 62)
Screenshot: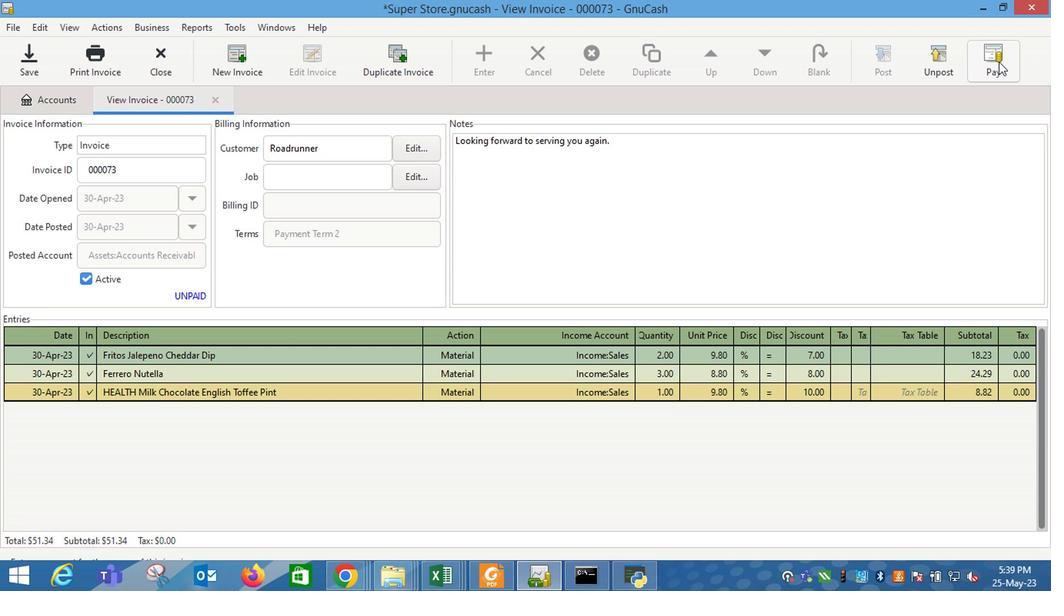 
Action: Mouse moved to (467, 309)
Screenshot: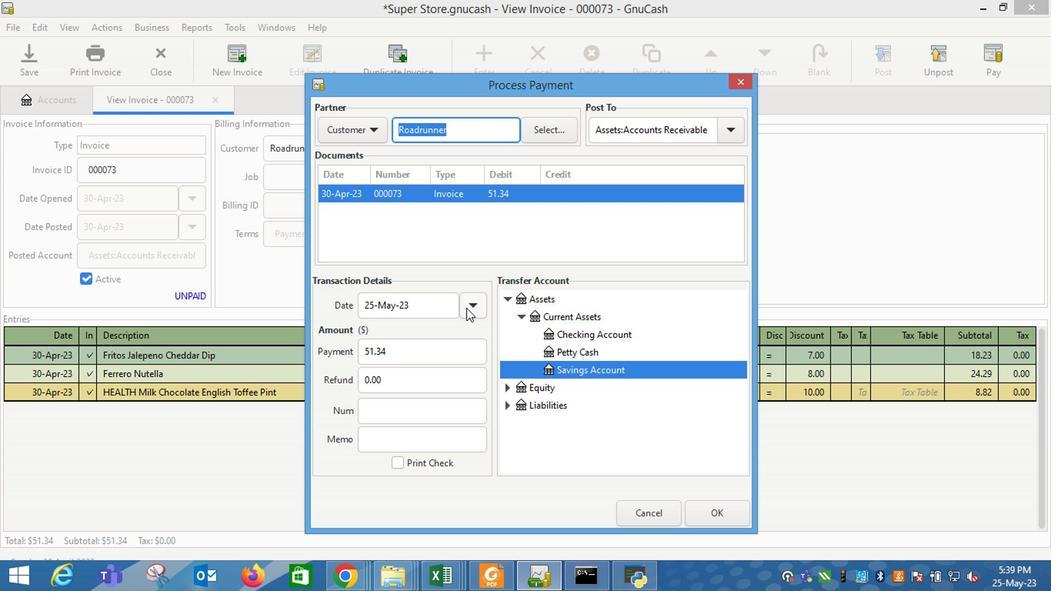 
Action: Mouse pressed left at (467, 309)
Screenshot: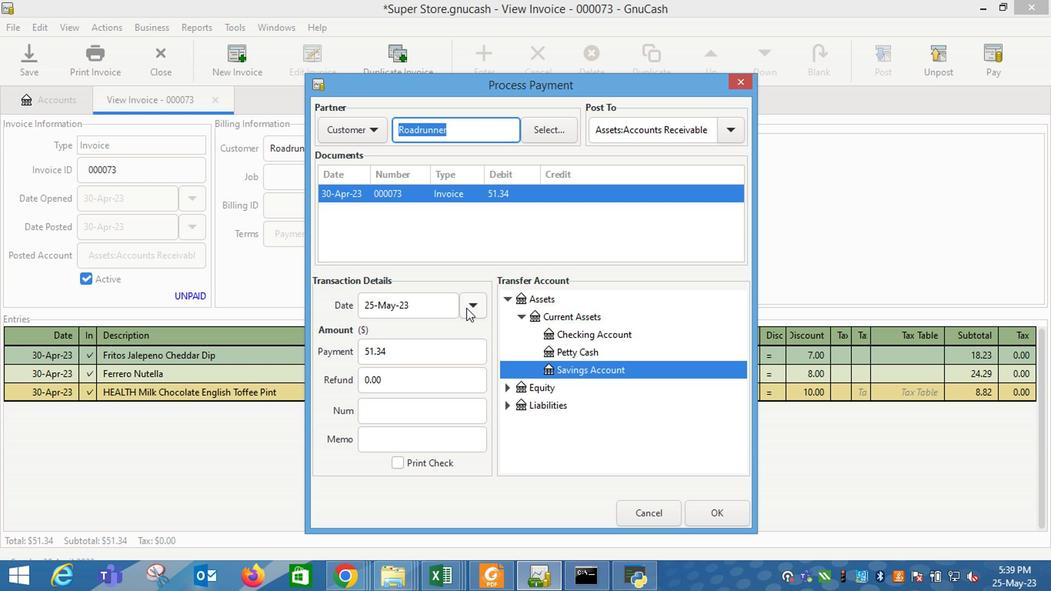 
Action: Mouse moved to (379, 388)
Screenshot: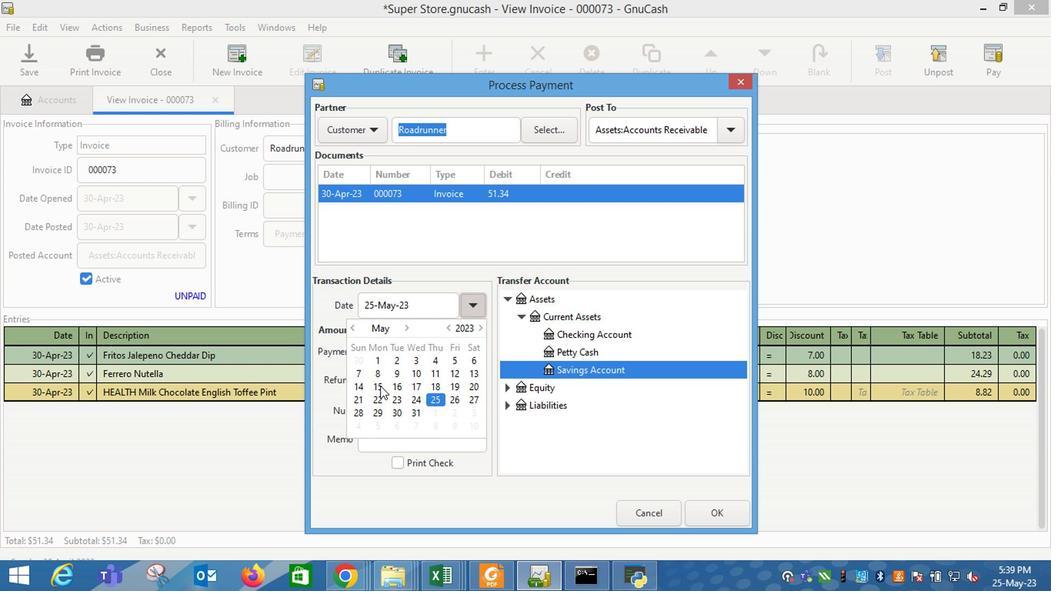
Action: Mouse pressed left at (379, 388)
Screenshot: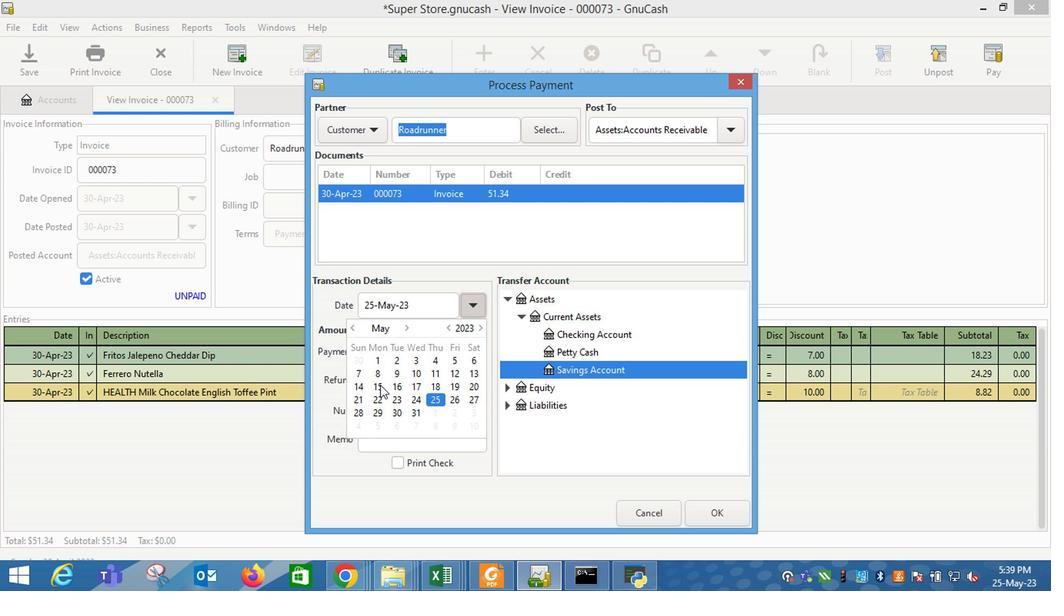
Action: Mouse moved to (610, 422)
Screenshot: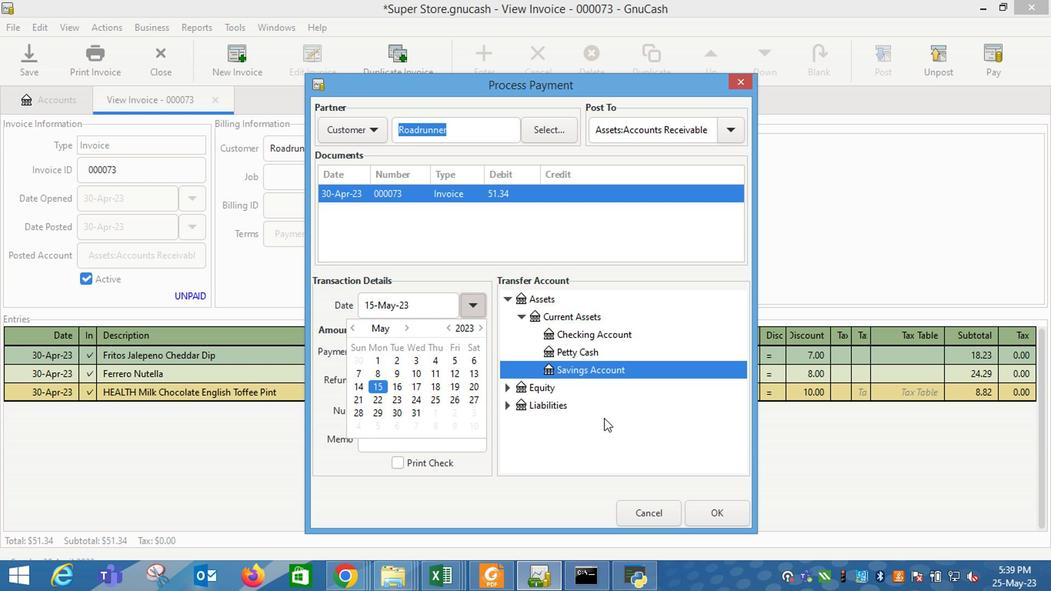 
Action: Mouse pressed left at (610, 422)
Screenshot: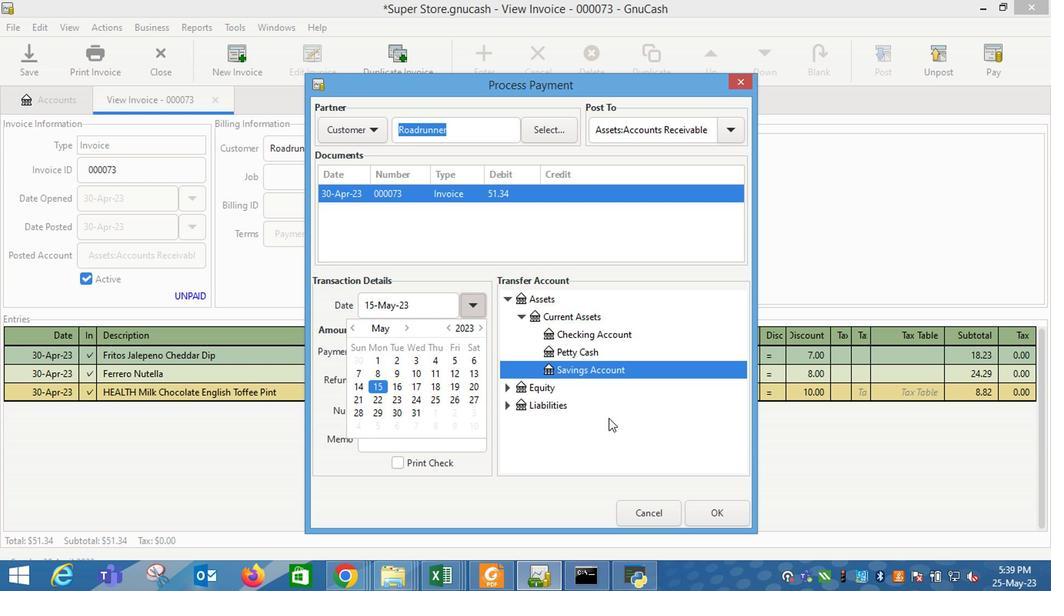 
Action: Mouse moved to (597, 340)
Screenshot: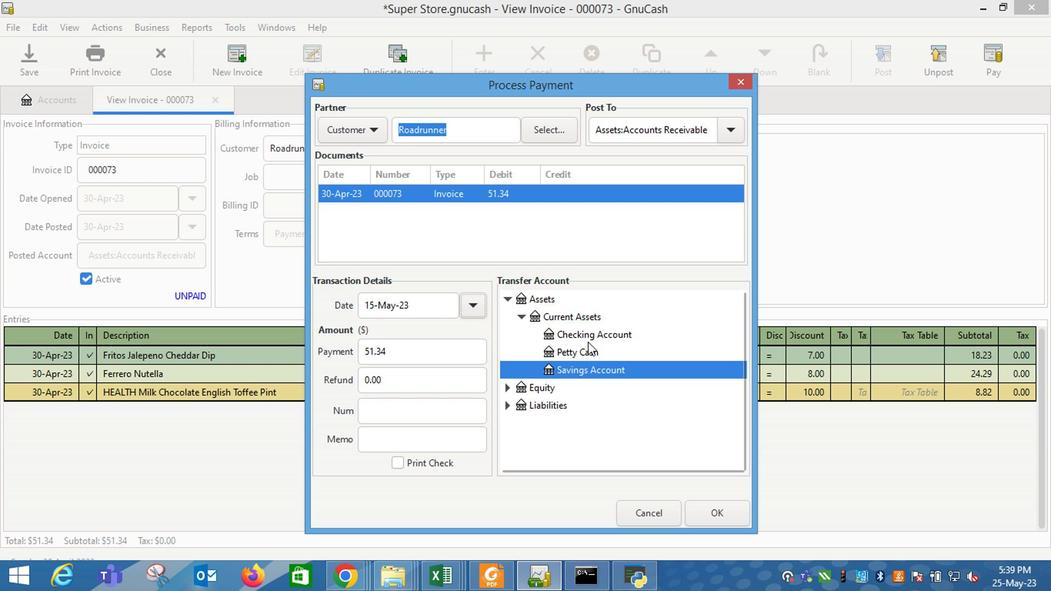
Action: Mouse pressed left at (597, 340)
Screenshot: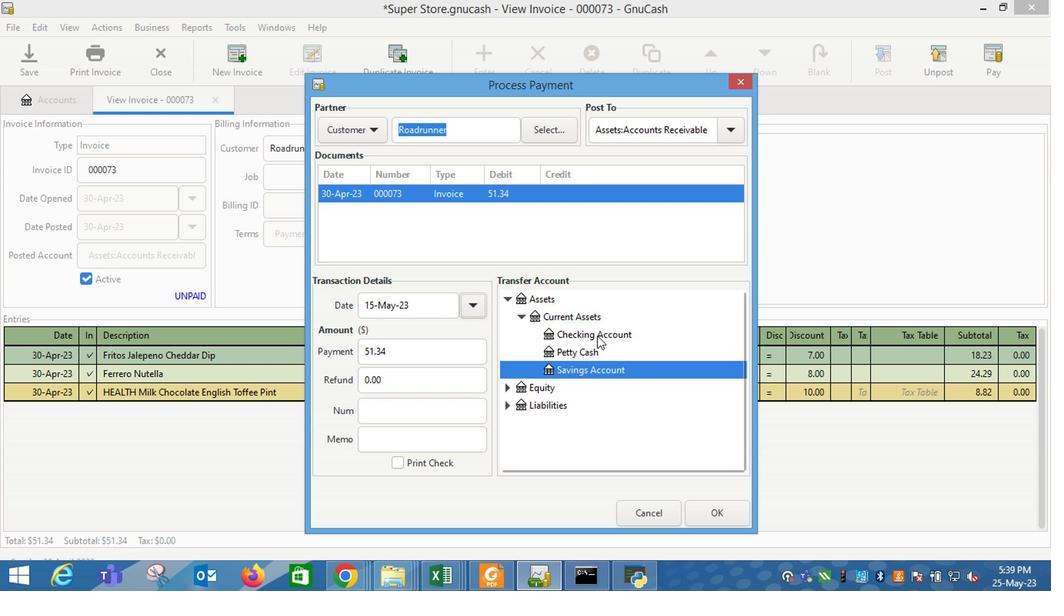 
Action: Mouse moved to (711, 523)
Screenshot: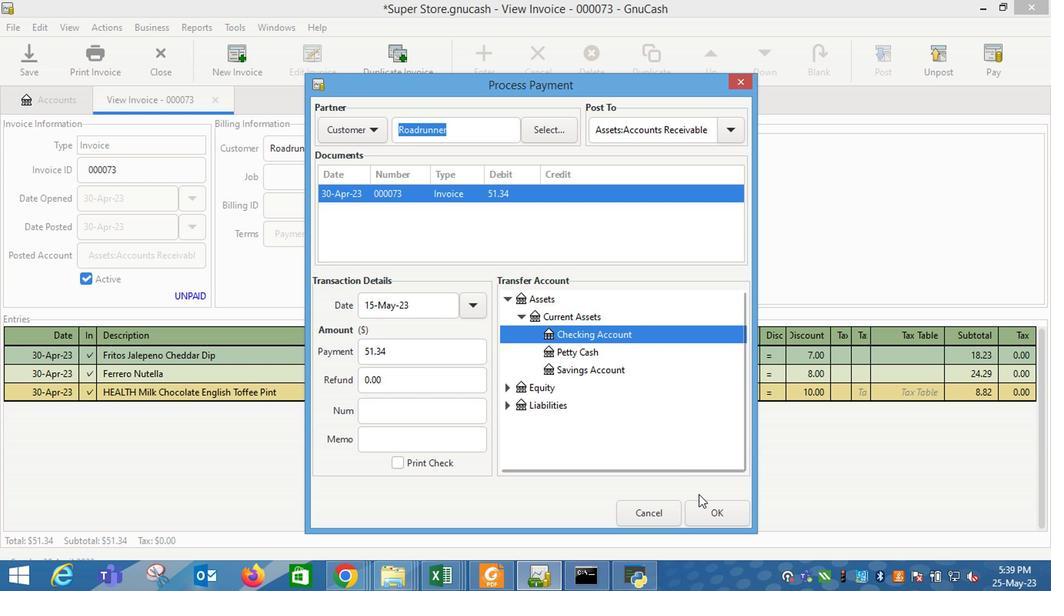 
Action: Mouse pressed left at (711, 523)
Screenshot: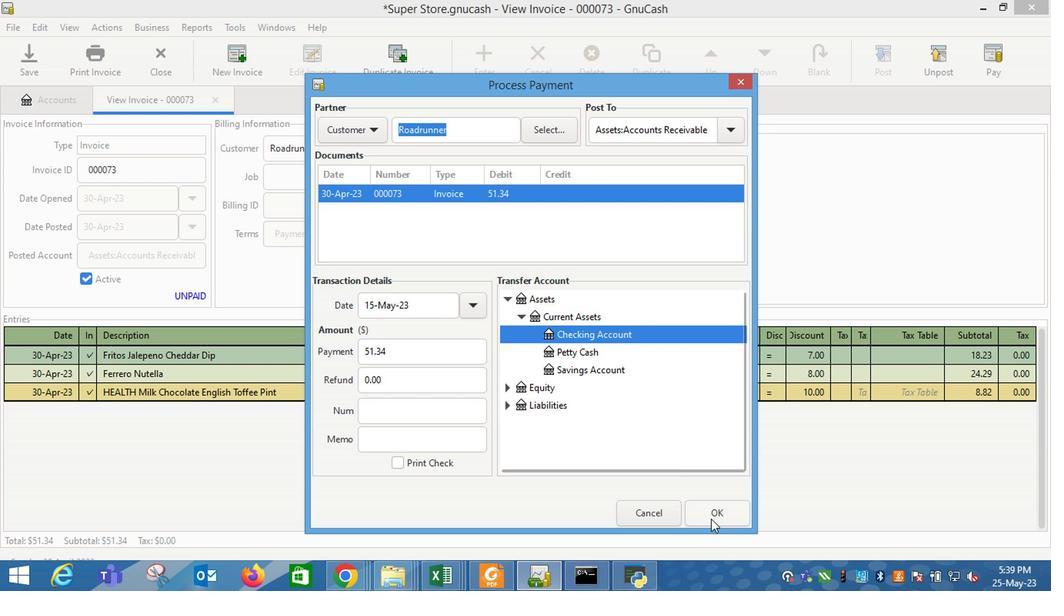 
Action: Mouse moved to (81, 65)
Screenshot: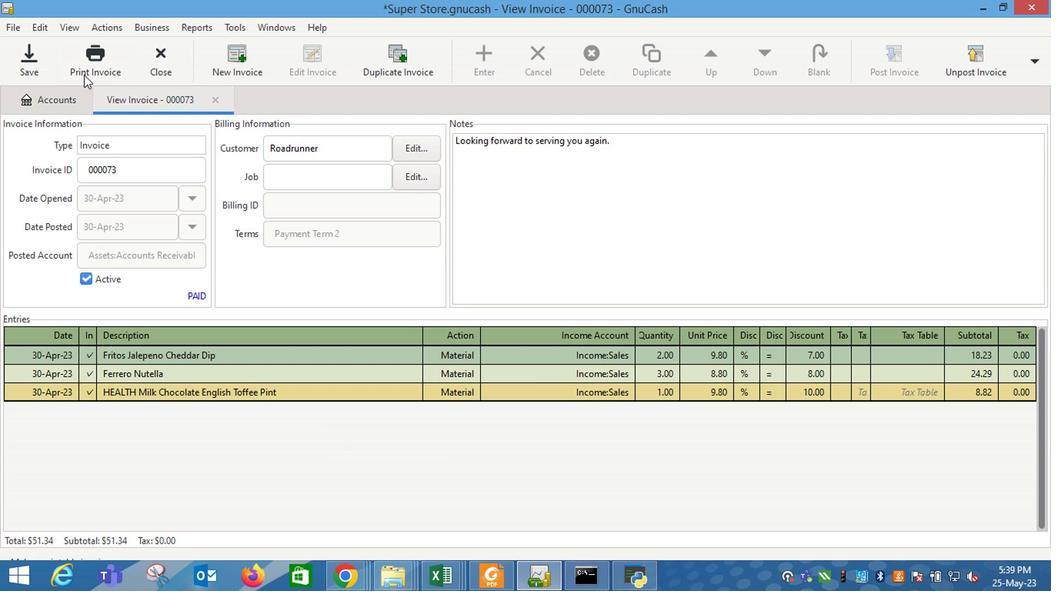 
Action: Mouse pressed left at (81, 65)
Screenshot: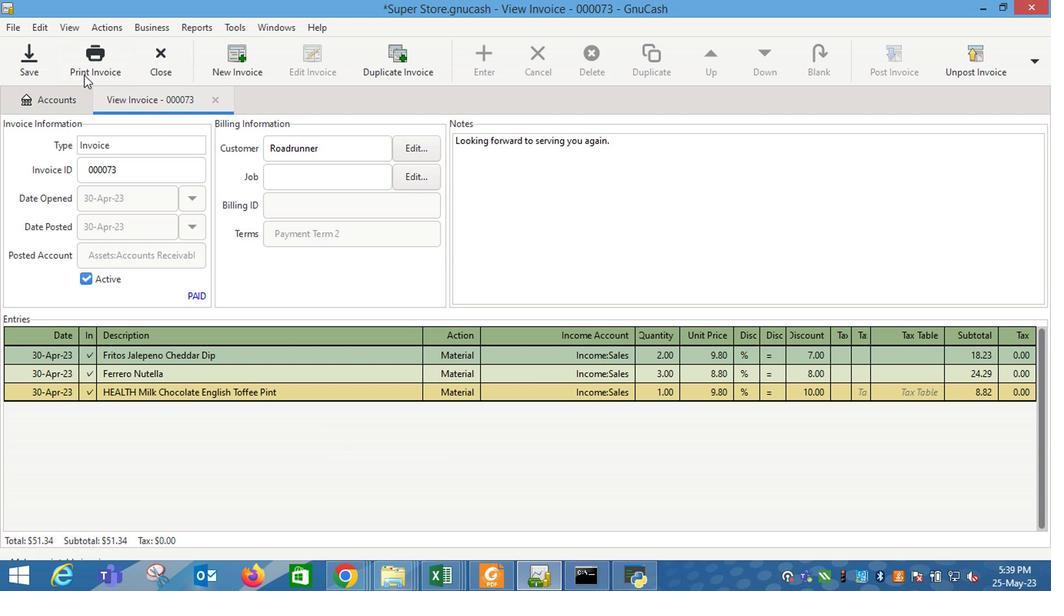 
Action: Mouse moved to (388, 72)
Screenshot: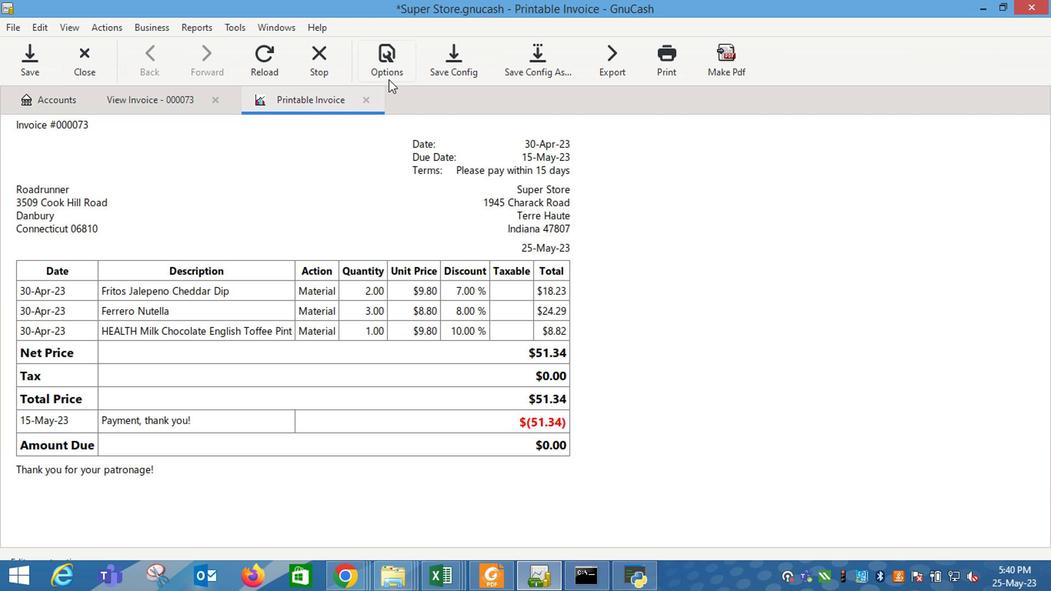 
Action: Mouse pressed left at (388, 72)
Screenshot: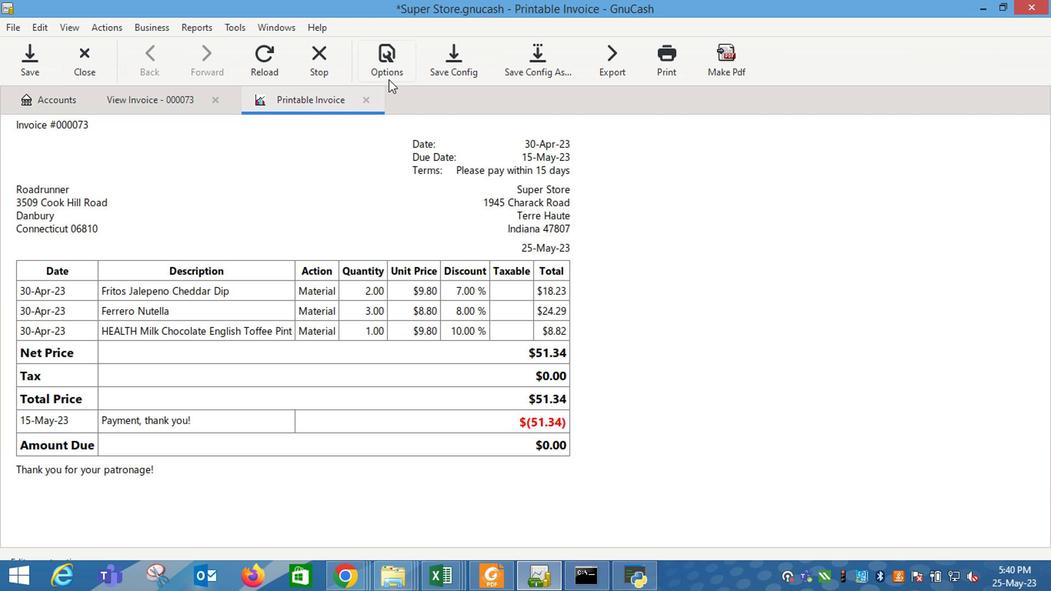
Action: Mouse moved to (286, 153)
Screenshot: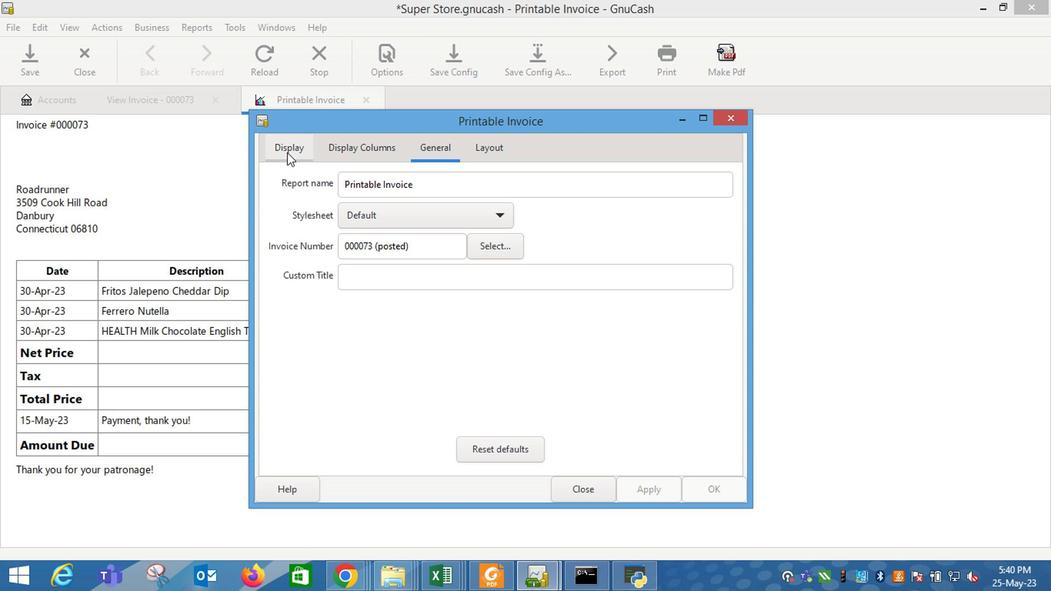 
Action: Mouse pressed left at (286, 153)
Screenshot: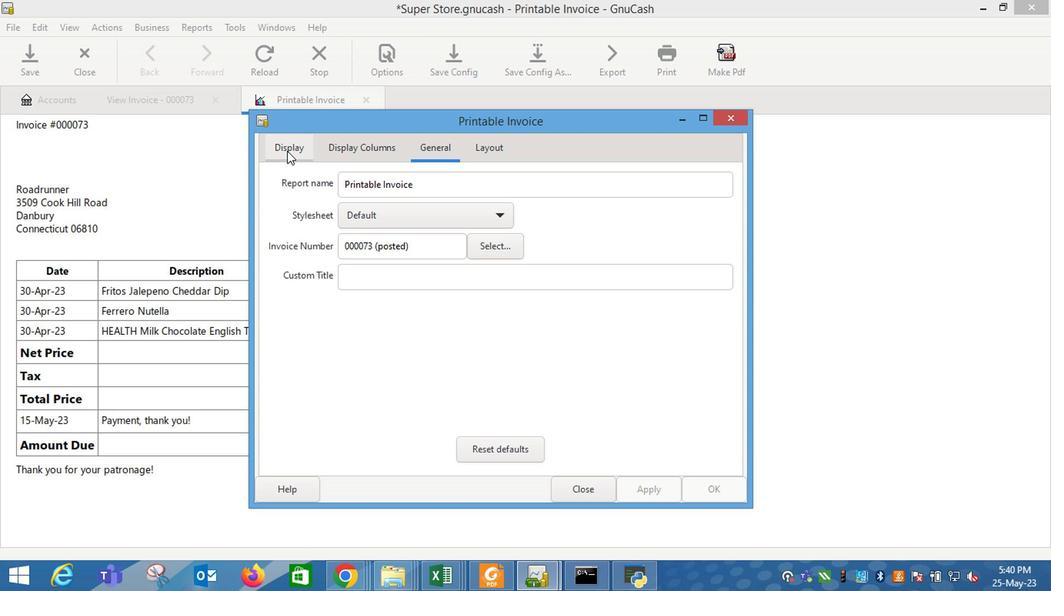 
Action: Mouse moved to (405, 313)
Screenshot: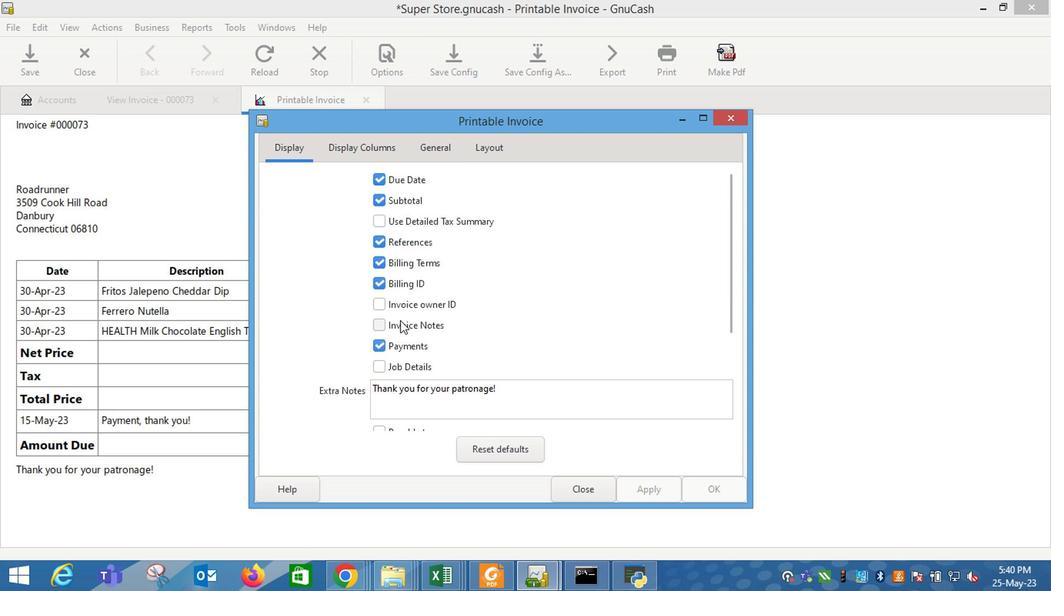 
Action: Mouse pressed left at (405, 313)
Screenshot: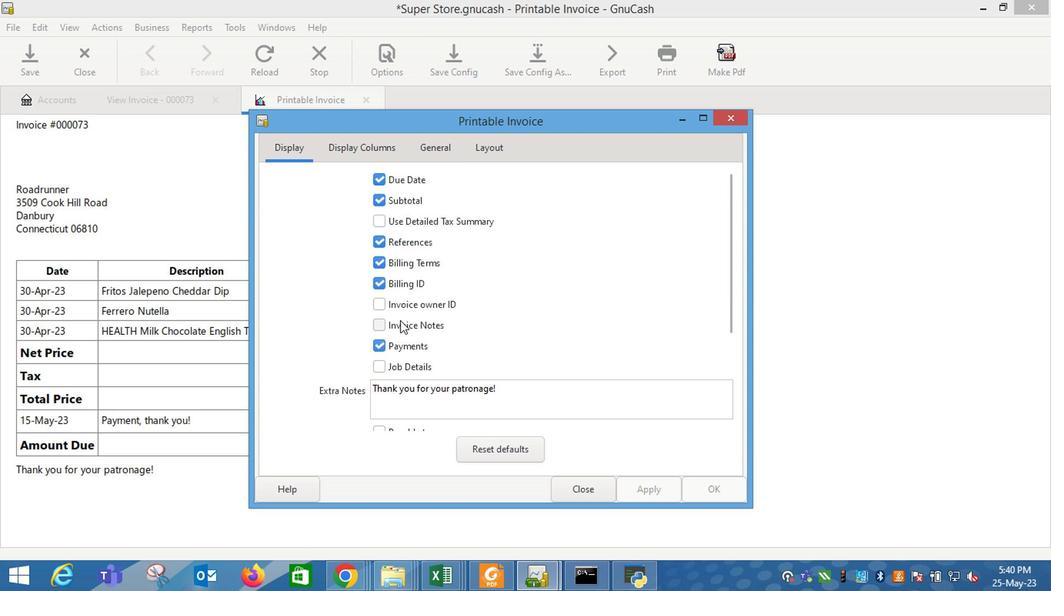
Action: Mouse moved to (409, 311)
Screenshot: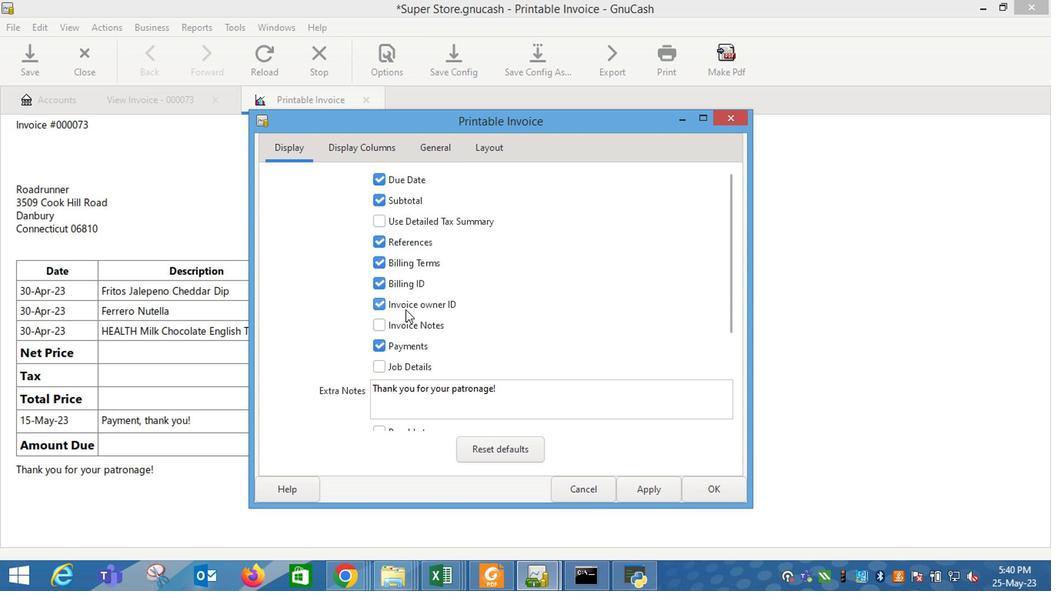 
Action: Mouse pressed left at (409, 311)
Screenshot: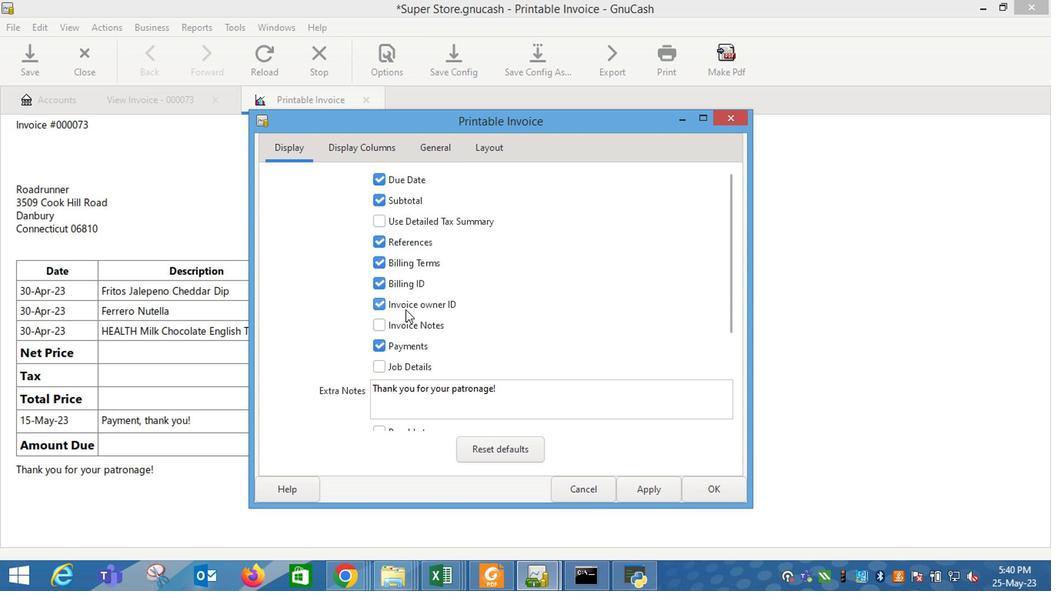 
Action: Mouse moved to (401, 326)
Screenshot: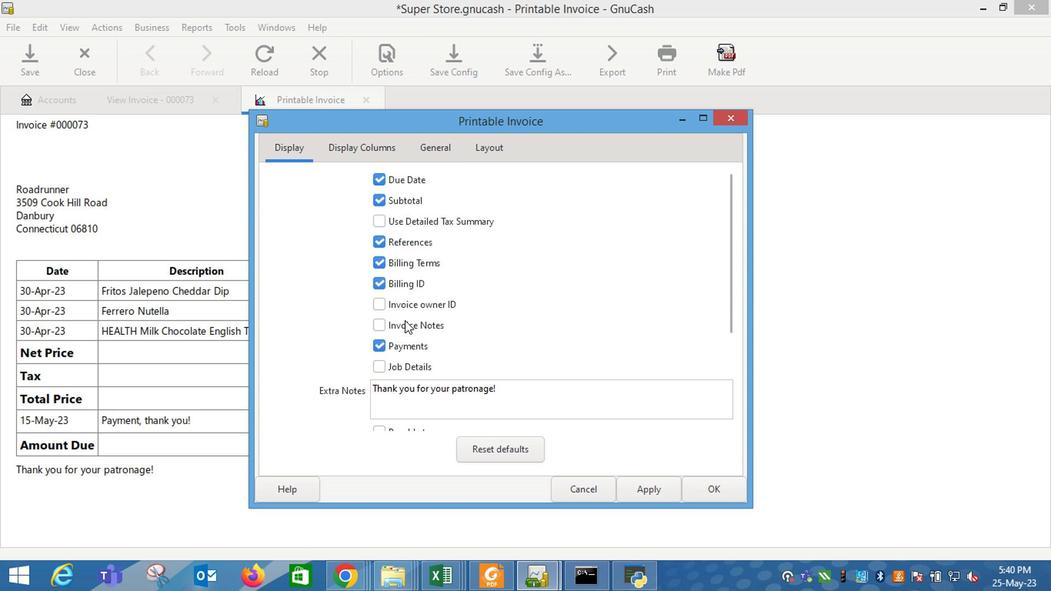 
Action: Mouse pressed left at (401, 326)
Screenshot: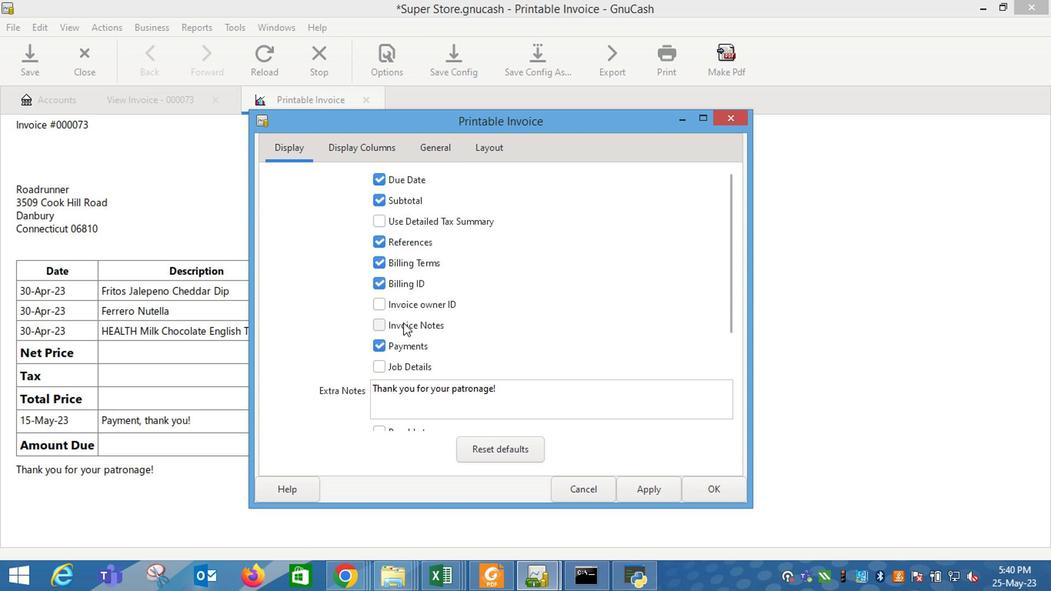 
Action: Mouse moved to (644, 490)
Screenshot: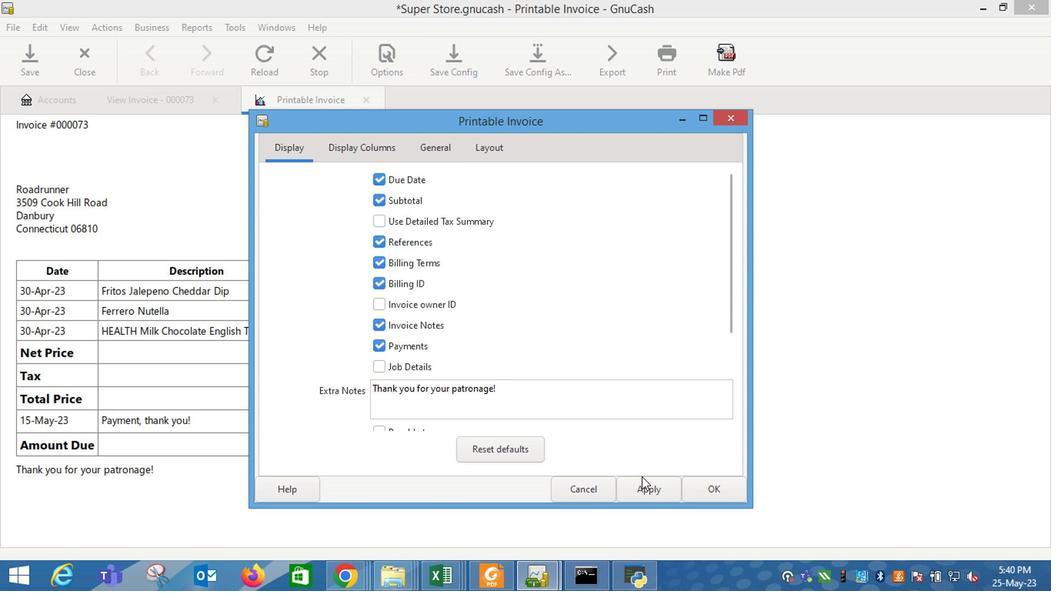 
Action: Mouse pressed left at (644, 490)
Screenshot: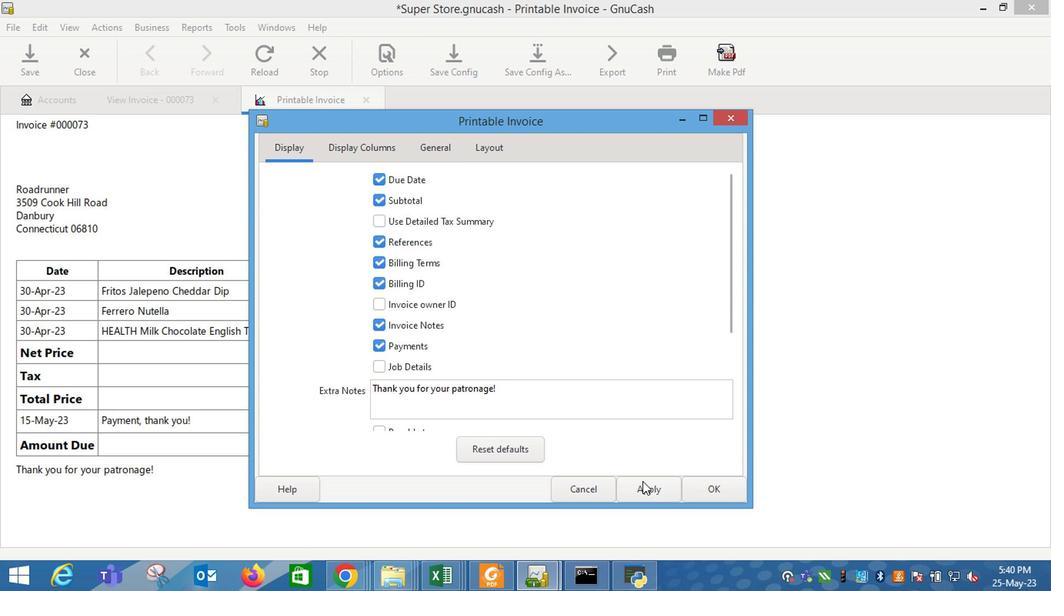 
Action: Mouse moved to (578, 493)
Screenshot: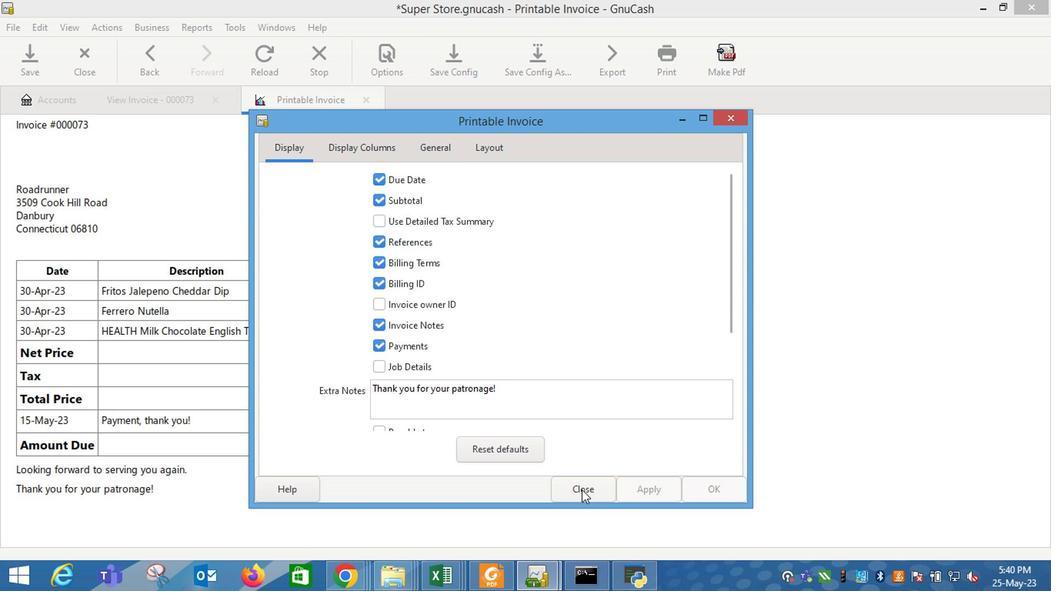 
Action: Mouse pressed left at (578, 493)
Screenshot: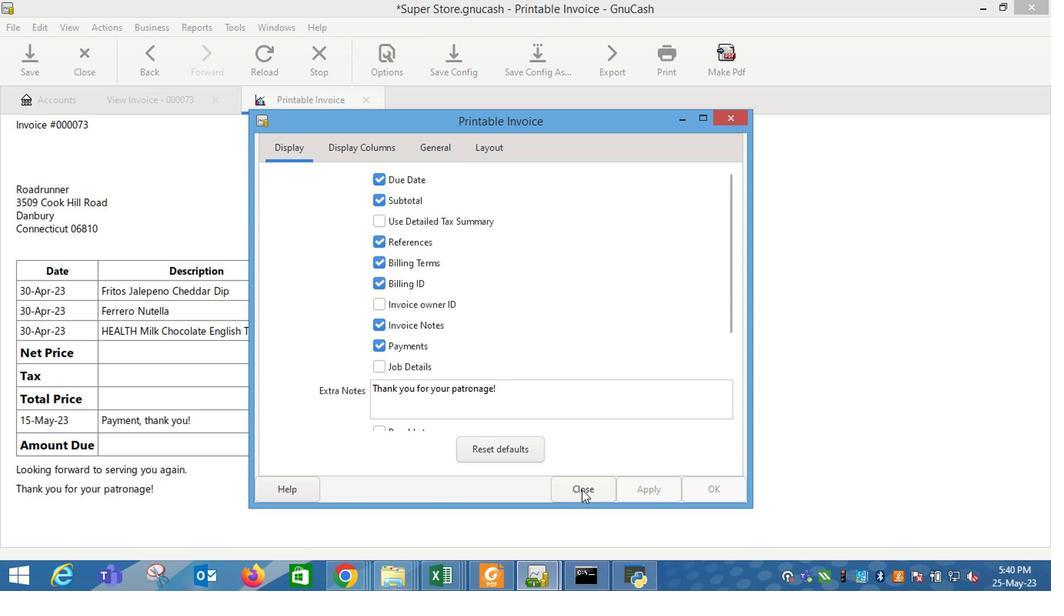 
Action: Mouse moved to (512, 457)
Screenshot: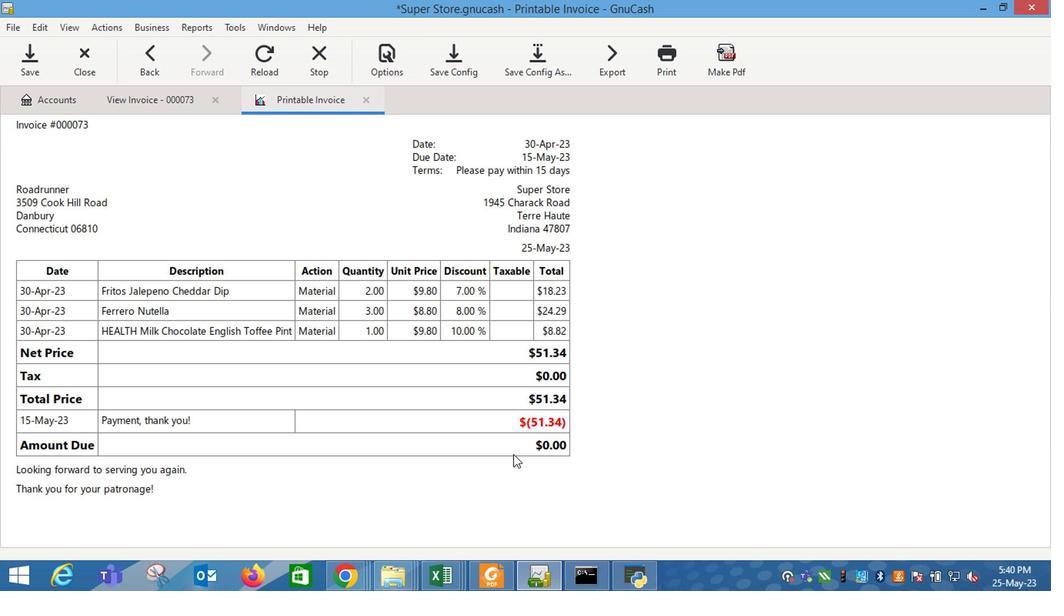 
